 Task: Find connections with filter location Itaitinga with filter topic #AIwith filter profile language Spanish with filter current company Sequoia India with filter school Rajasthan Technical University, Kota with filter industry Natural Gas Distribution with filter service category iOS Development with filter keywords title Communications Director
Action: Mouse moved to (680, 115)
Screenshot: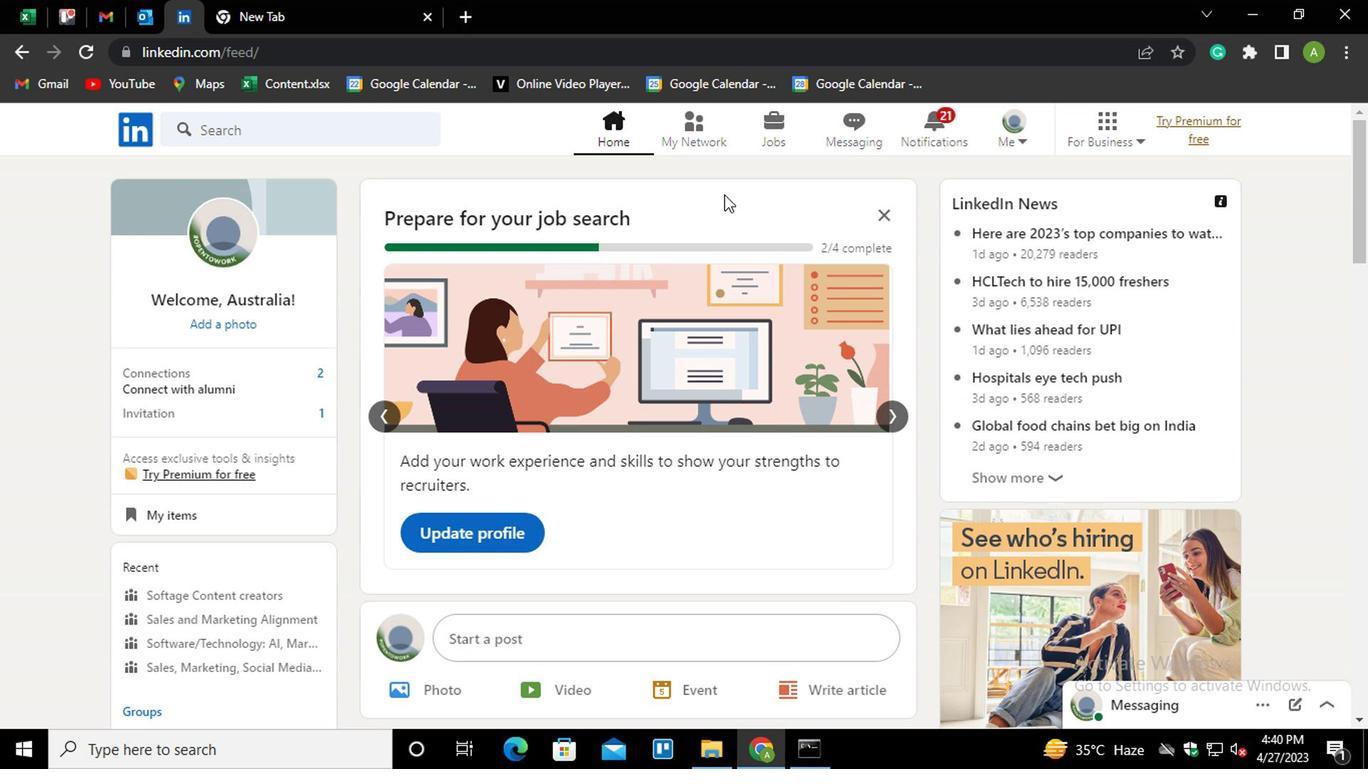 
Action: Mouse pressed left at (680, 115)
Screenshot: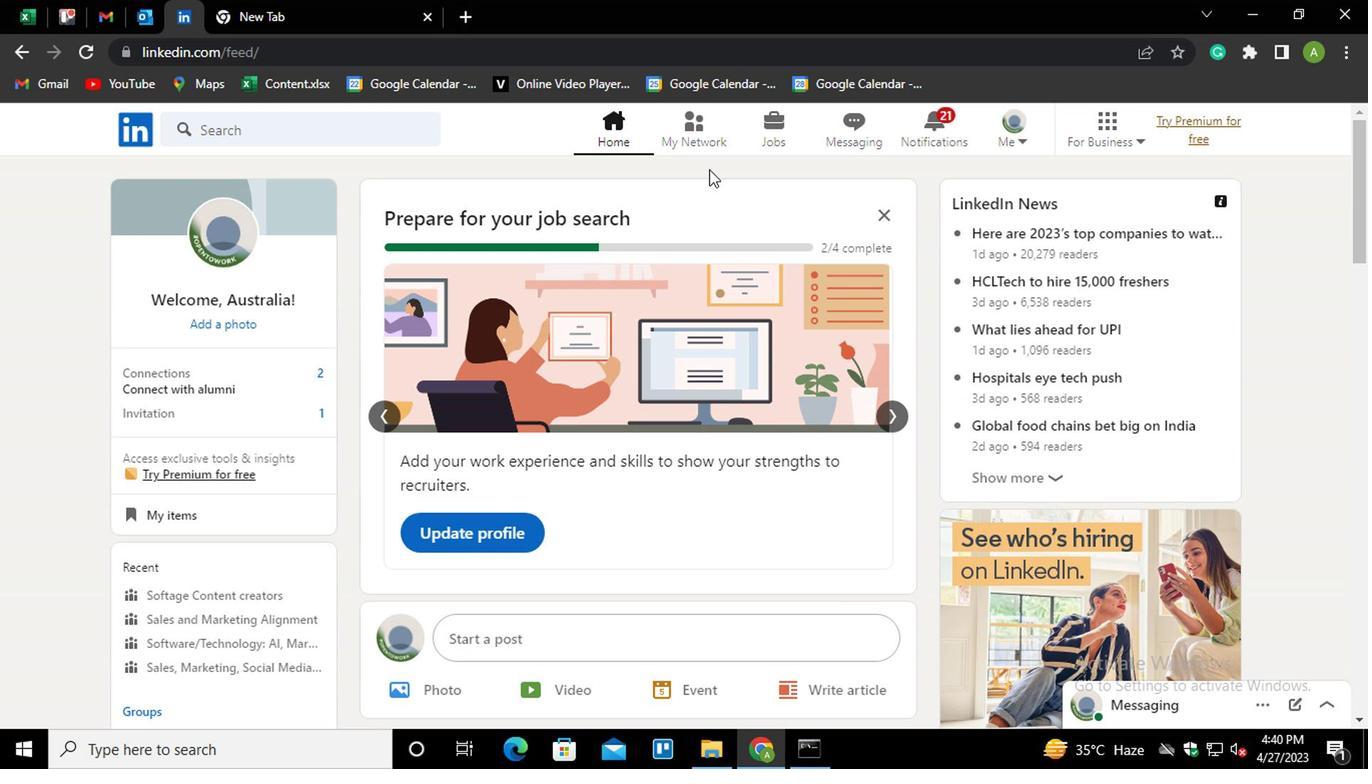 
Action: Mouse moved to (204, 240)
Screenshot: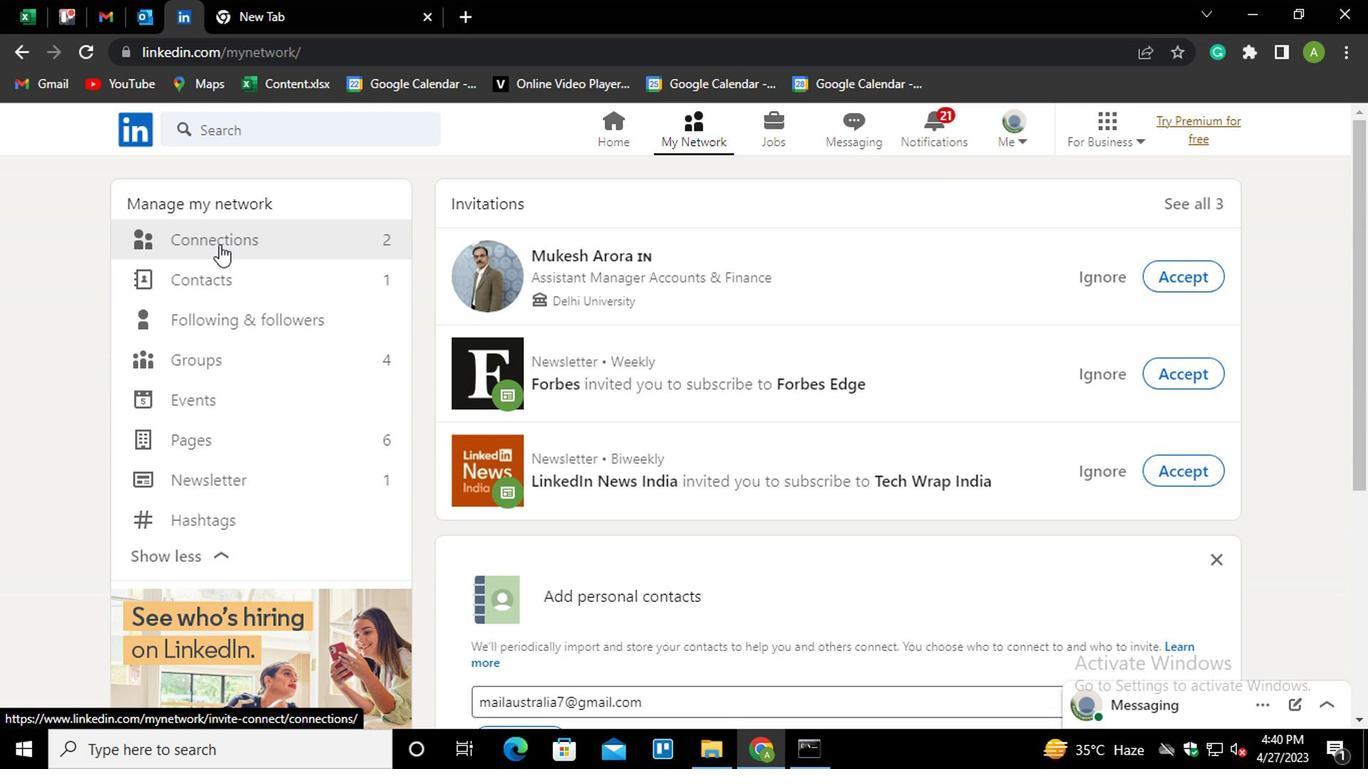 
Action: Mouse pressed left at (204, 240)
Screenshot: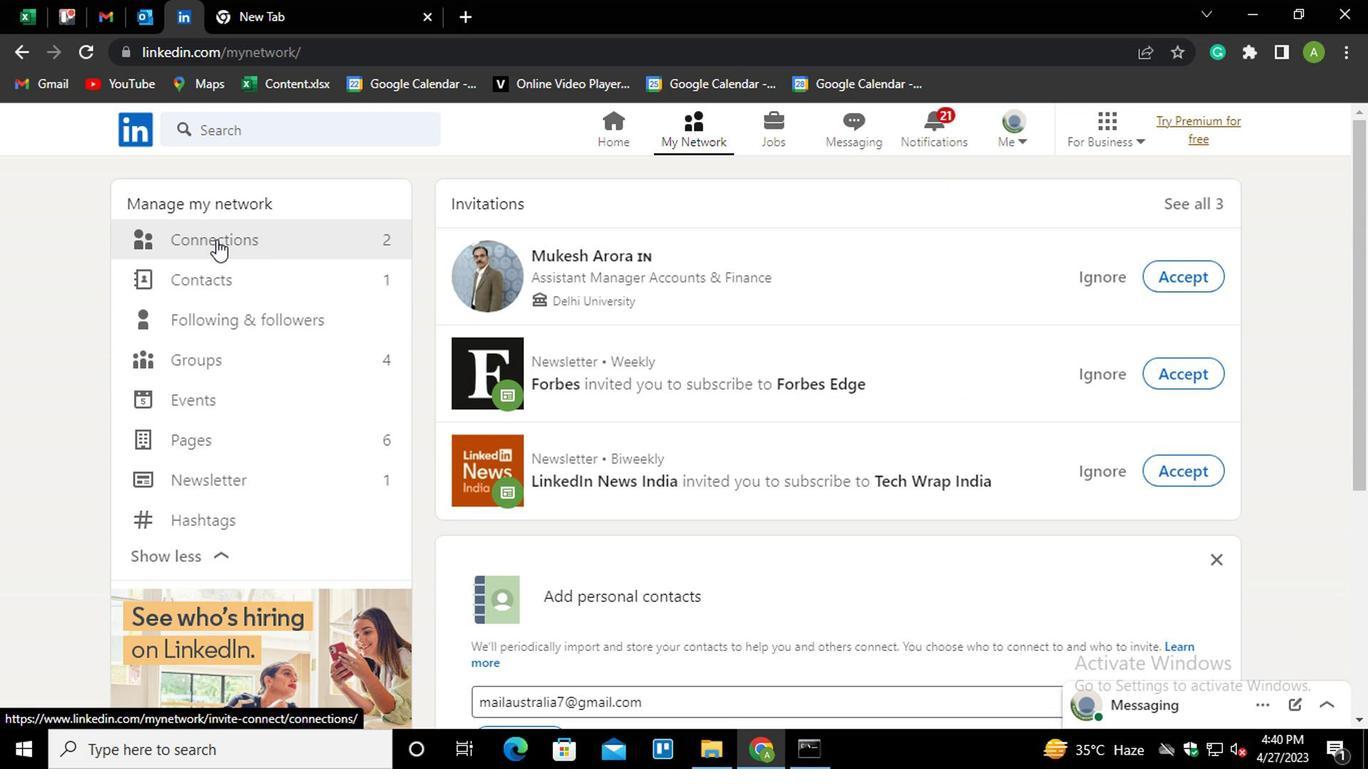 
Action: Mouse moved to (822, 240)
Screenshot: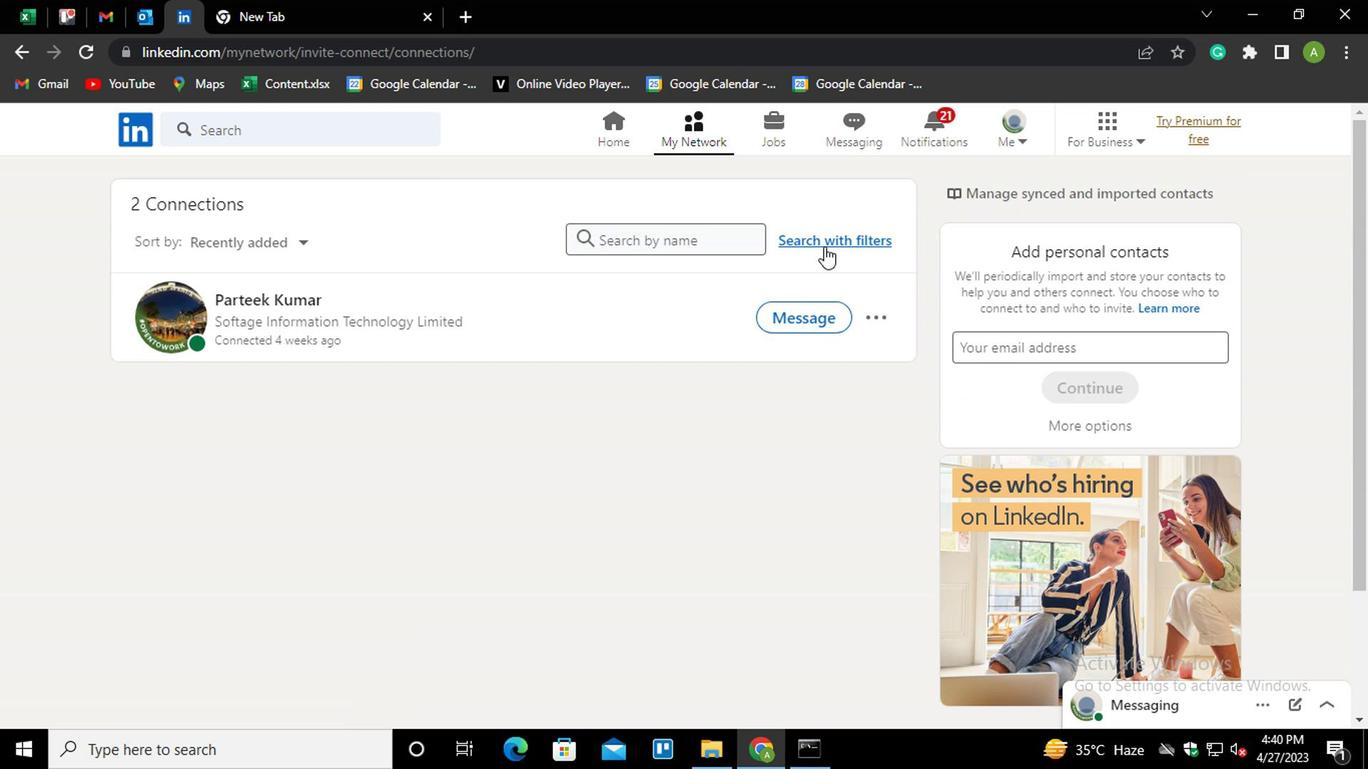 
Action: Mouse pressed left at (822, 240)
Screenshot: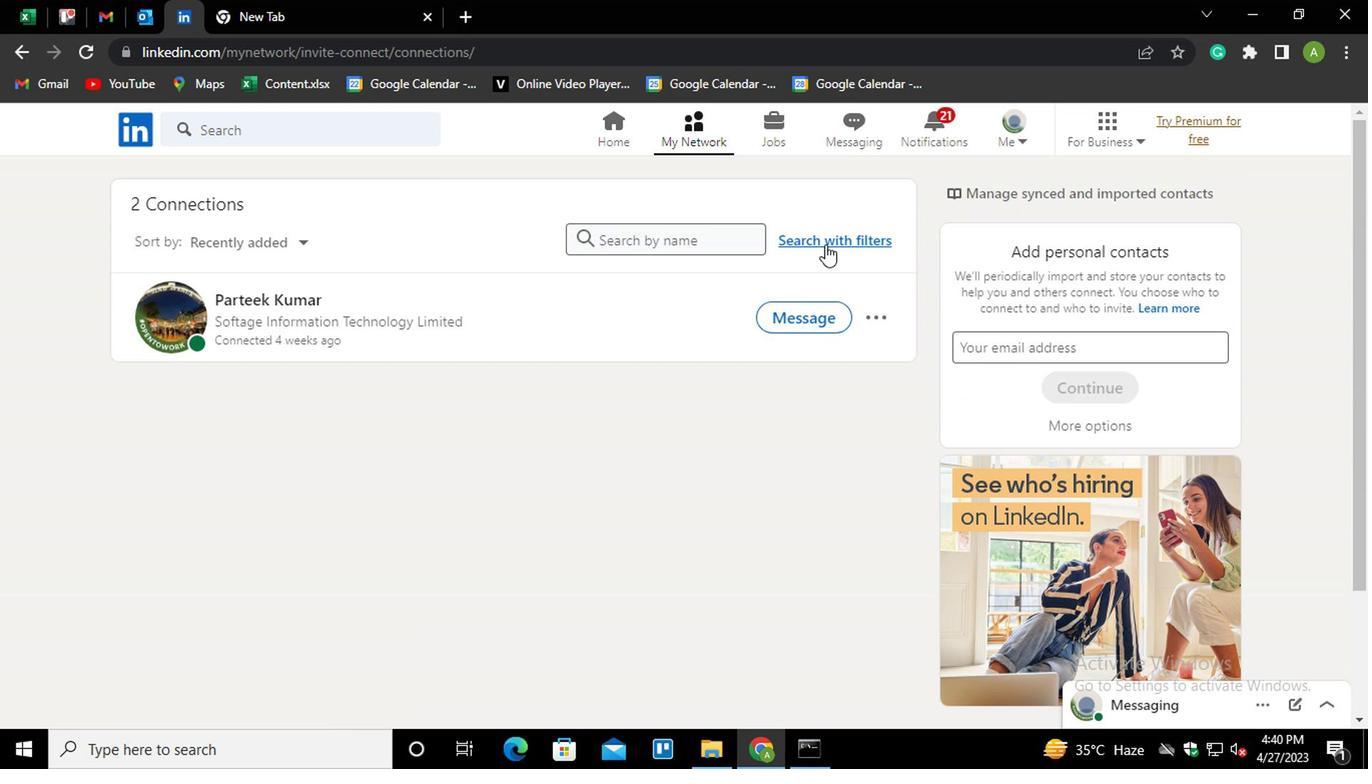 
Action: Mouse moved to (741, 184)
Screenshot: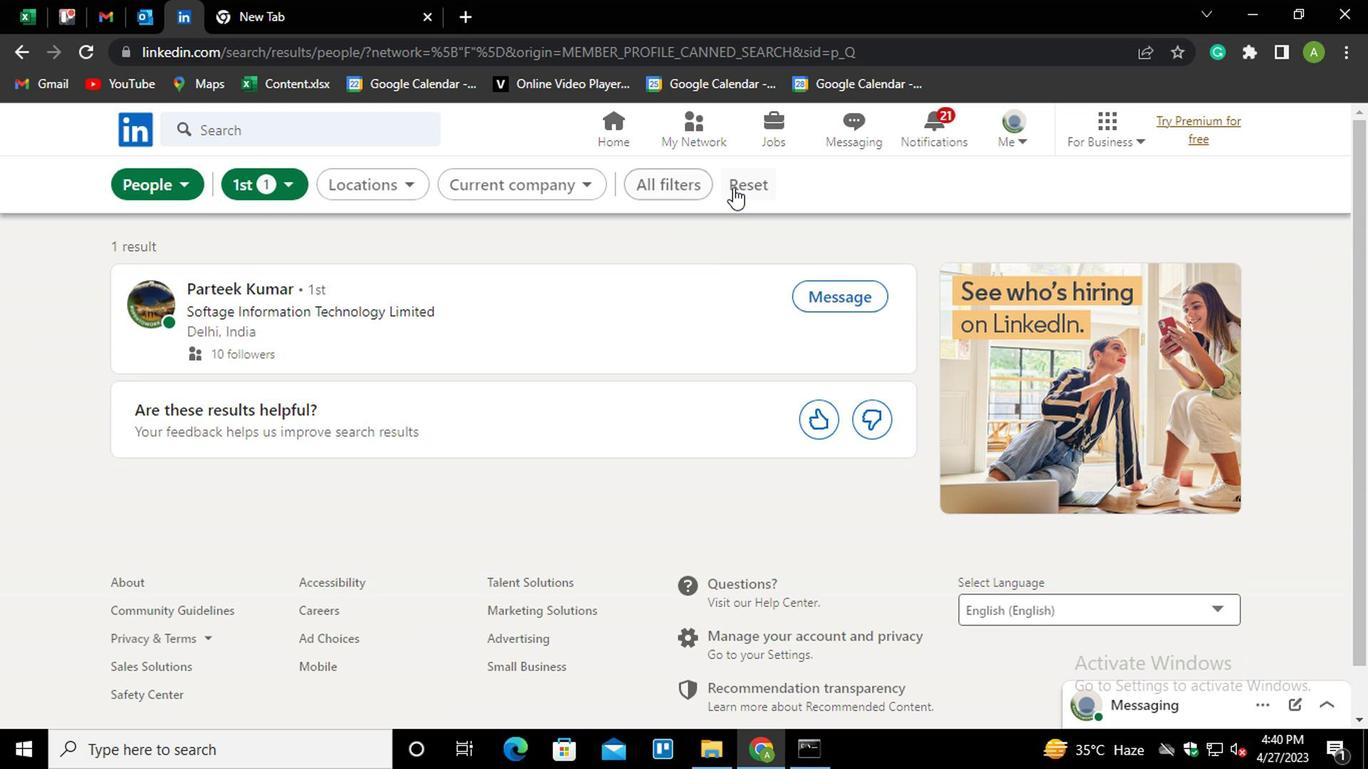 
Action: Mouse pressed left at (741, 184)
Screenshot: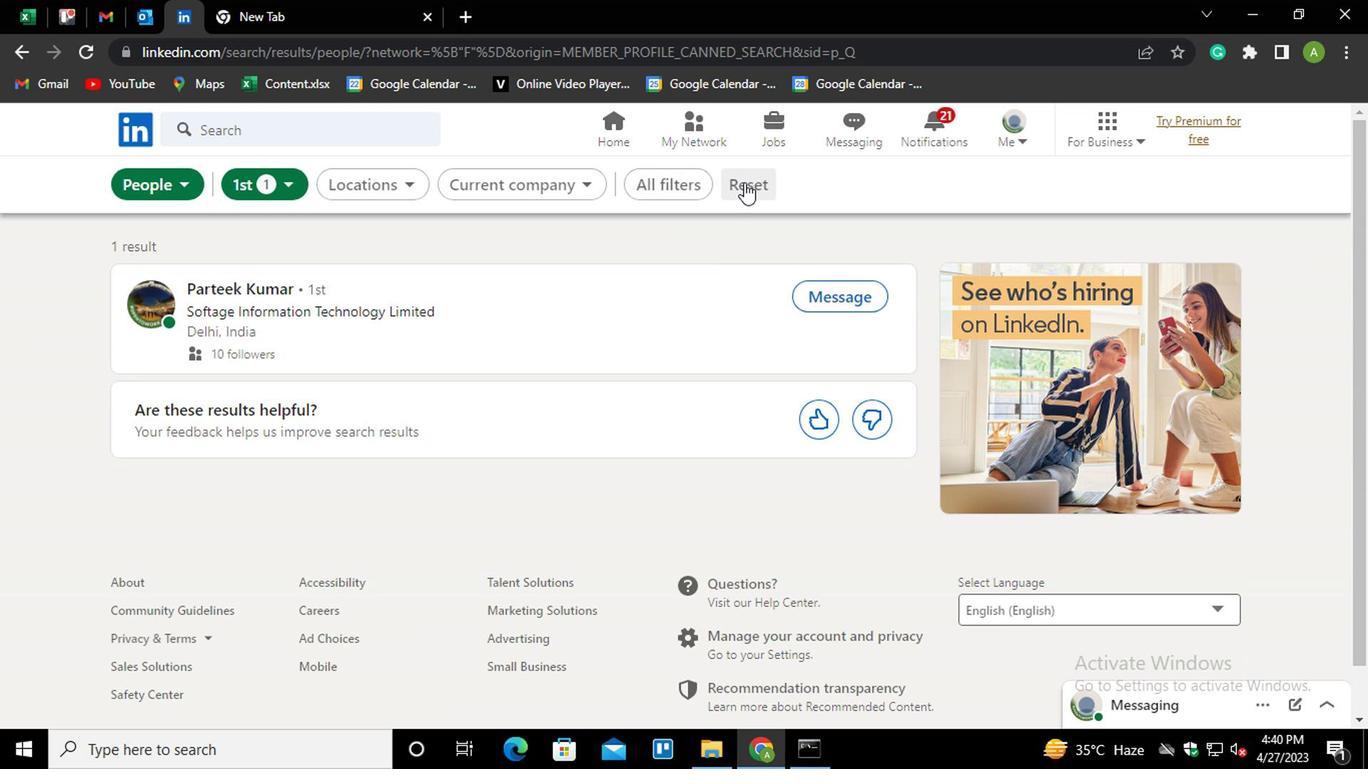 
Action: Mouse moved to (719, 184)
Screenshot: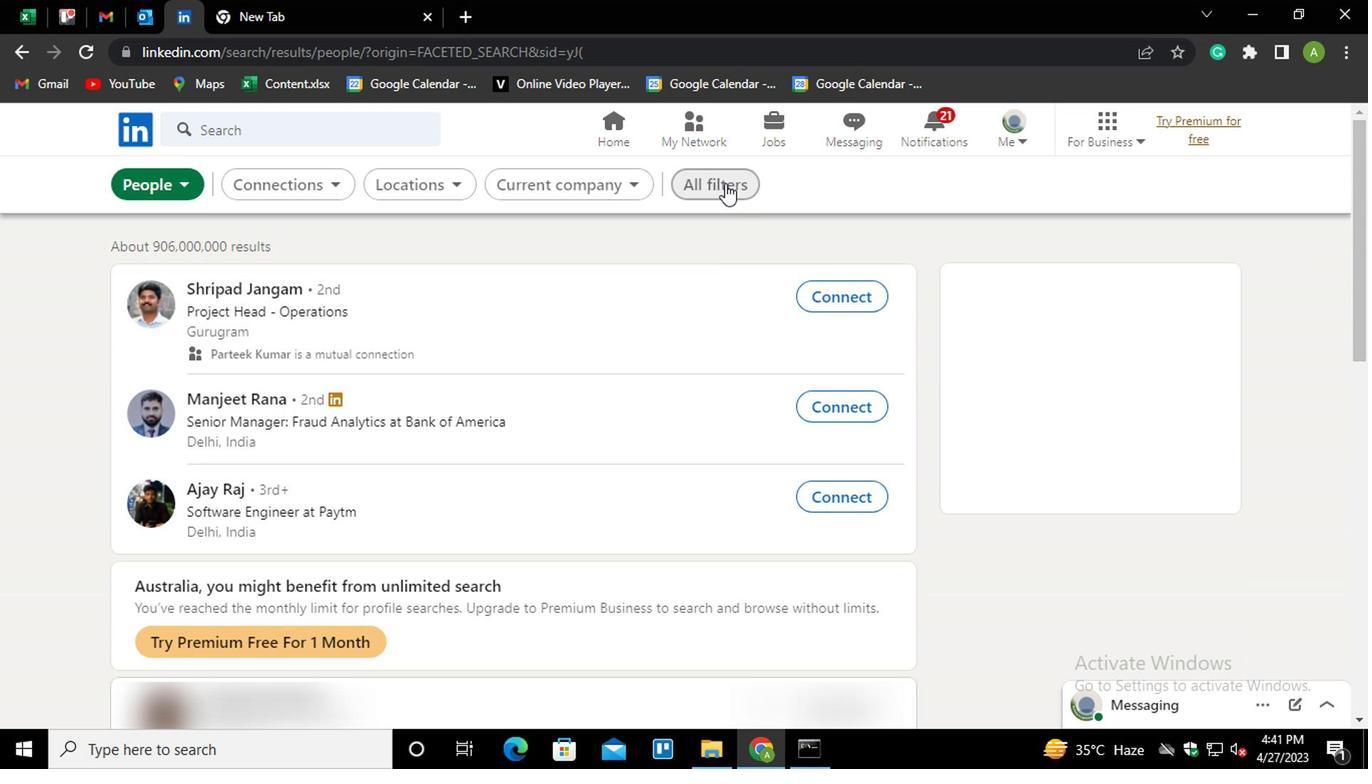 
Action: Mouse pressed left at (719, 184)
Screenshot: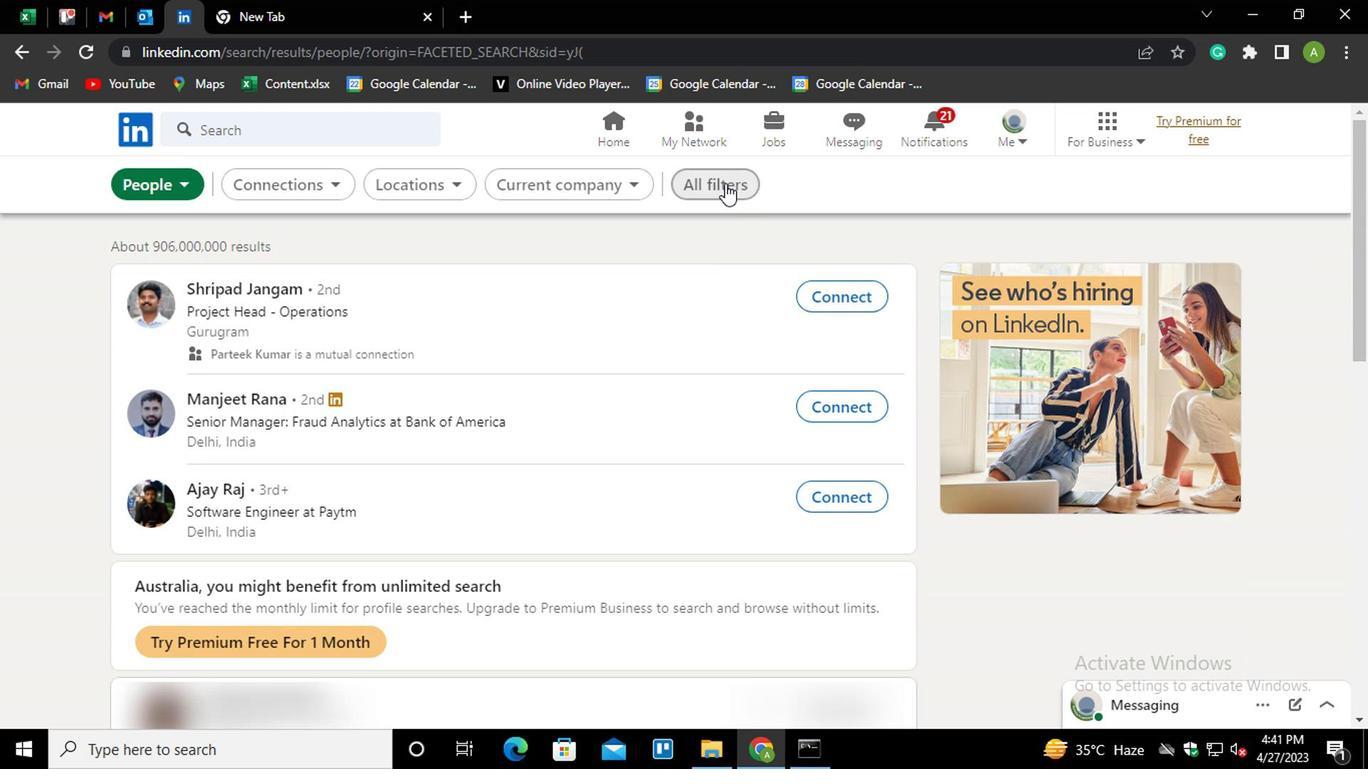 
Action: Mouse moved to (987, 377)
Screenshot: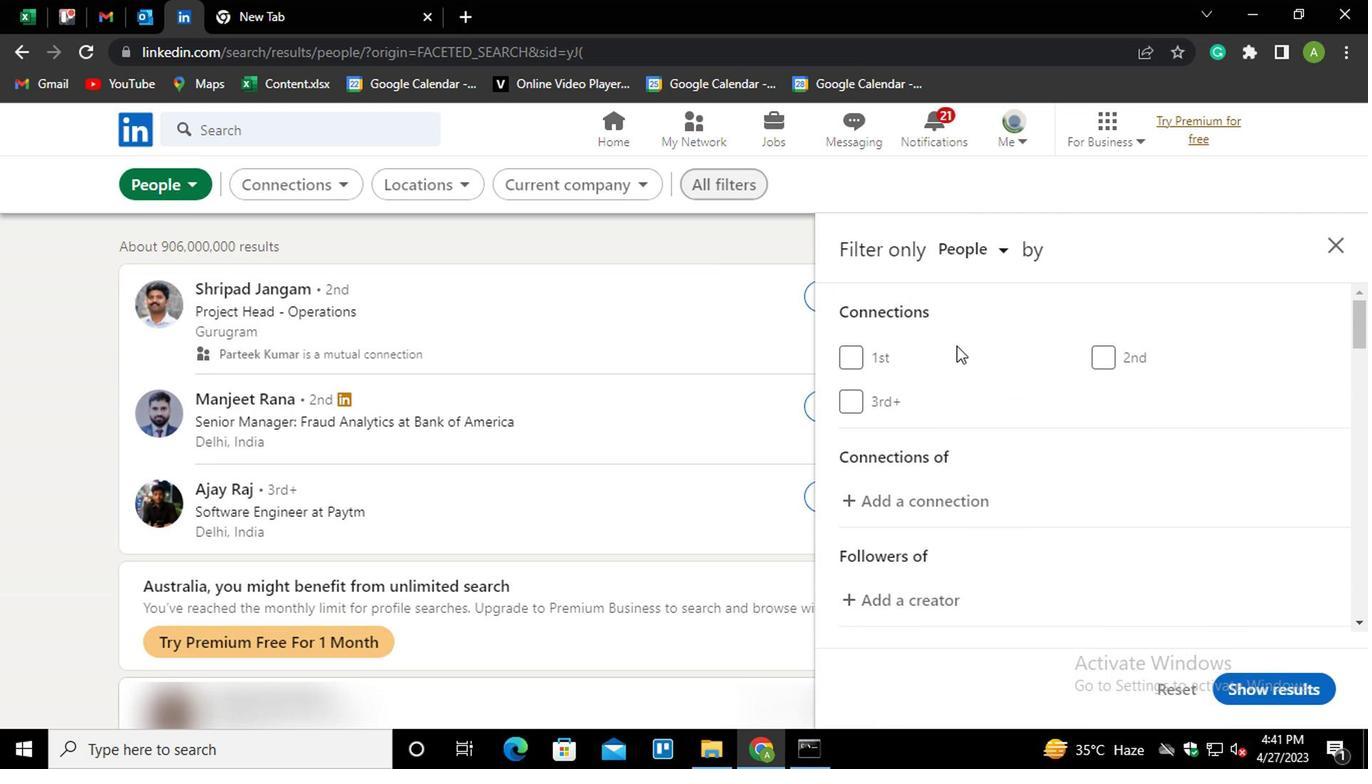
Action: Mouse scrolled (987, 376) with delta (0, 0)
Screenshot: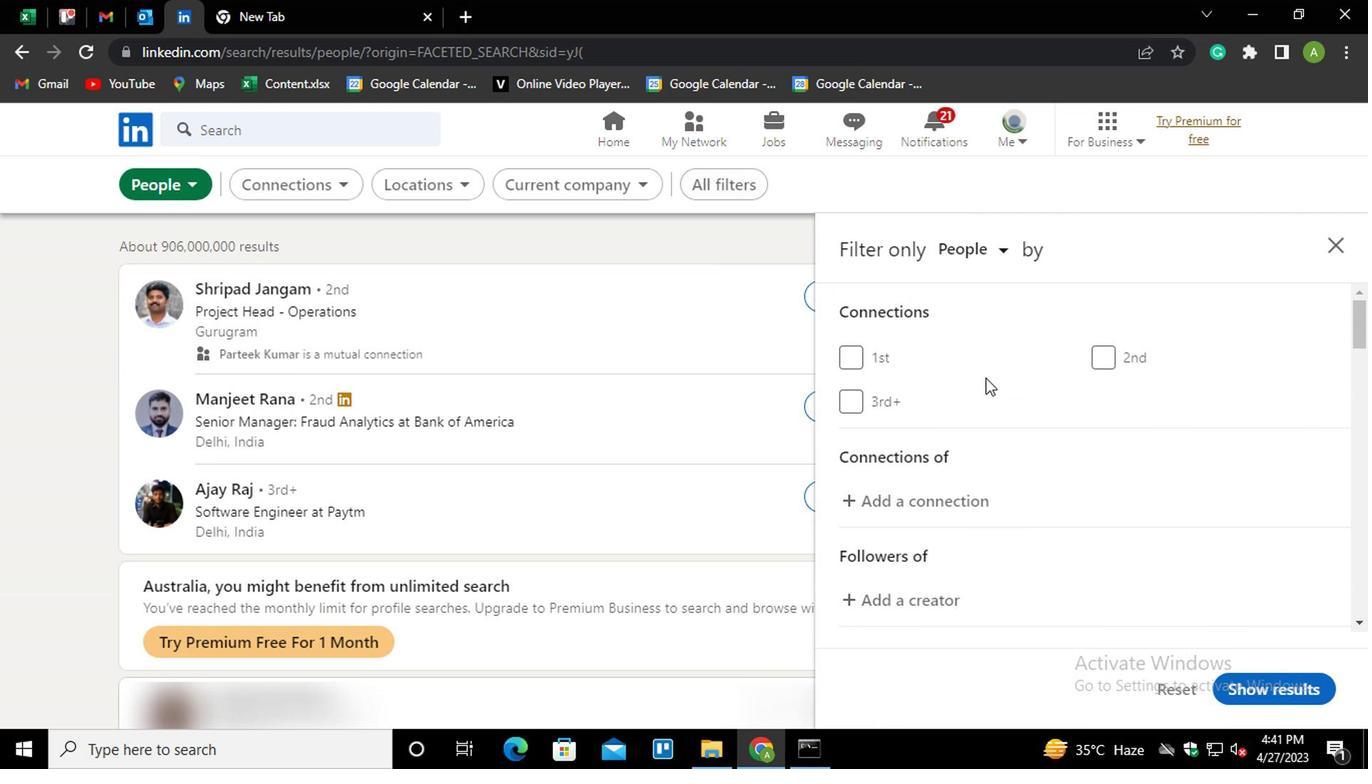 
Action: Mouse scrolled (987, 376) with delta (0, 0)
Screenshot: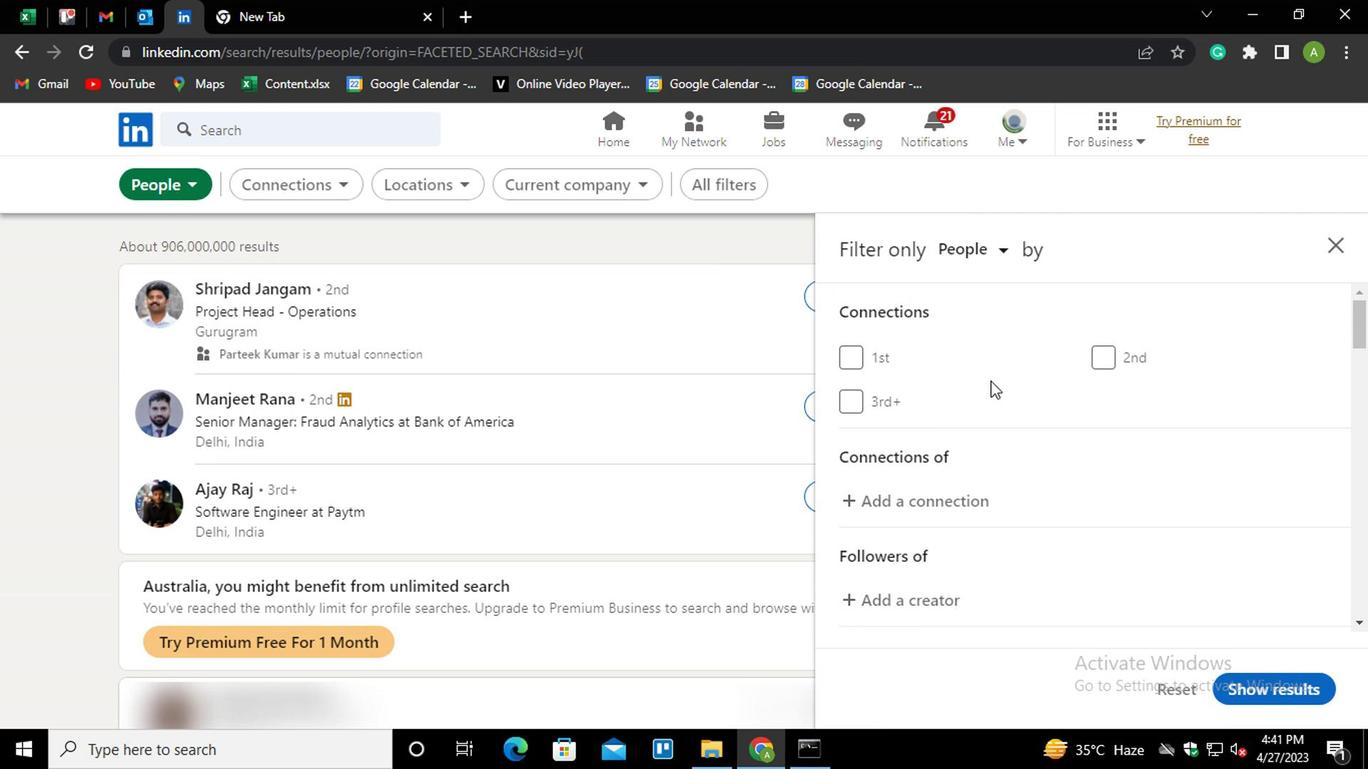 
Action: Mouse scrolled (987, 376) with delta (0, 0)
Screenshot: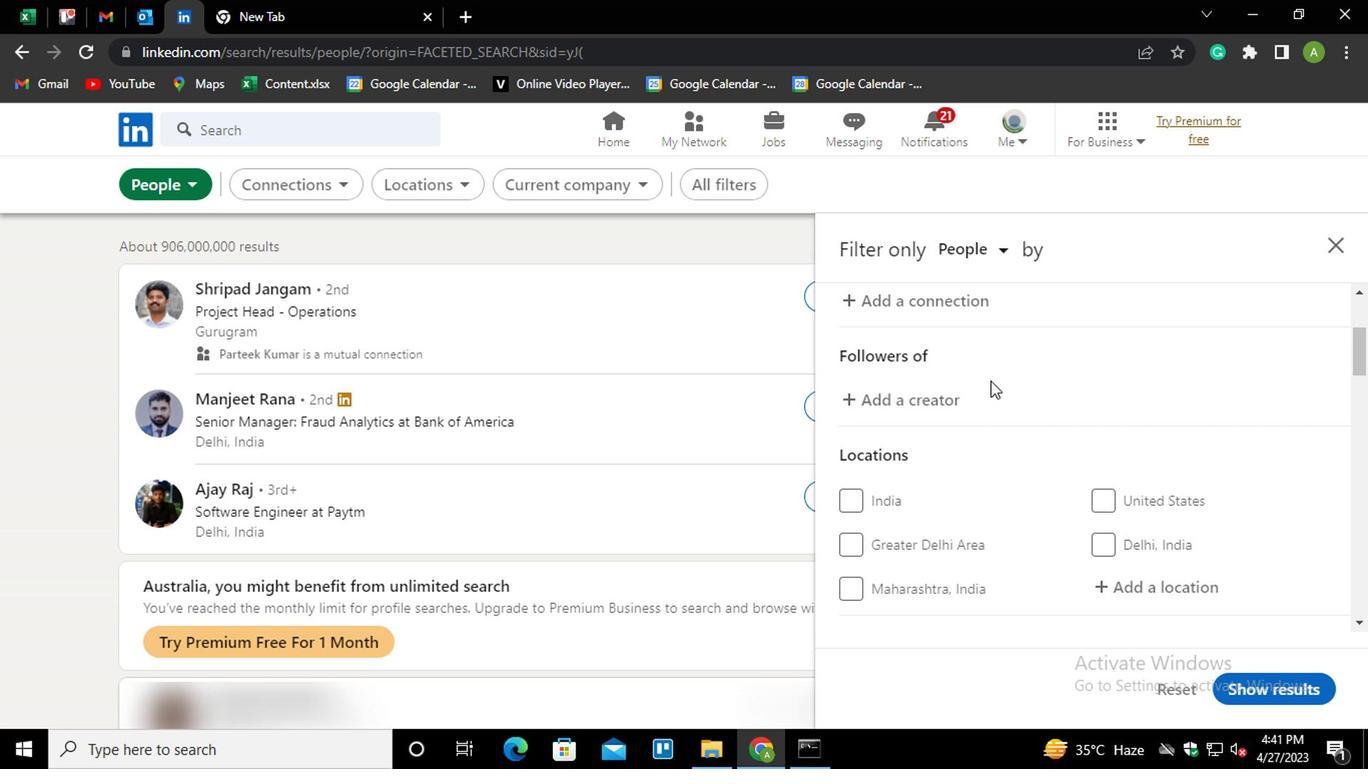 
Action: Mouse moved to (1102, 486)
Screenshot: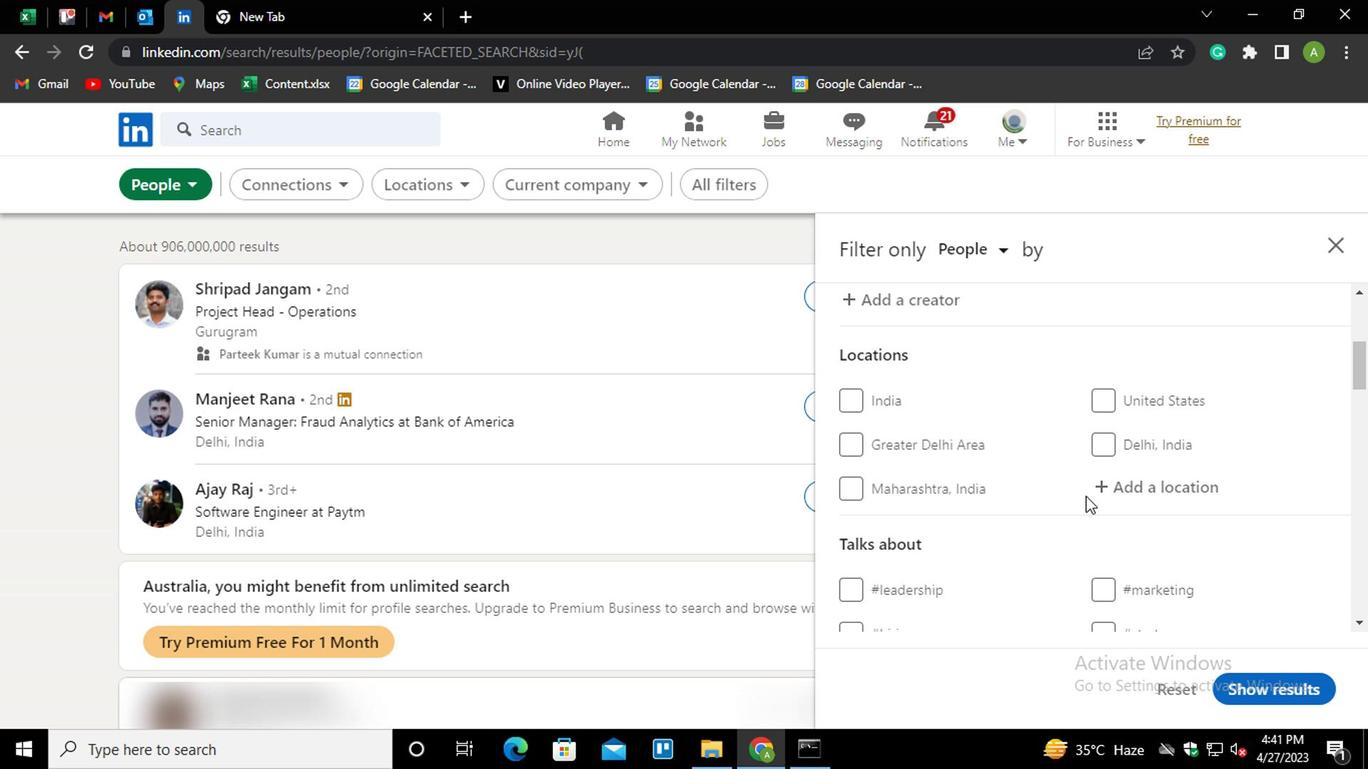
Action: Mouse pressed left at (1102, 486)
Screenshot: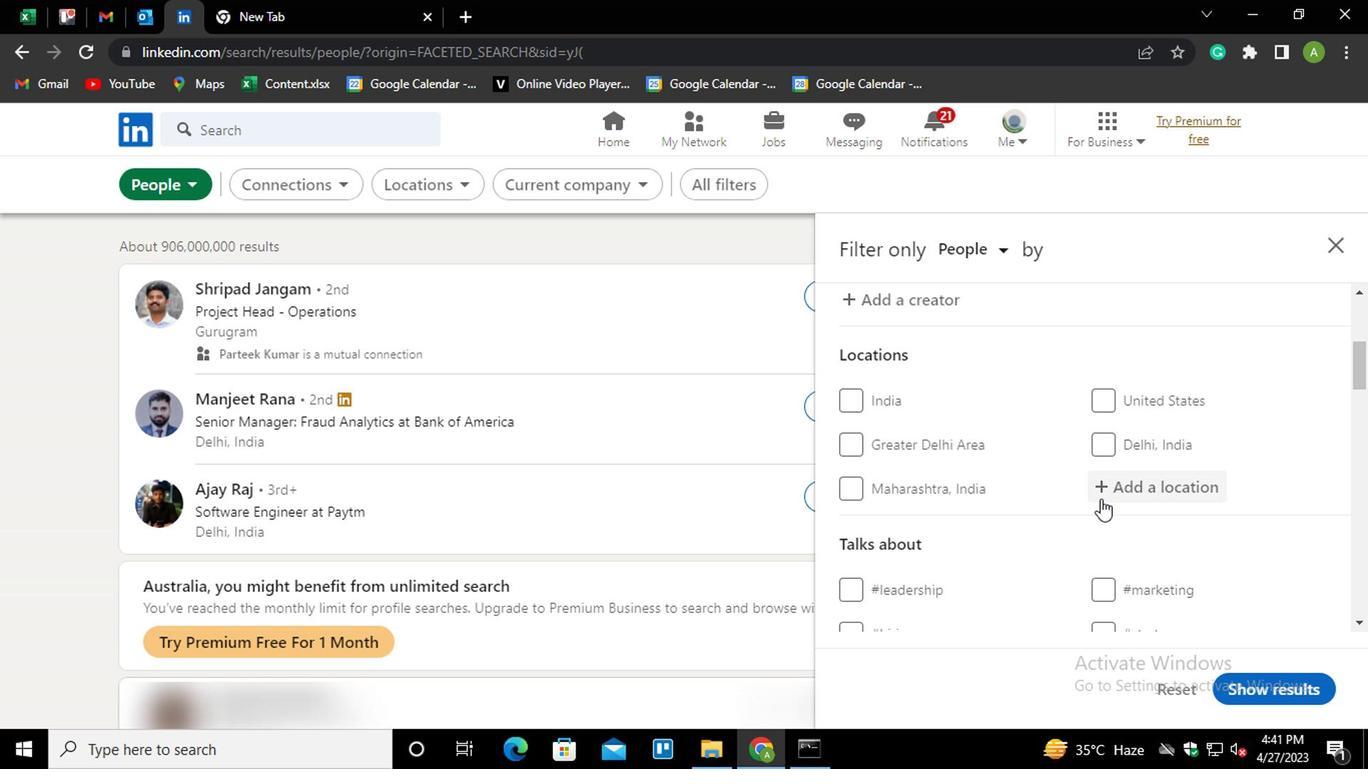 
Action: Mouse moved to (1118, 478)
Screenshot: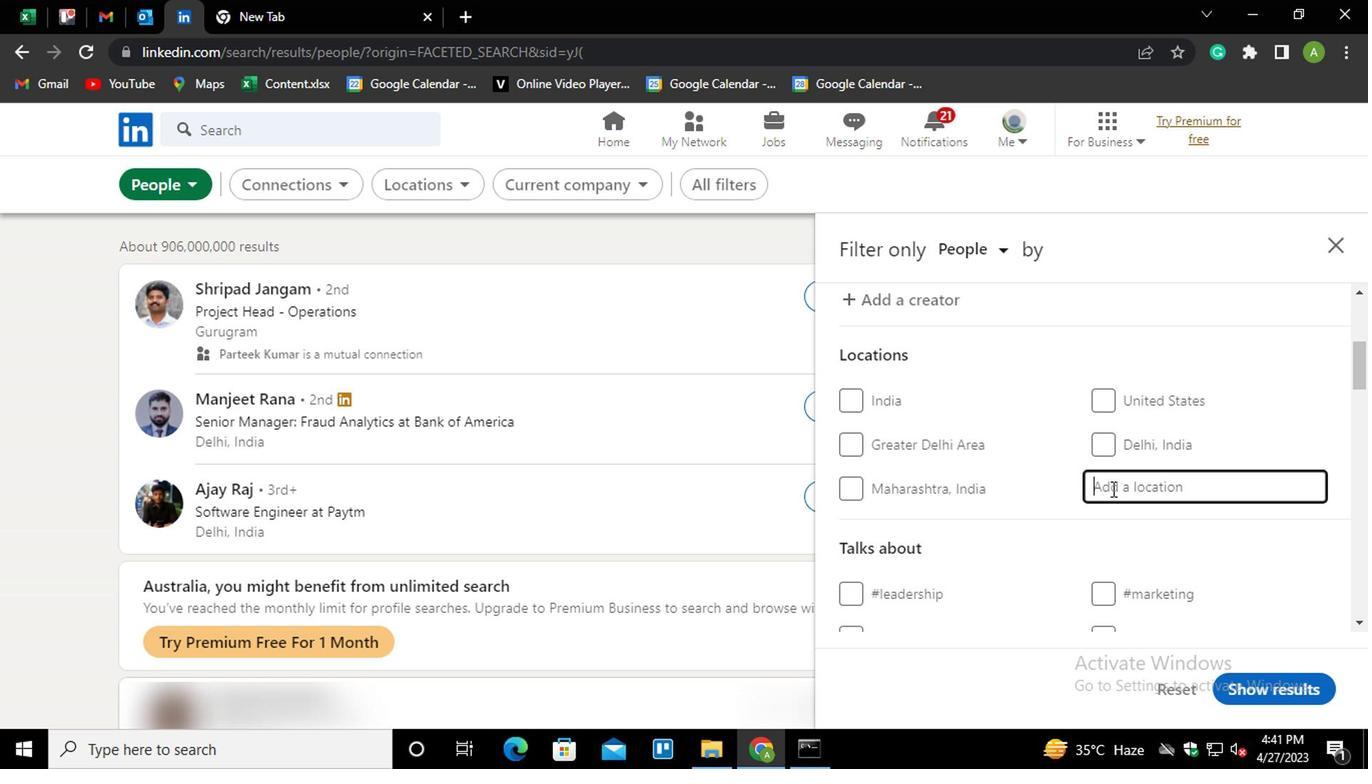 
Action: Mouse pressed left at (1118, 478)
Screenshot: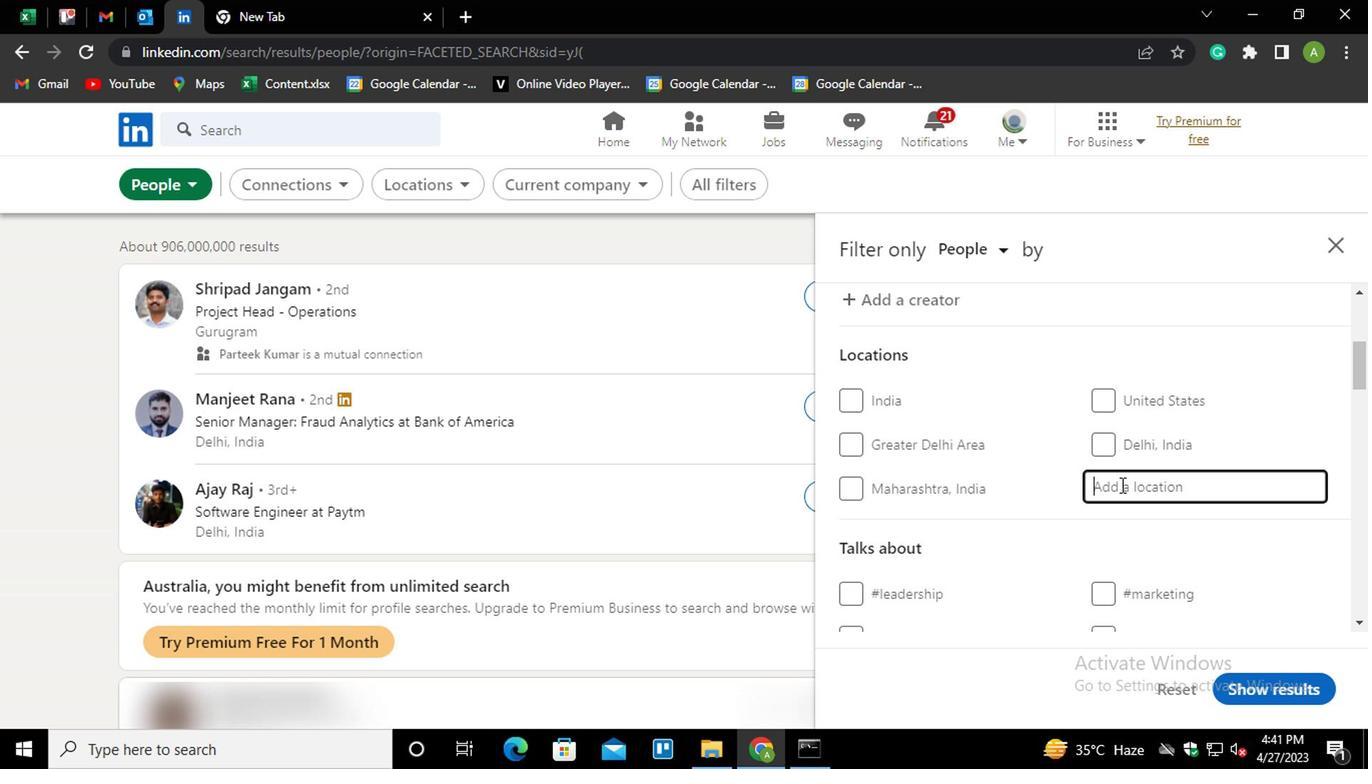 
Action: Key pressed <Key.shift>ITAN<Key.backspace>ITINGA<Key.down><Key.enter>
Screenshot: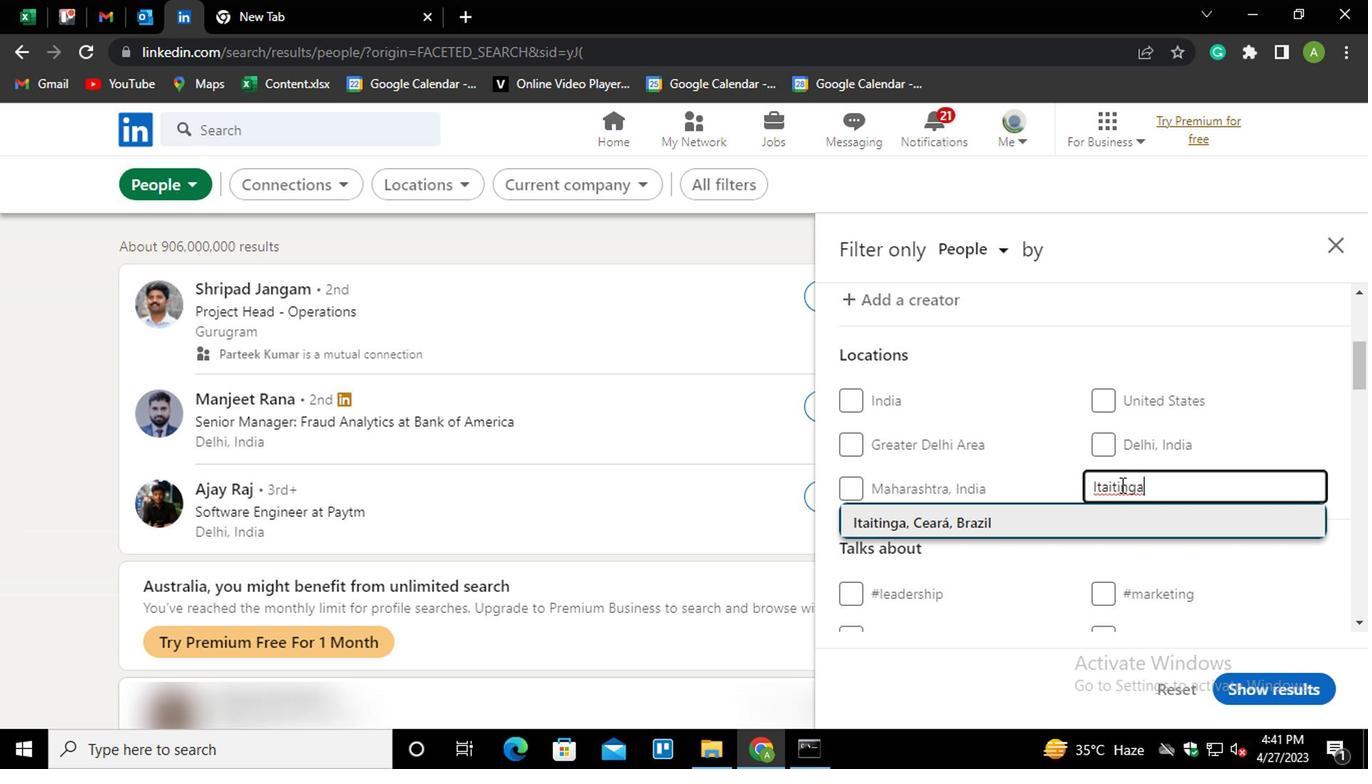 
Action: Mouse scrolled (1118, 477) with delta (0, 0)
Screenshot: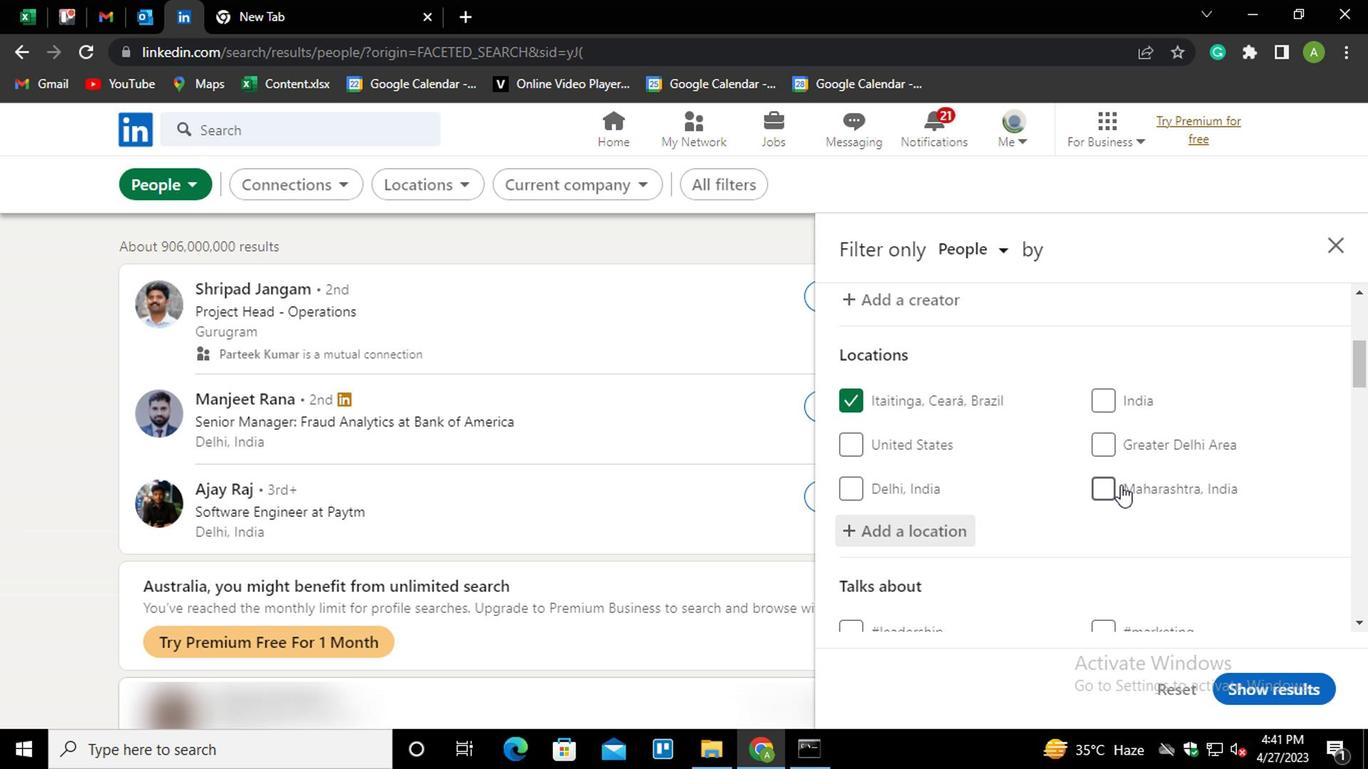 
Action: Mouse scrolled (1118, 477) with delta (0, 0)
Screenshot: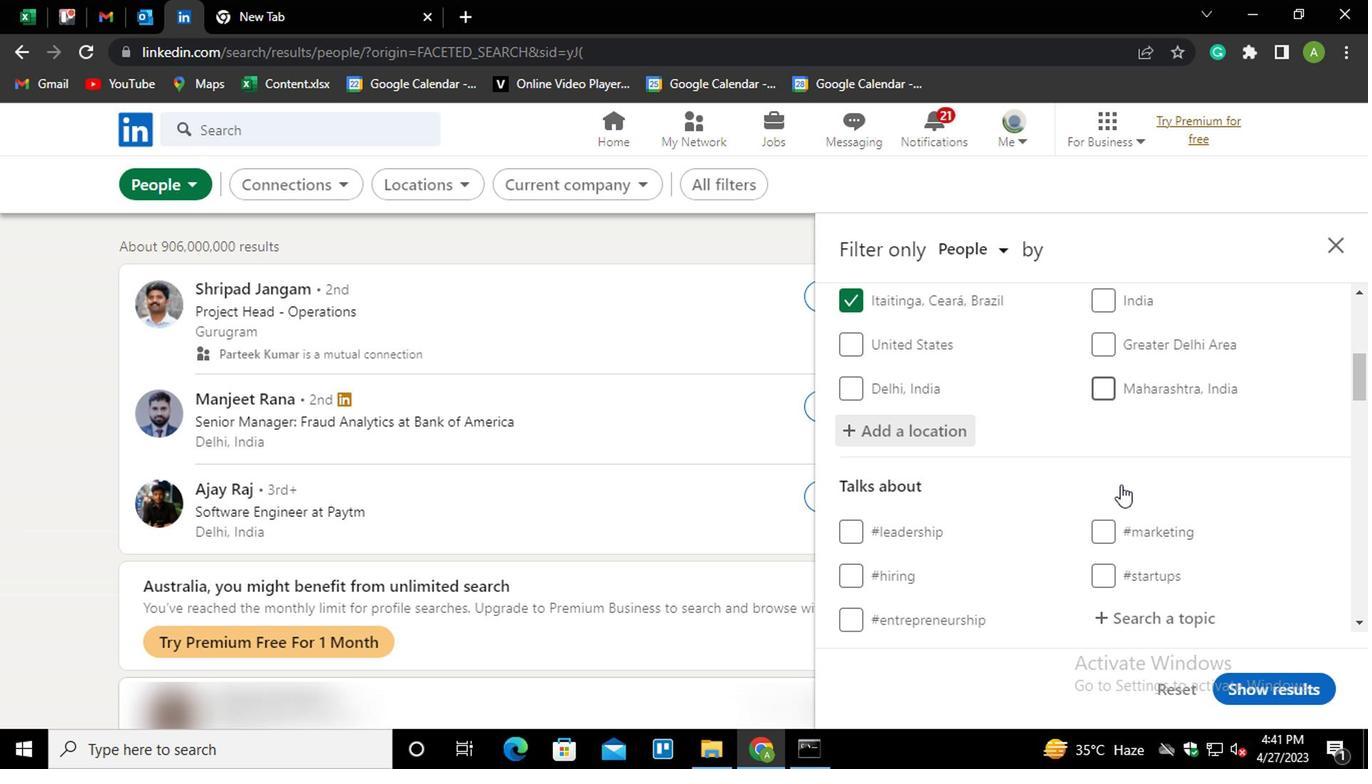 
Action: Mouse moved to (1136, 507)
Screenshot: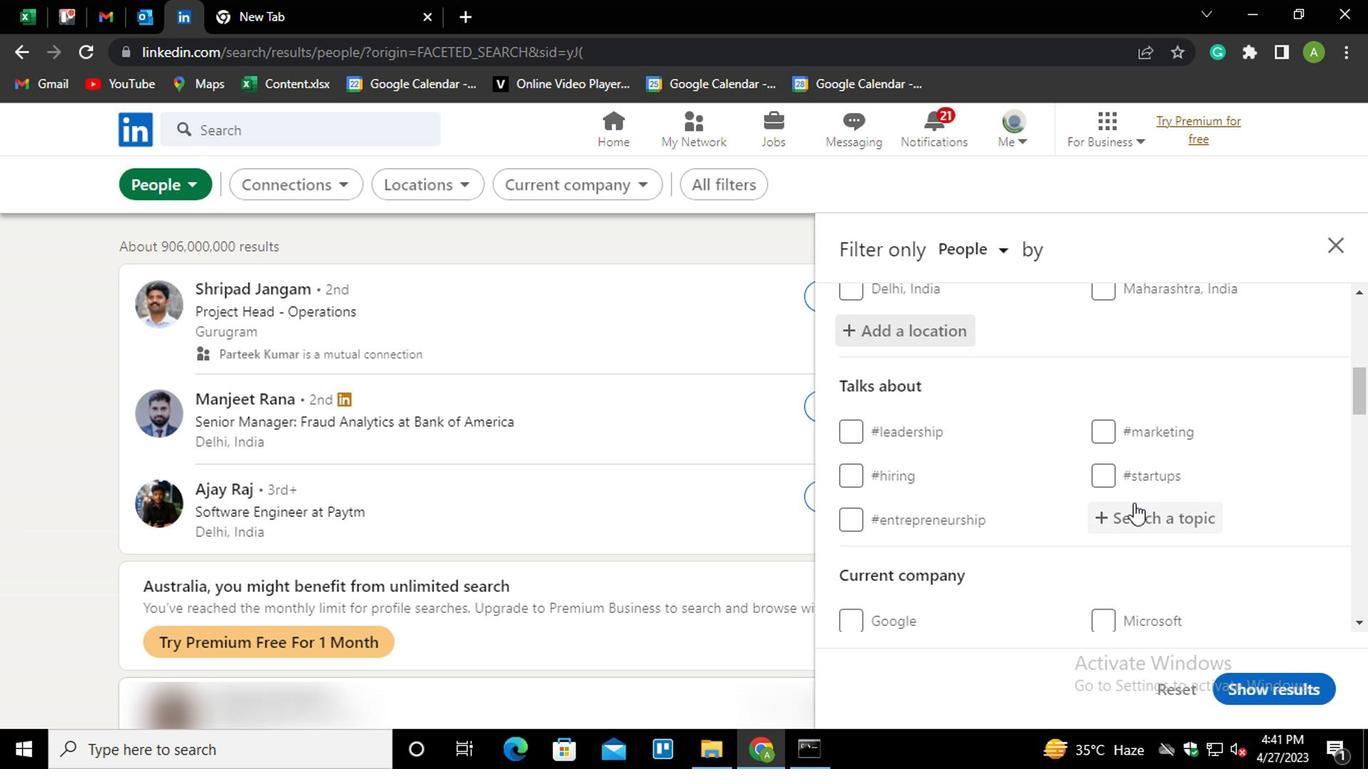 
Action: Mouse pressed left at (1136, 507)
Screenshot: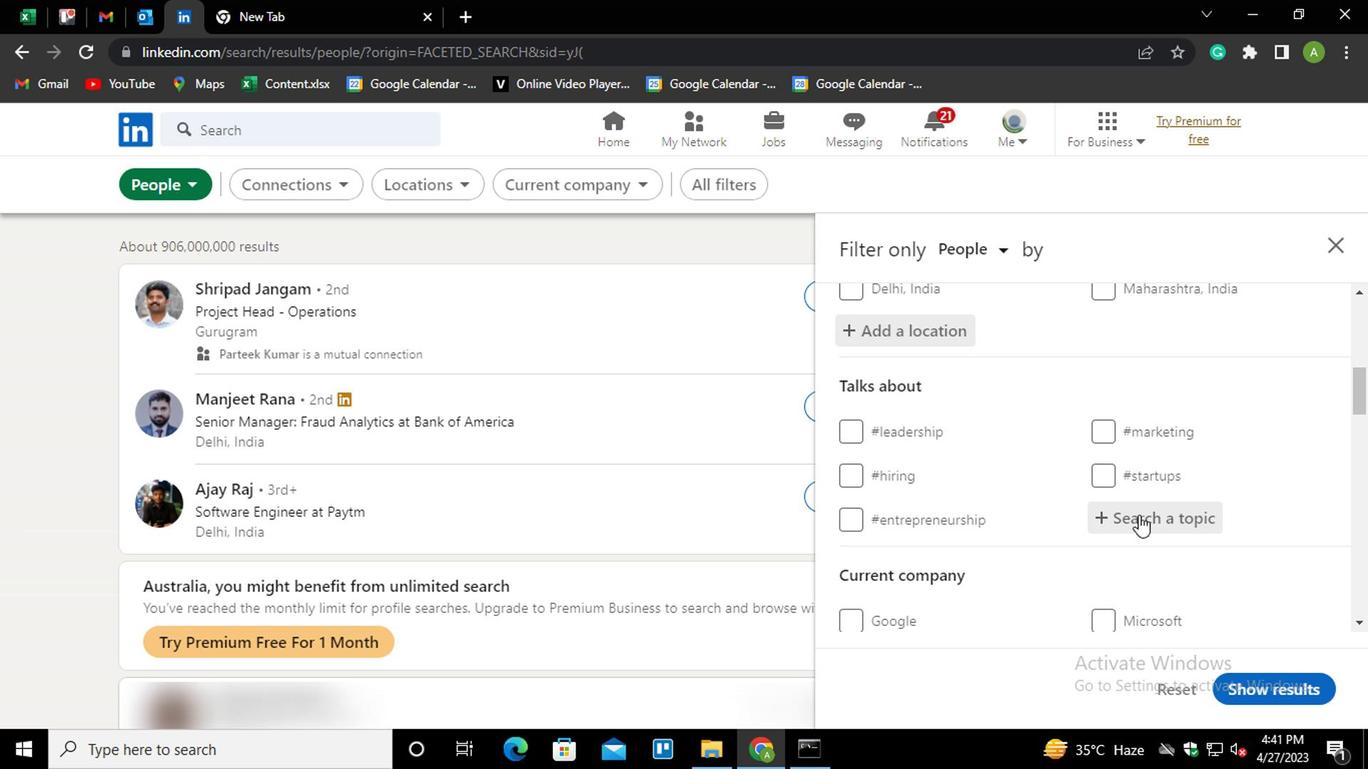 
Action: Mouse moved to (1136, 508)
Screenshot: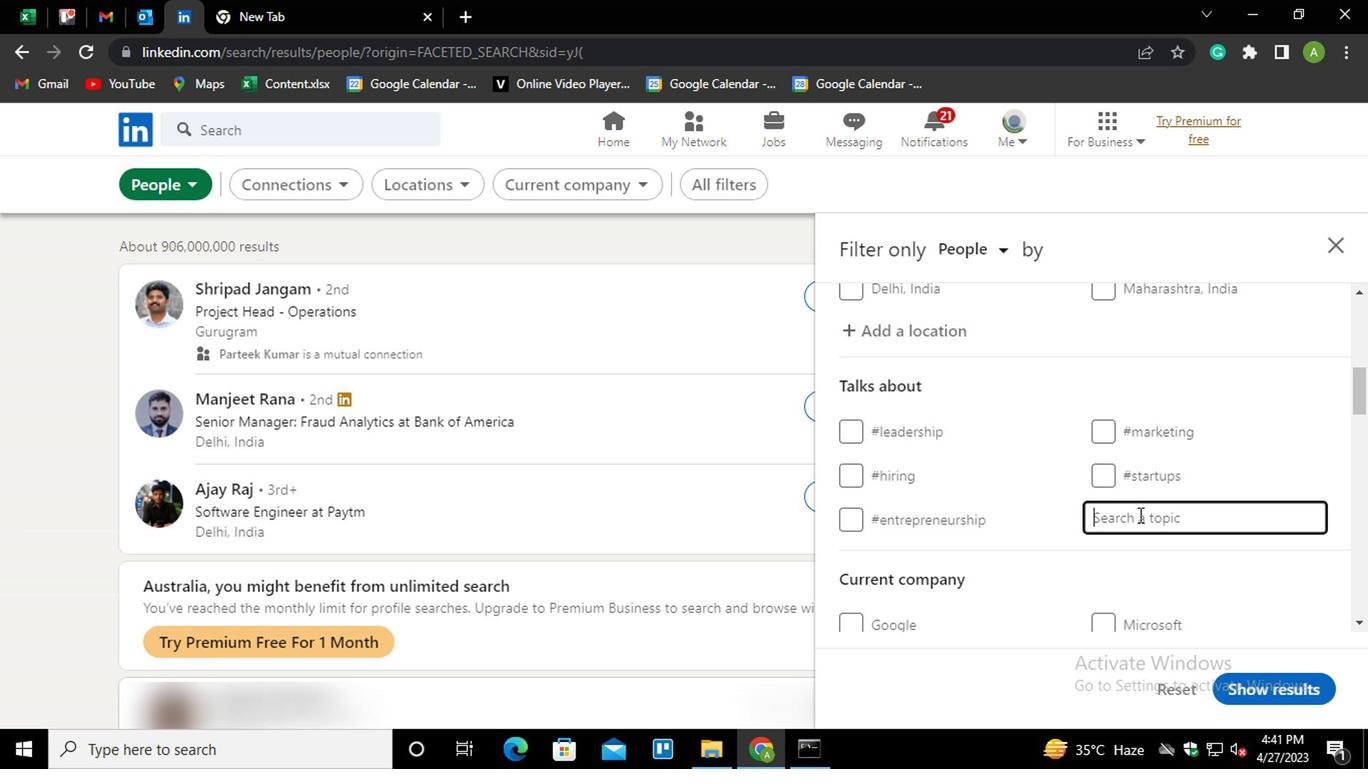 
Action: Key pressed <Key.shift>
Screenshot: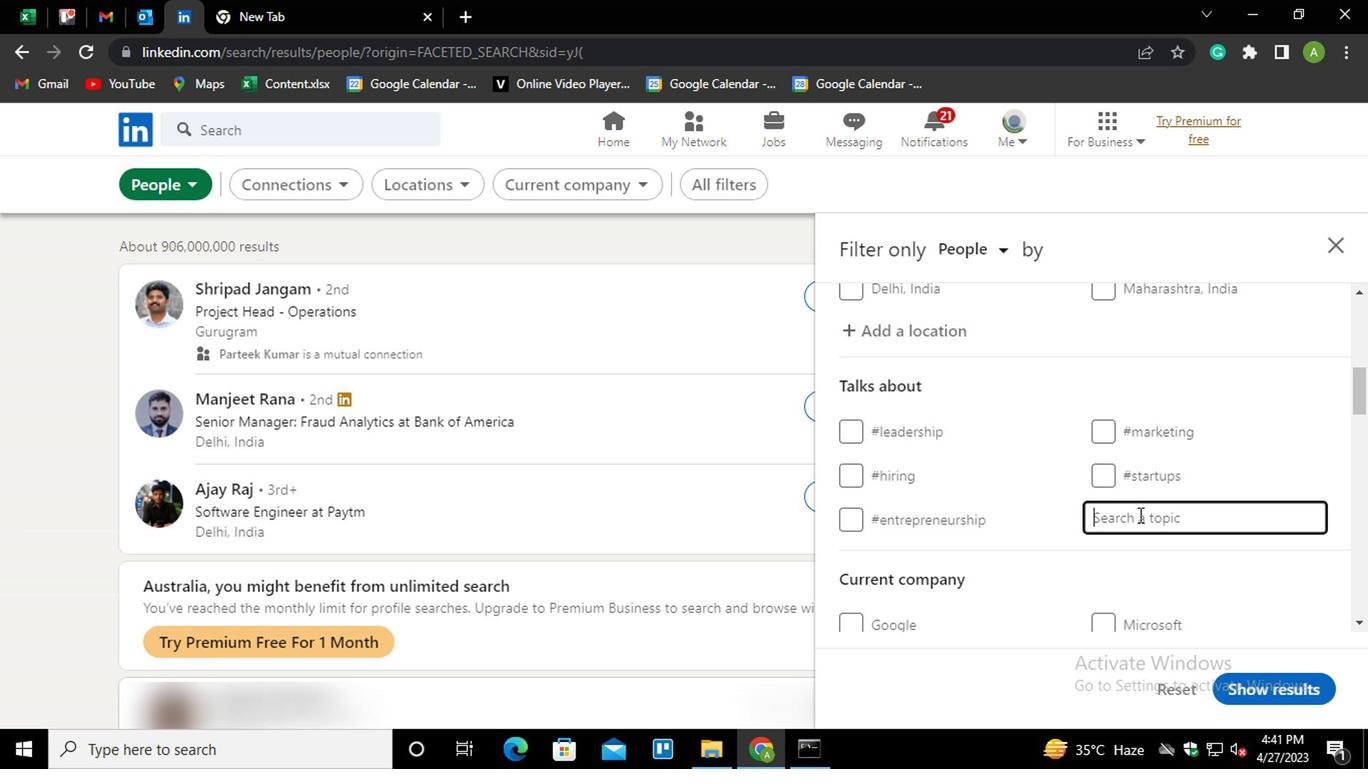
Action: Mouse moved to (1132, 511)
Screenshot: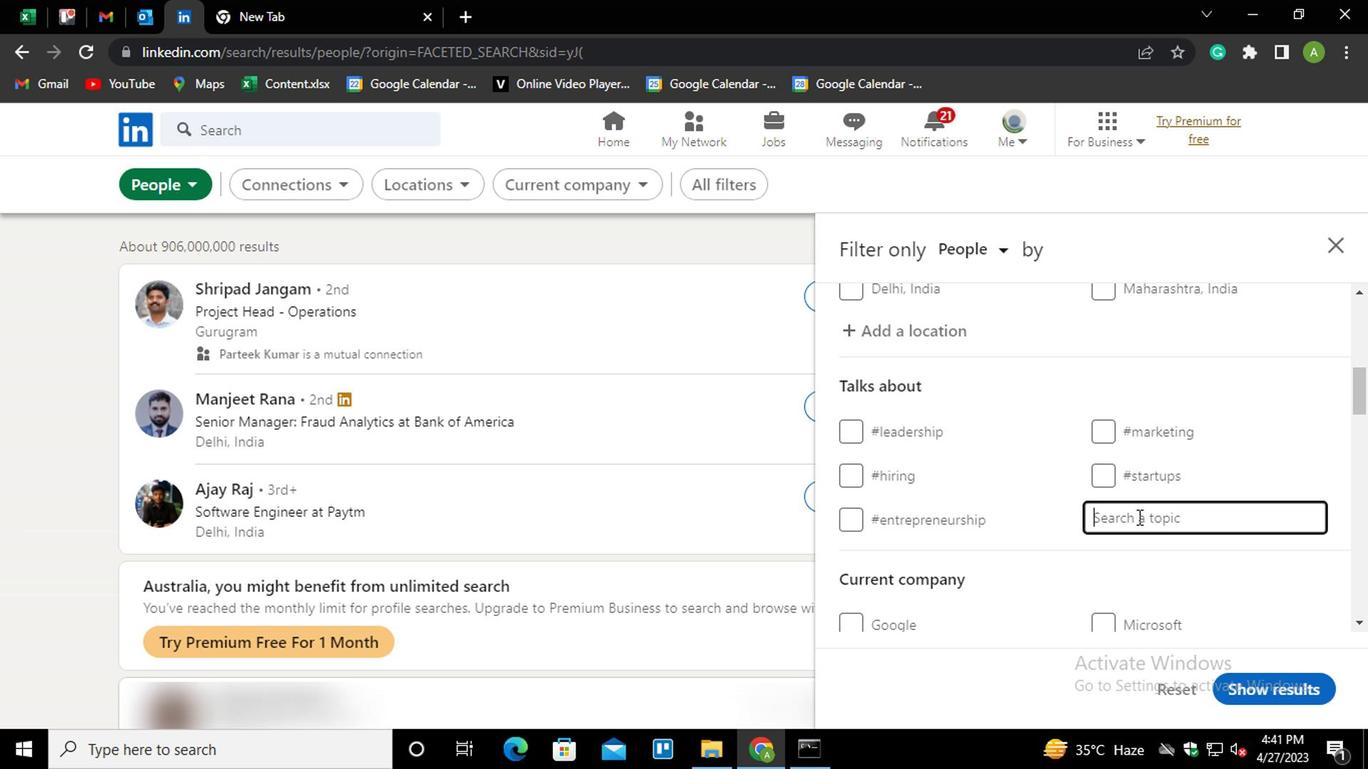 
Action: Key pressed A
Screenshot: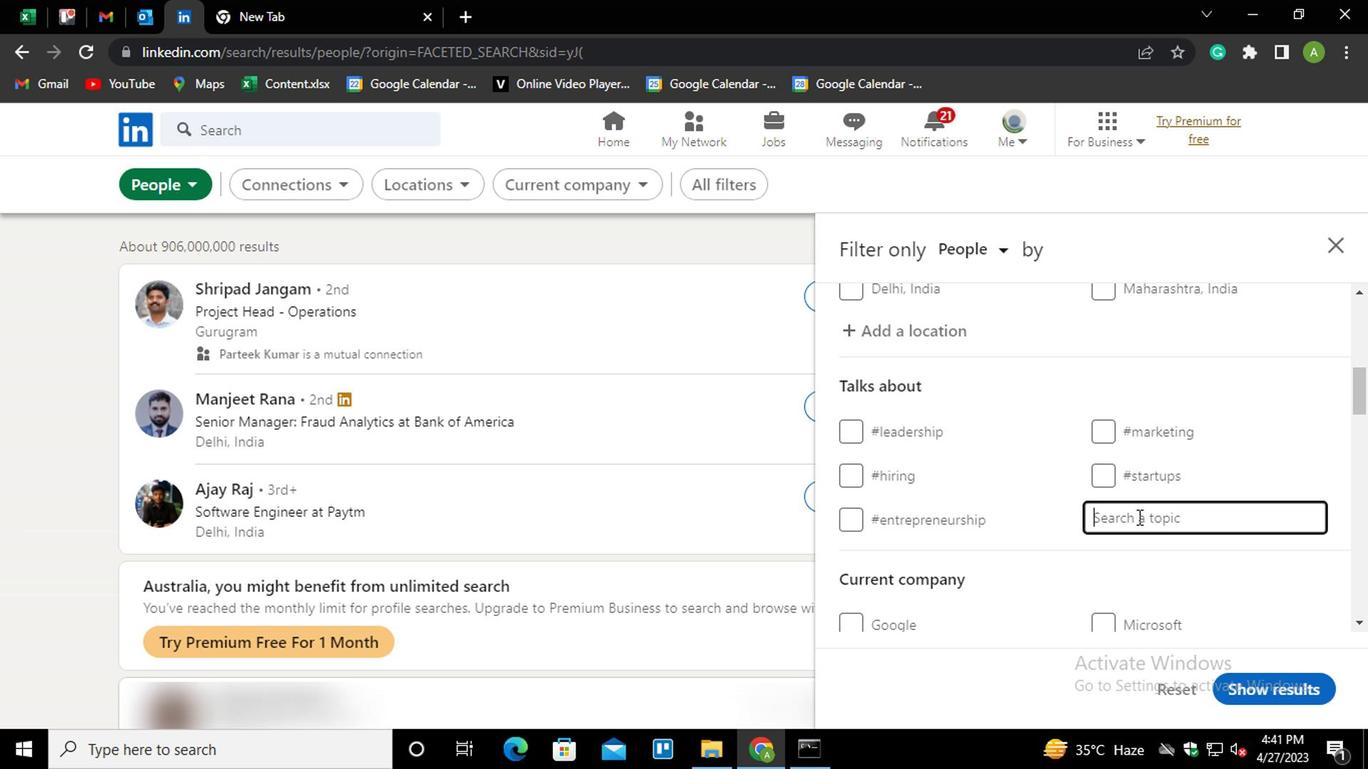 
Action: Mouse moved to (1130, 512)
Screenshot: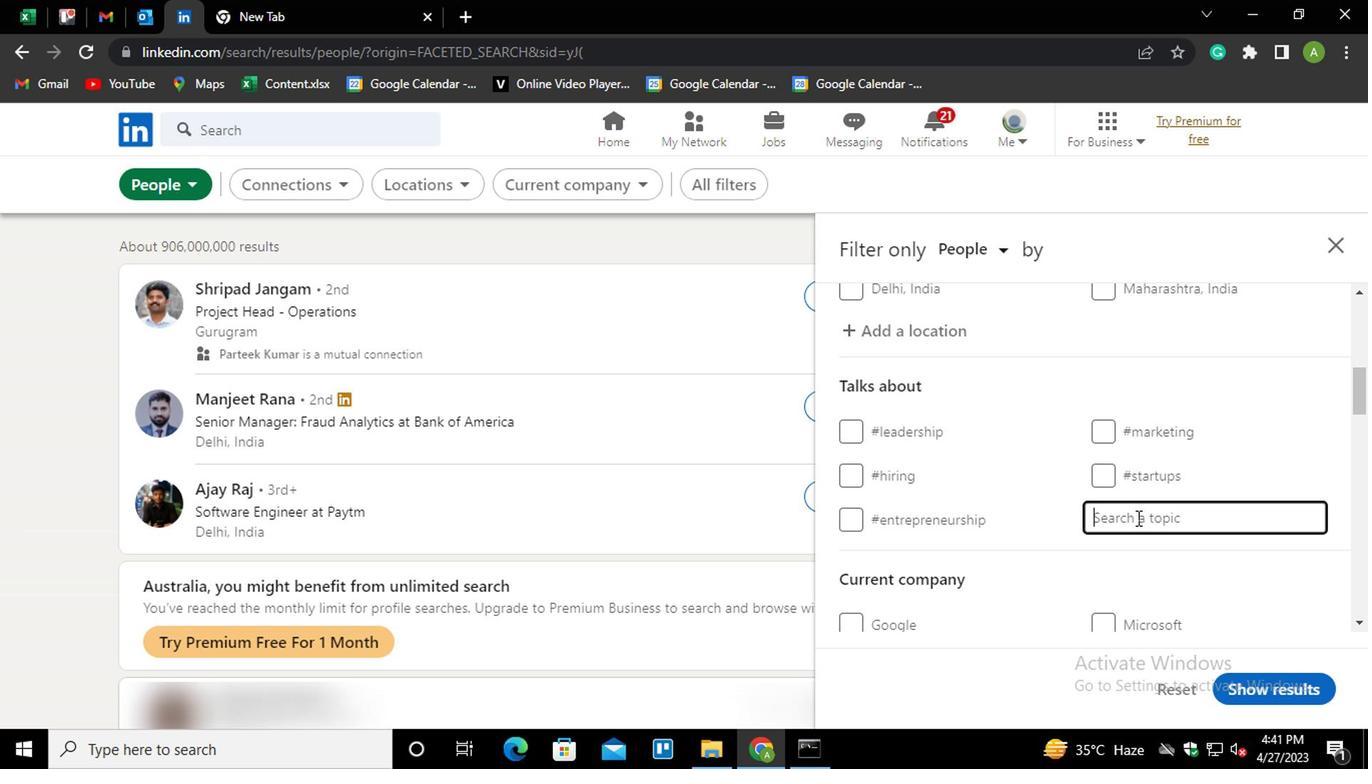 
Action: Key pressed <Key.shift>I<Key.down><Key.enter>
Screenshot: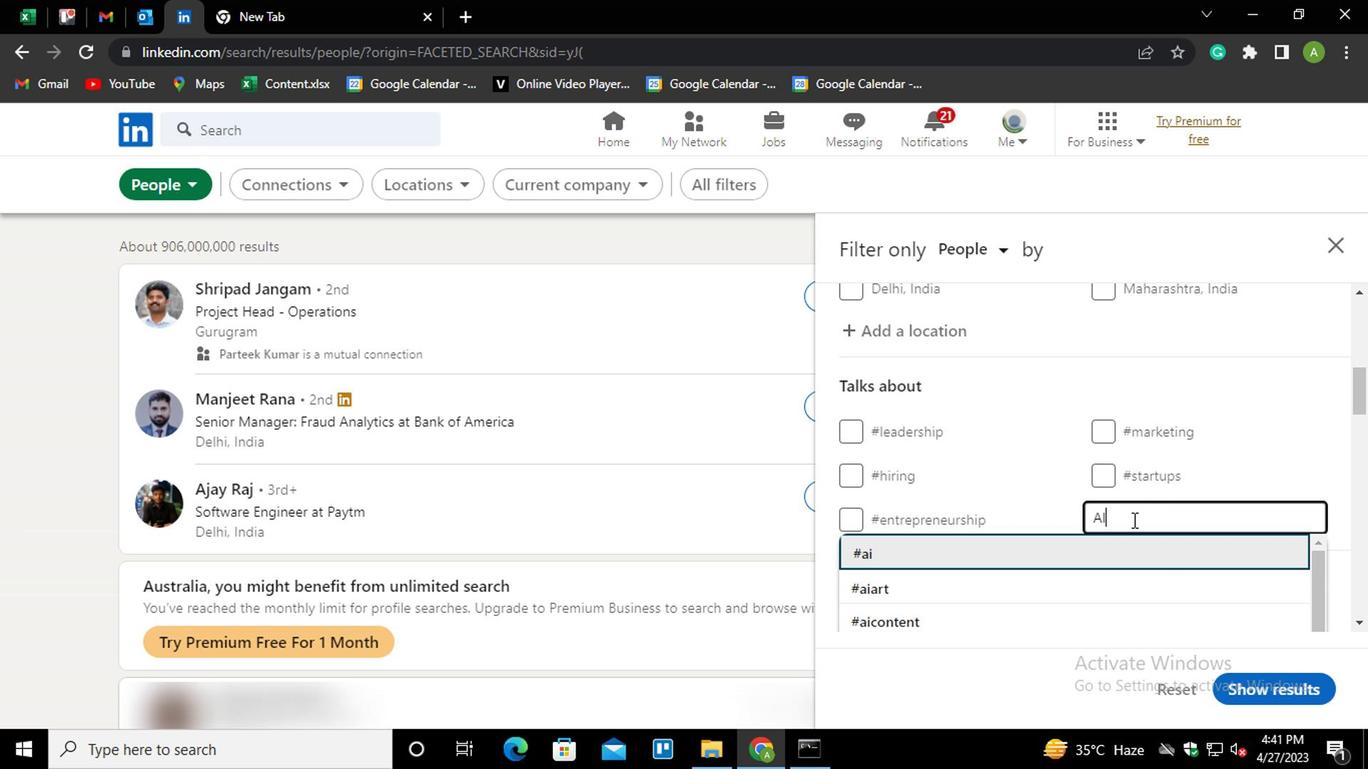 
Action: Mouse scrolled (1130, 511) with delta (0, 0)
Screenshot: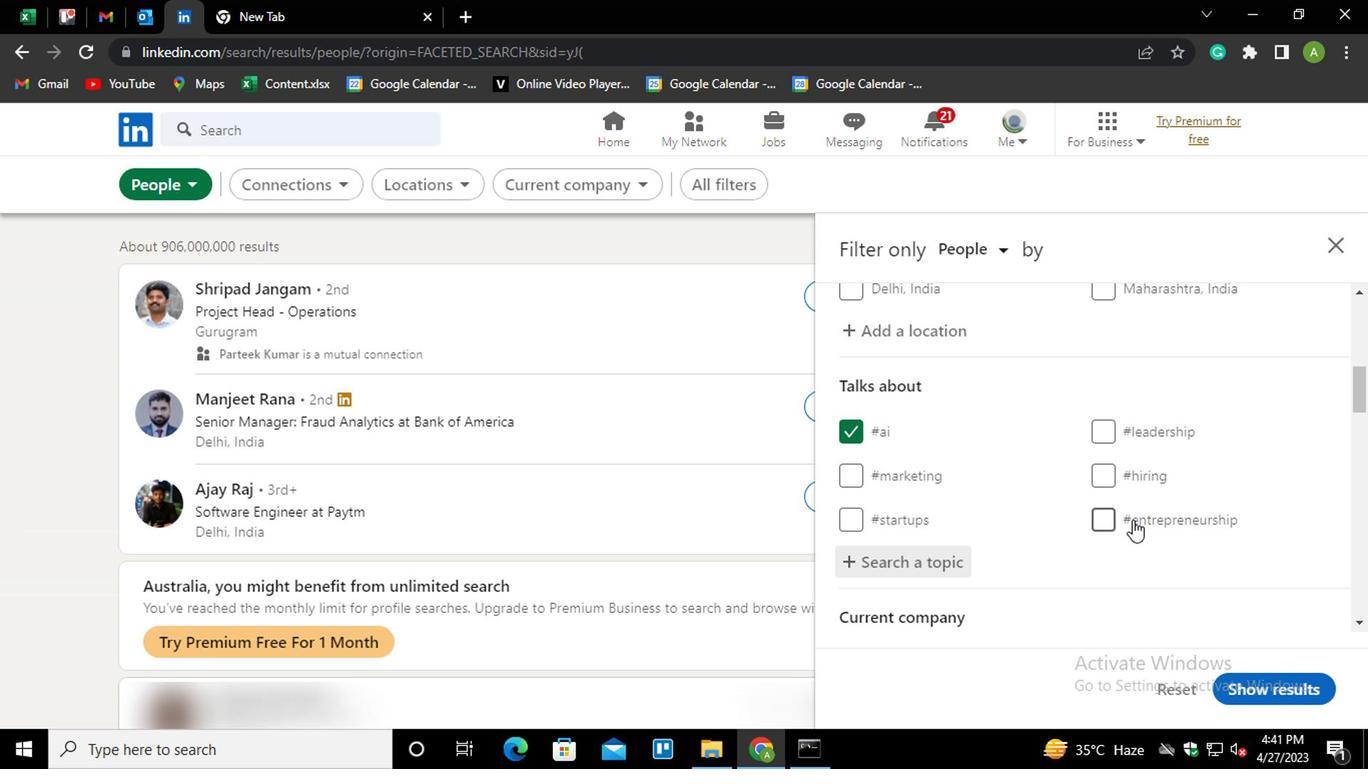 
Action: Mouse scrolled (1130, 511) with delta (0, 0)
Screenshot: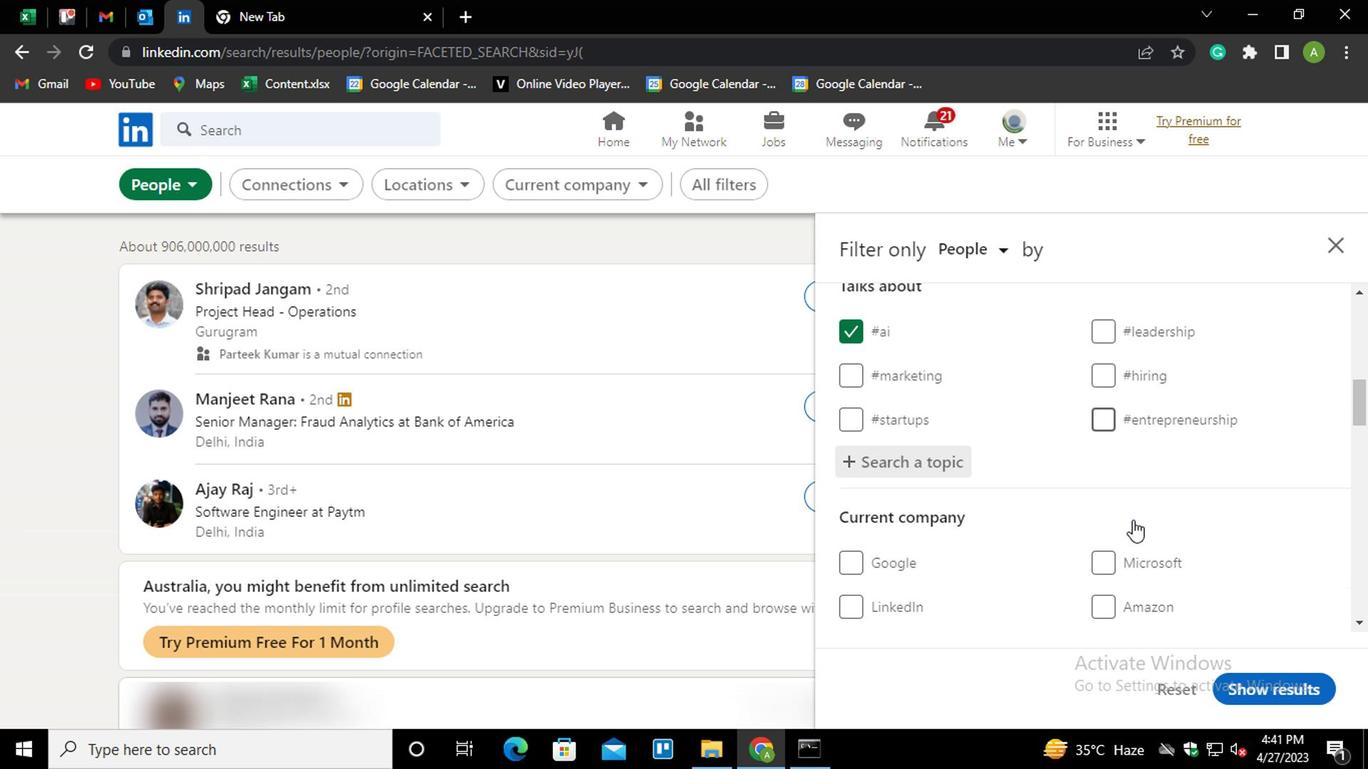 
Action: Mouse scrolled (1130, 511) with delta (0, 0)
Screenshot: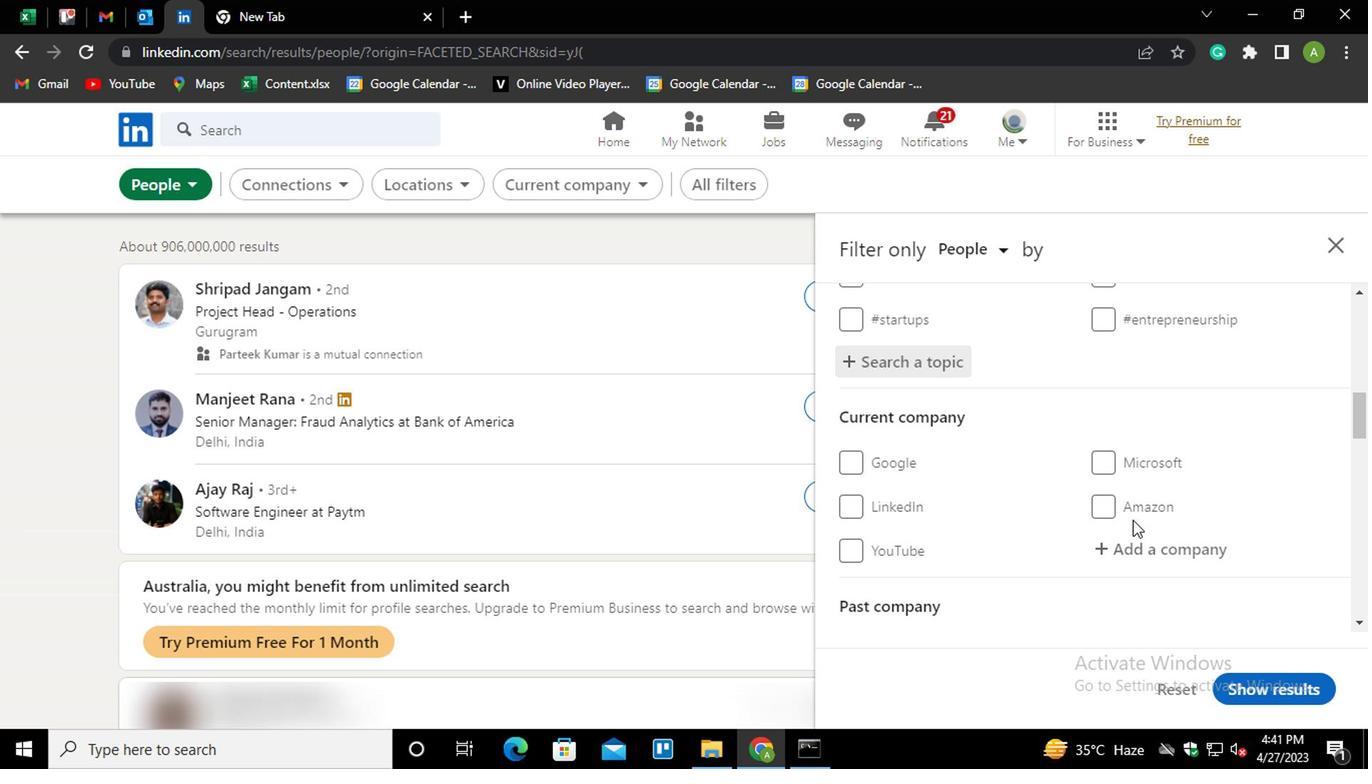 
Action: Mouse moved to (1126, 438)
Screenshot: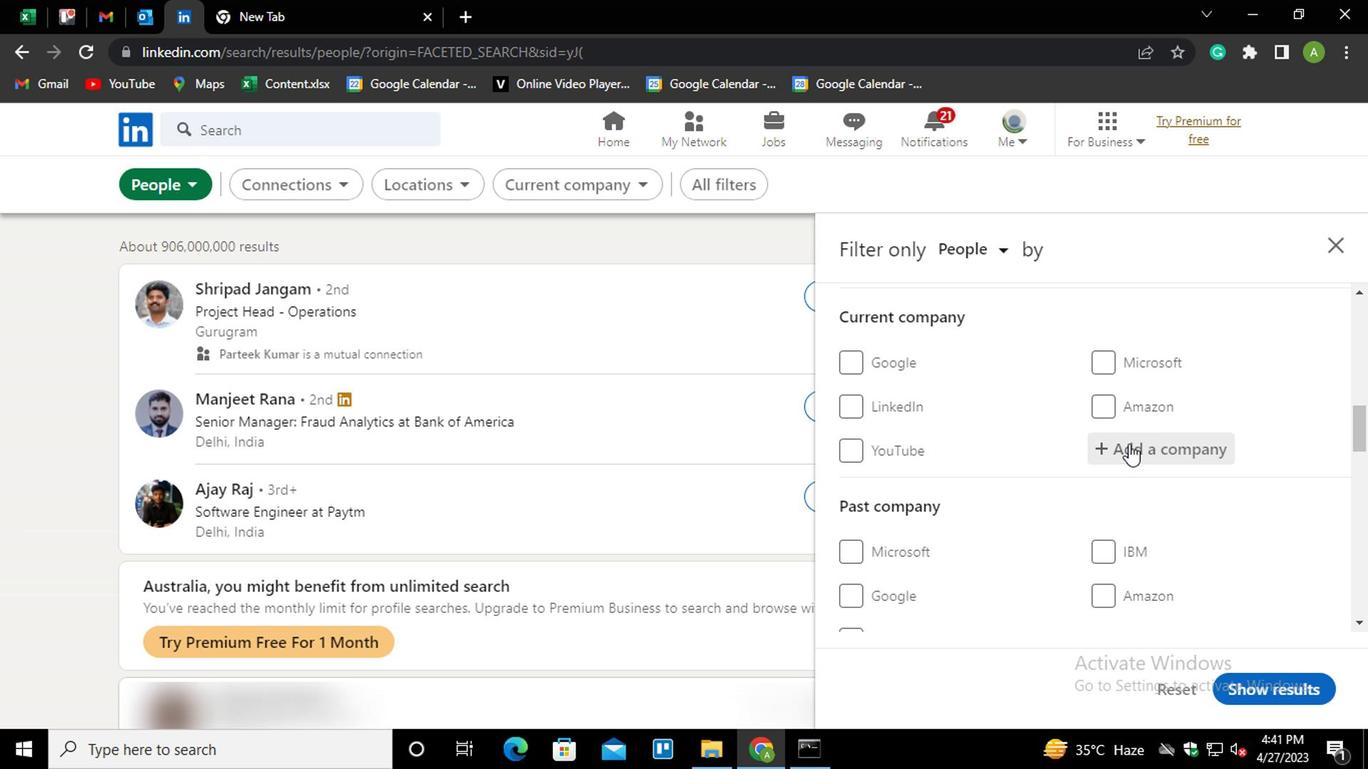 
Action: Mouse scrolled (1126, 437) with delta (0, 0)
Screenshot: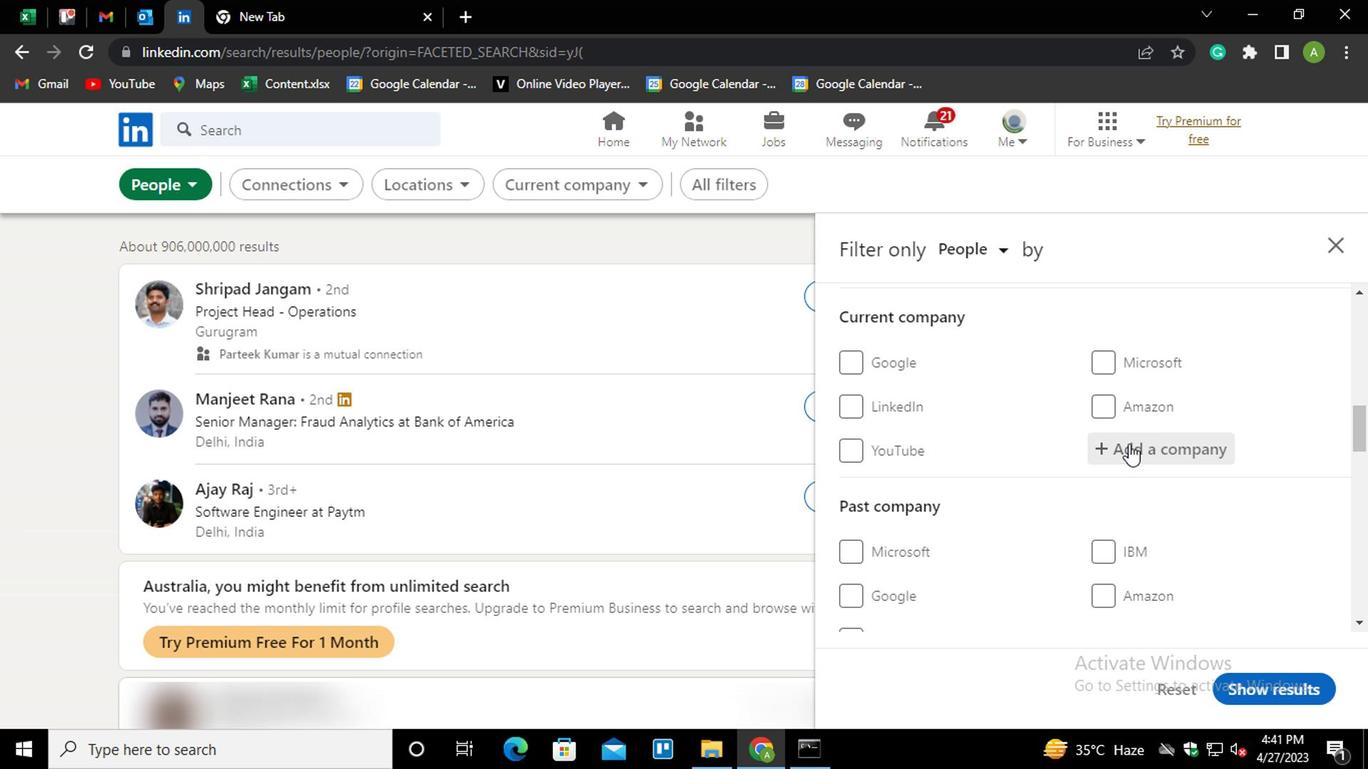 
Action: Mouse scrolled (1126, 437) with delta (0, 0)
Screenshot: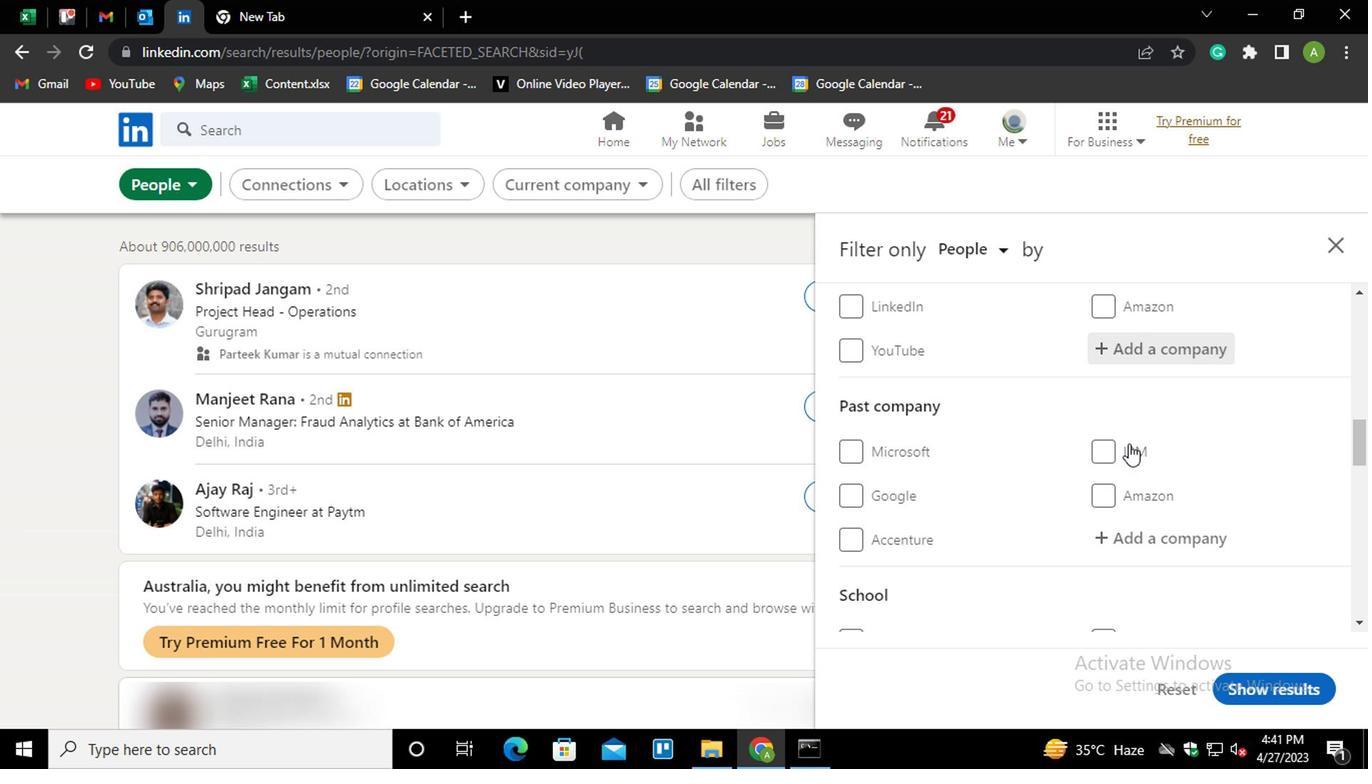 
Action: Mouse scrolled (1126, 437) with delta (0, 0)
Screenshot: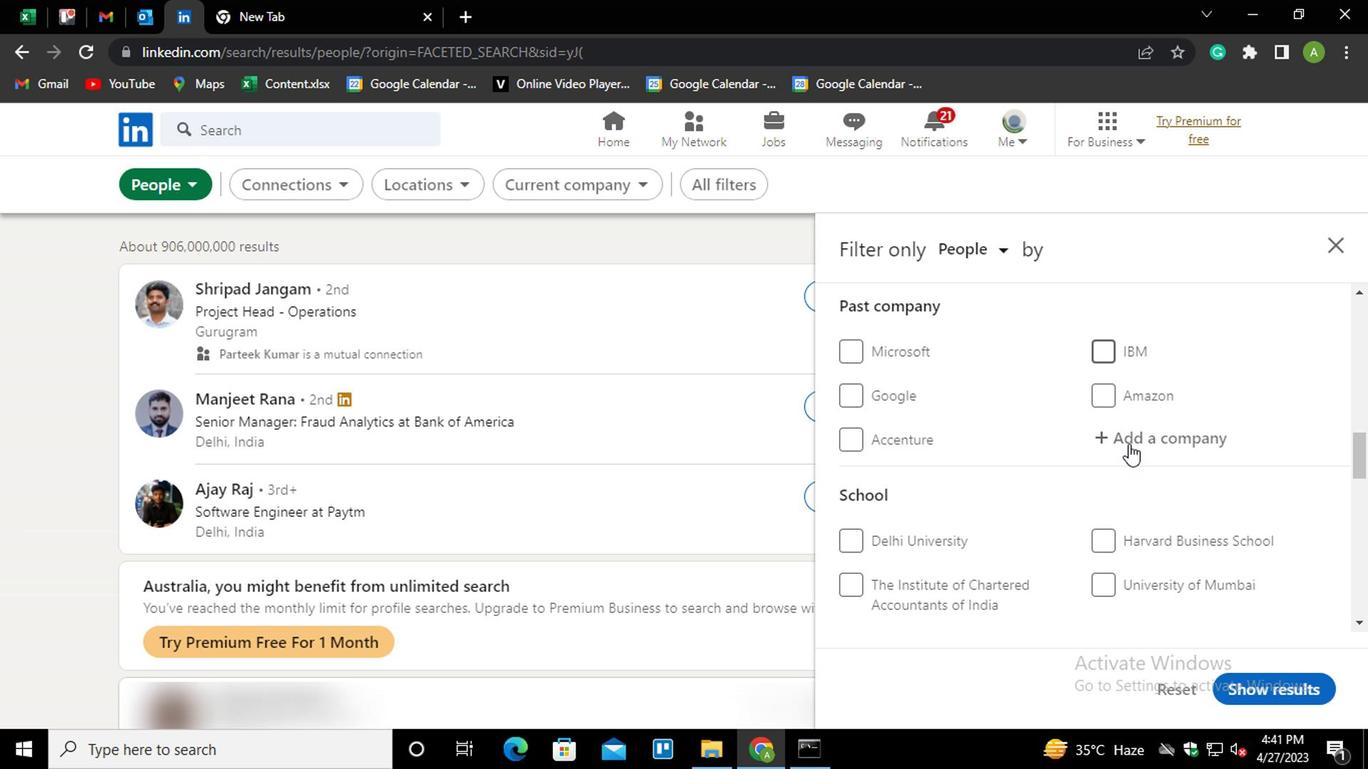 
Action: Mouse scrolled (1126, 437) with delta (0, 0)
Screenshot: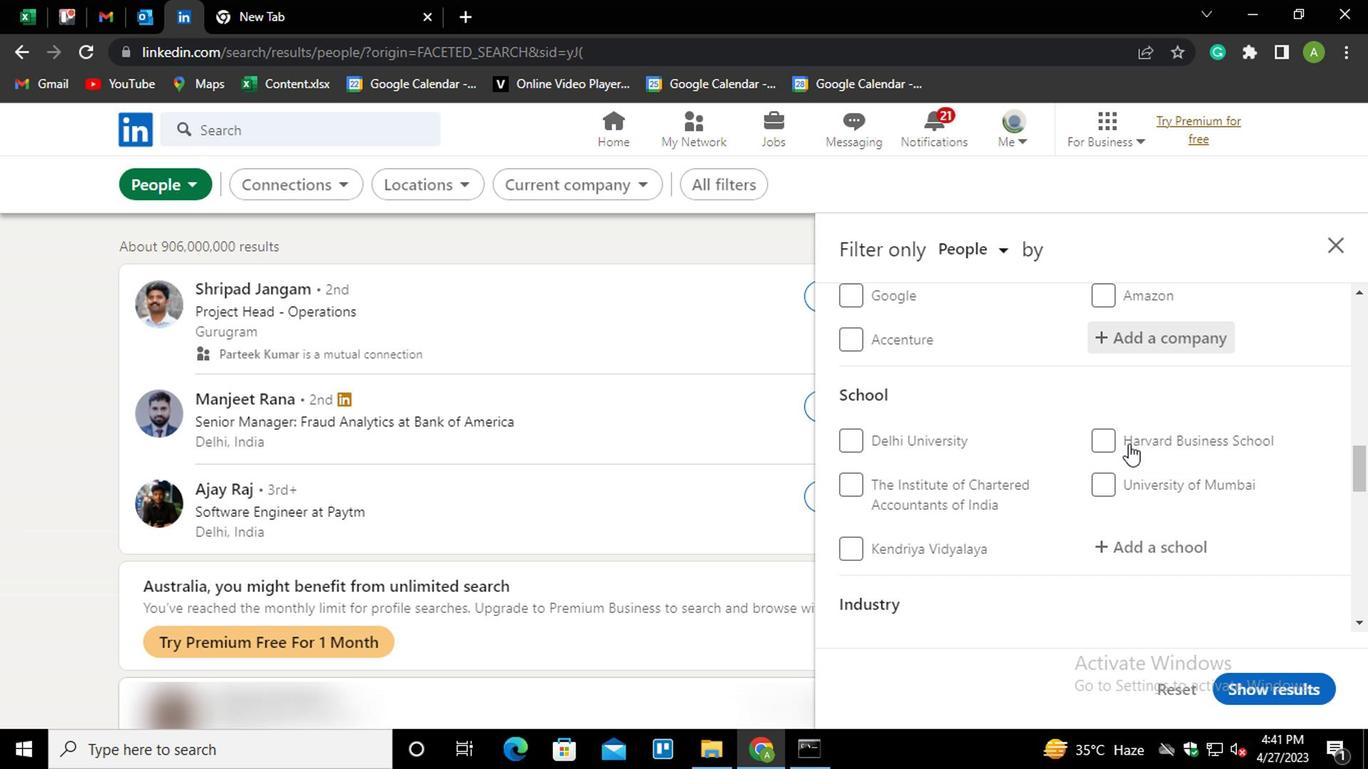 
Action: Mouse scrolled (1126, 437) with delta (0, 0)
Screenshot: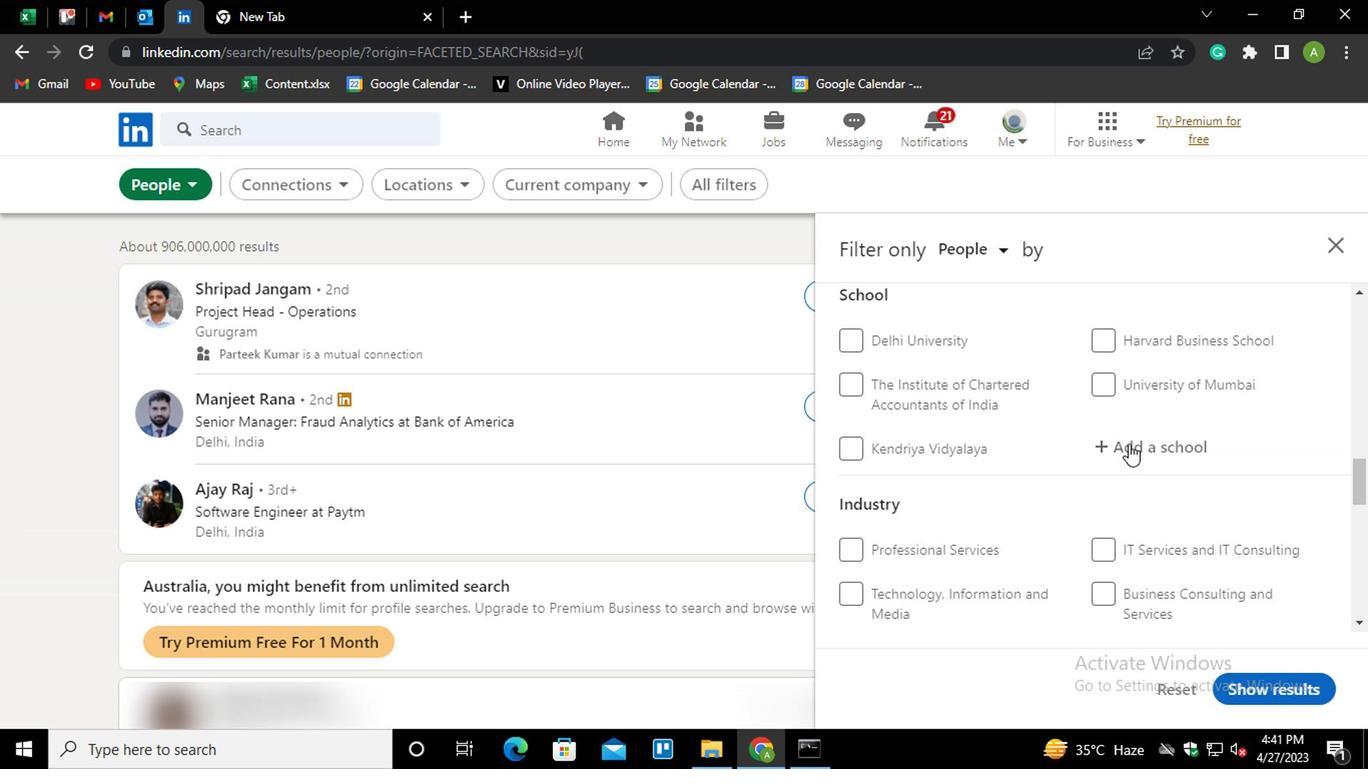 
Action: Mouse scrolled (1126, 437) with delta (0, 0)
Screenshot: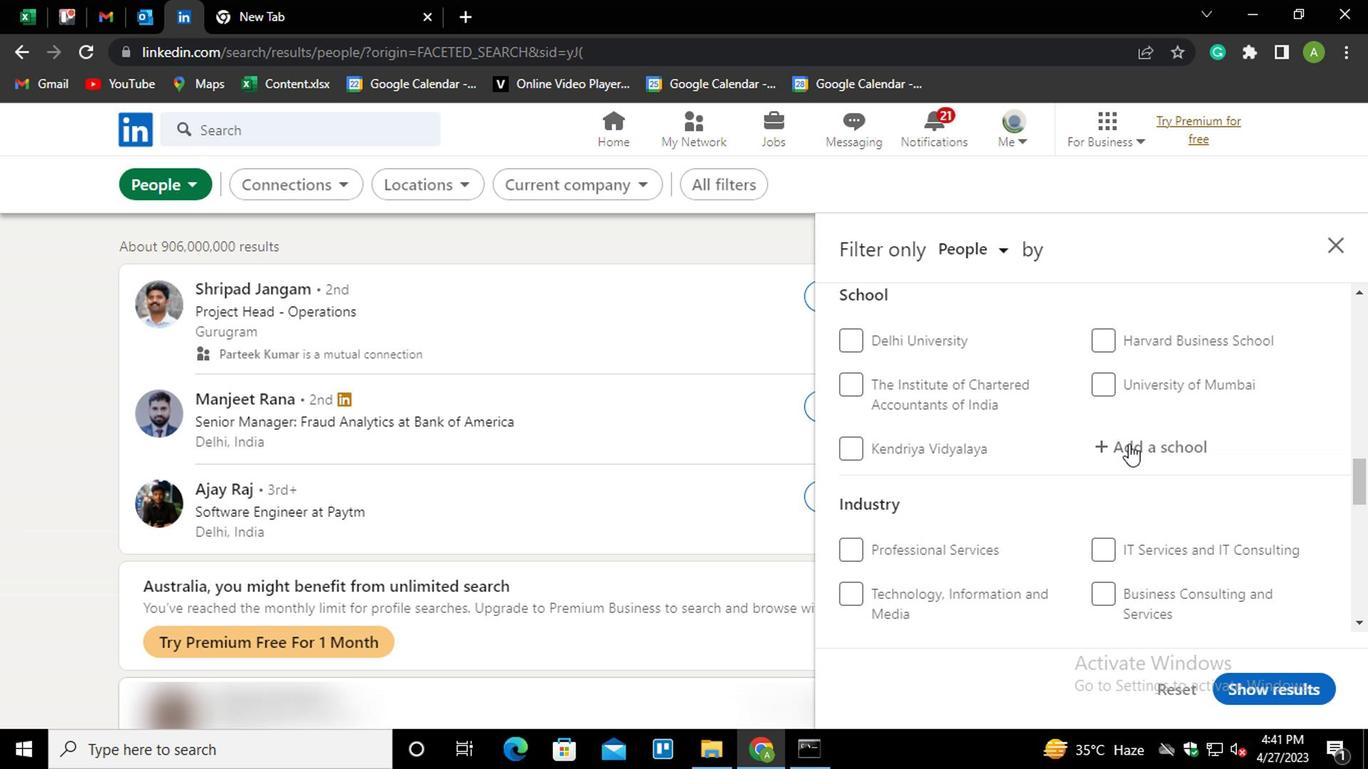 
Action: Mouse scrolled (1126, 437) with delta (0, 0)
Screenshot: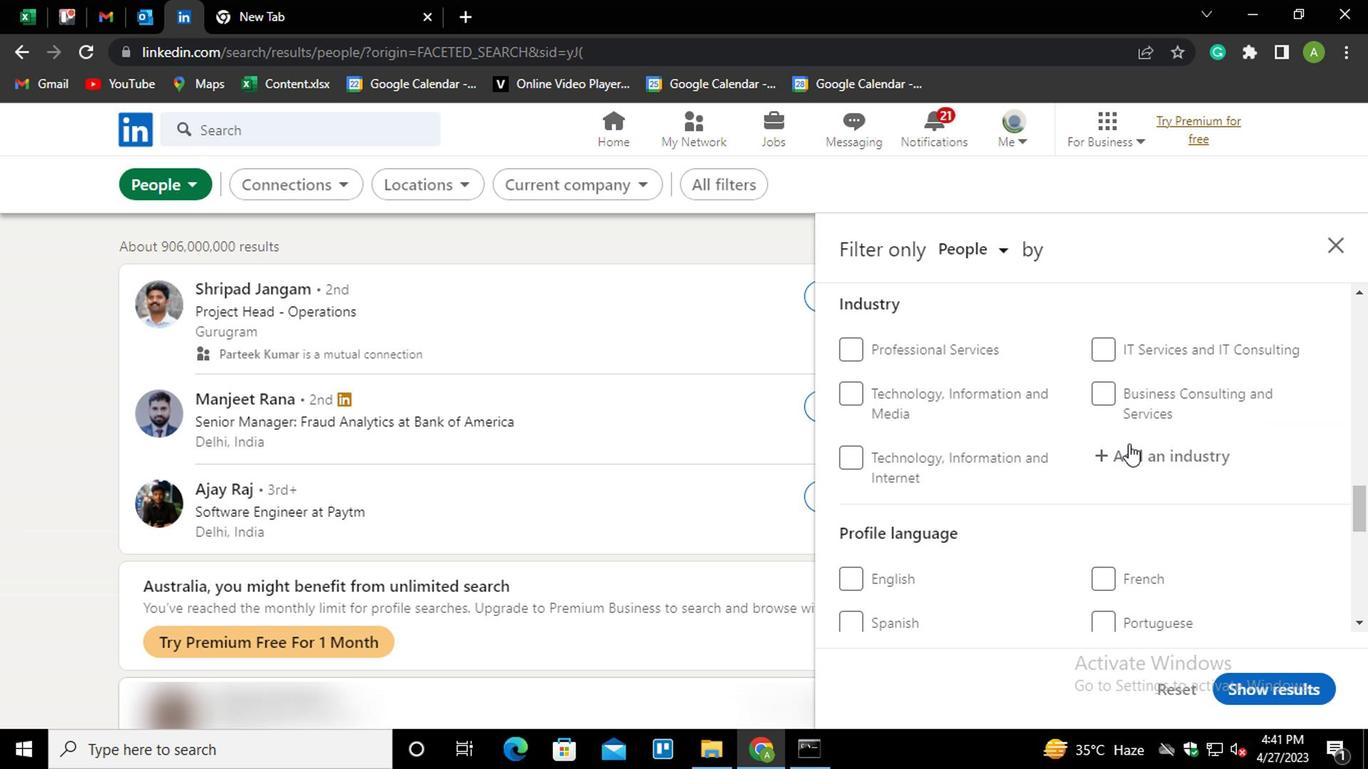 
Action: Mouse scrolled (1126, 437) with delta (0, 0)
Screenshot: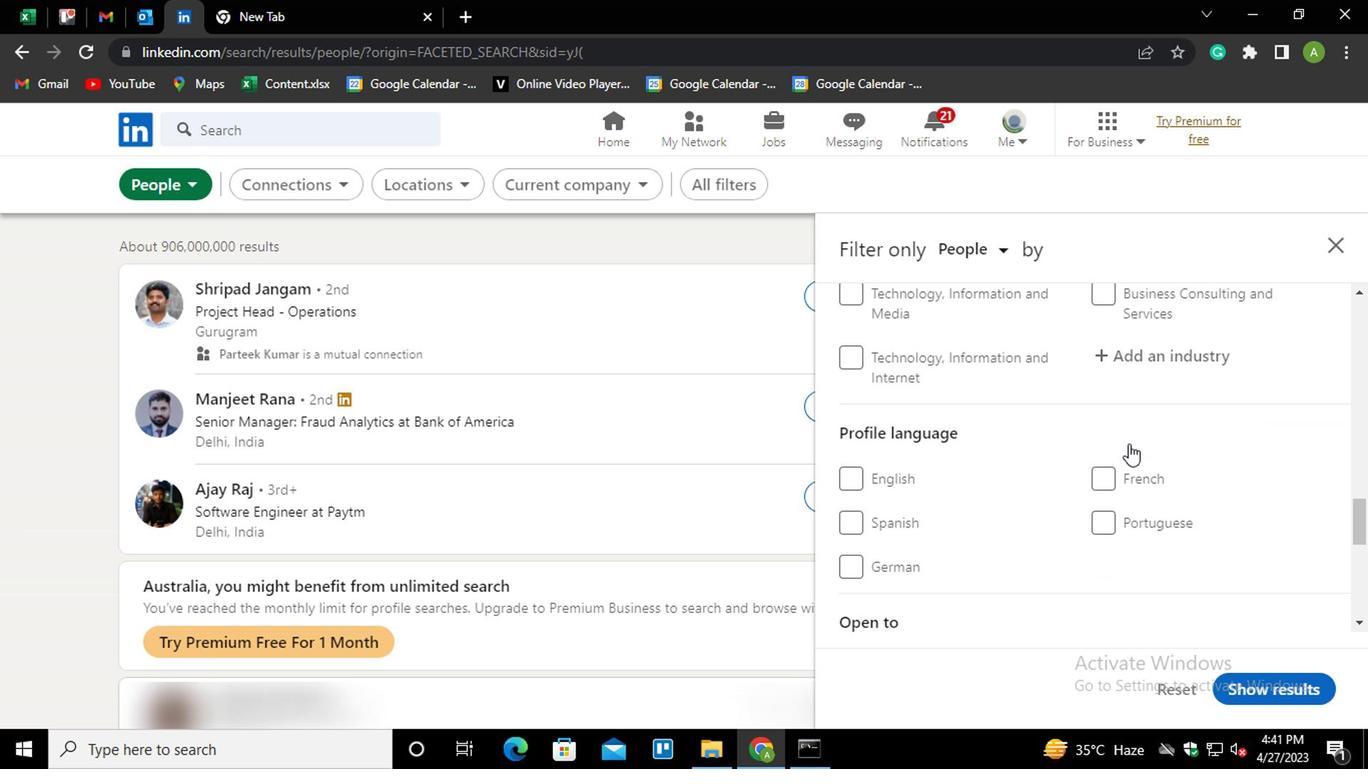
Action: Mouse moved to (896, 410)
Screenshot: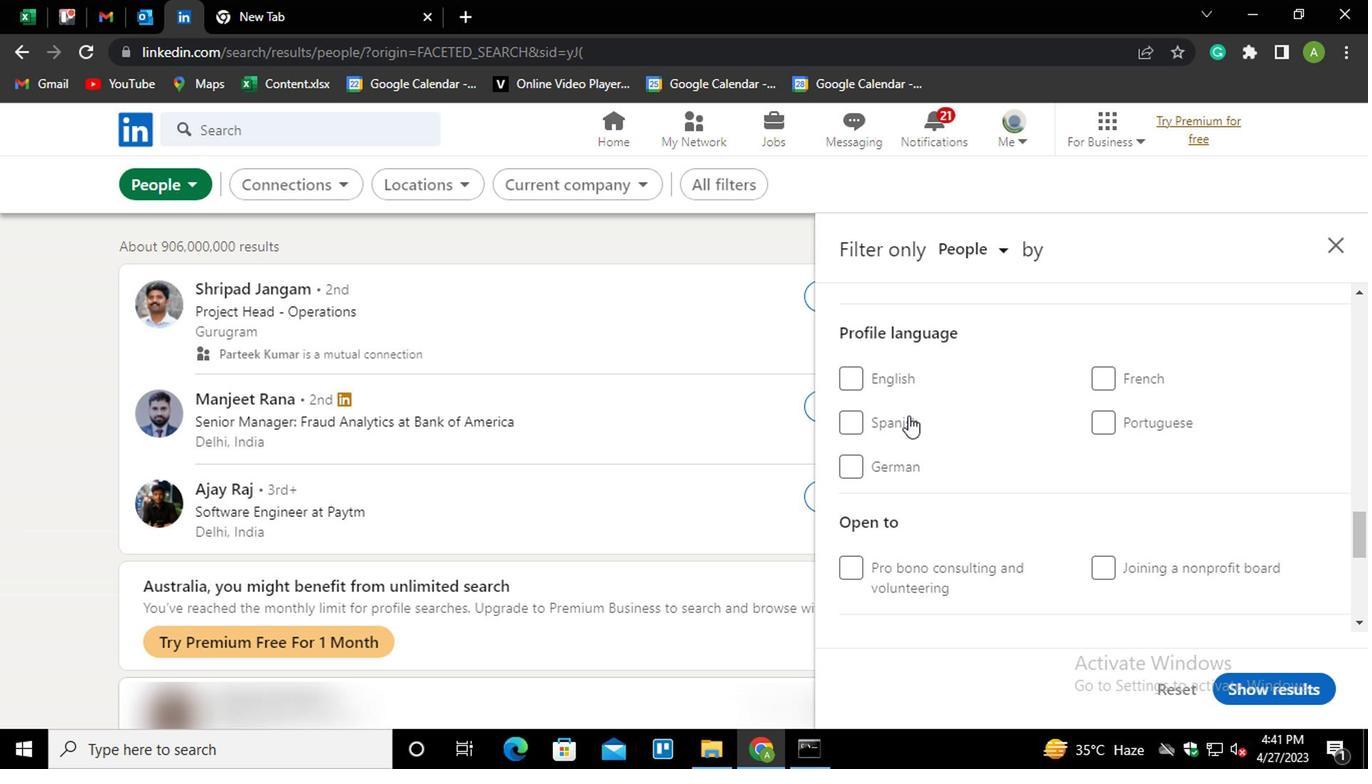 
Action: Mouse pressed left at (896, 410)
Screenshot: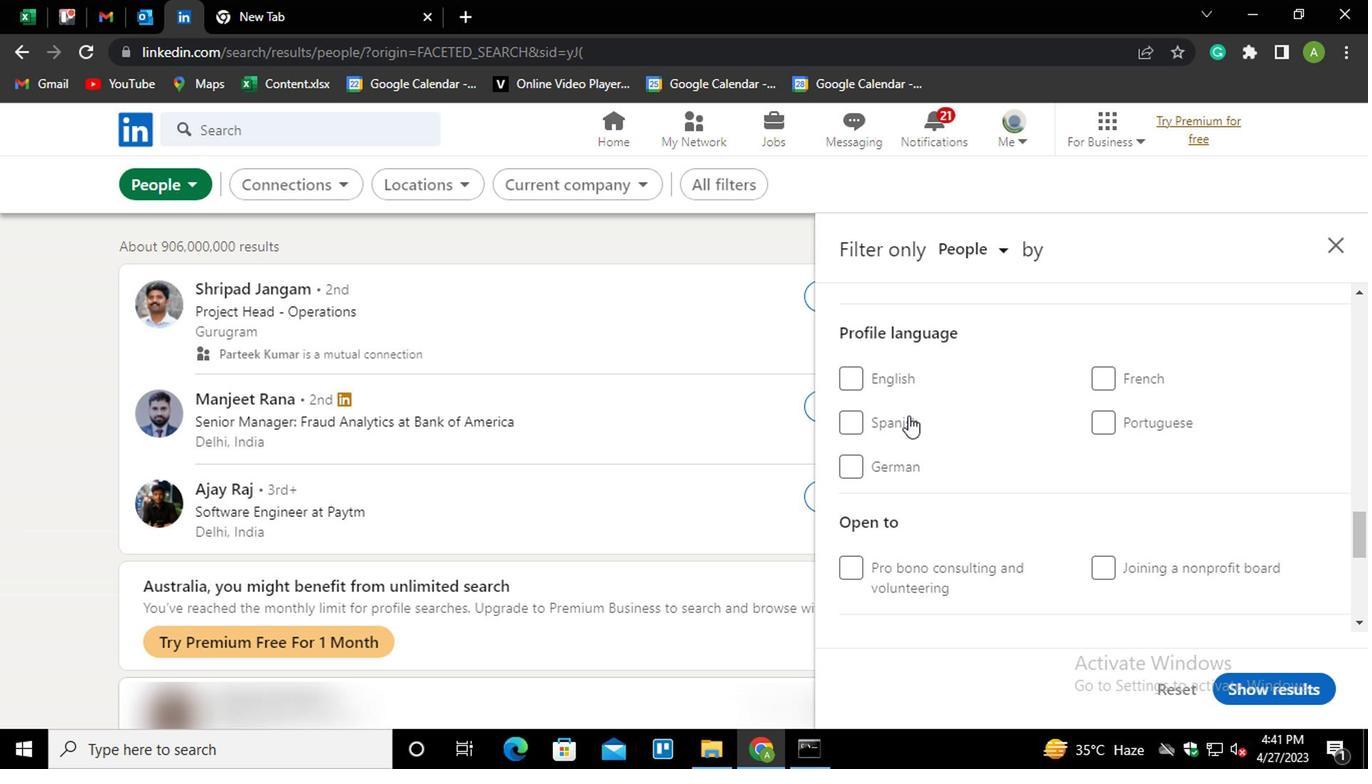 
Action: Mouse moved to (1115, 488)
Screenshot: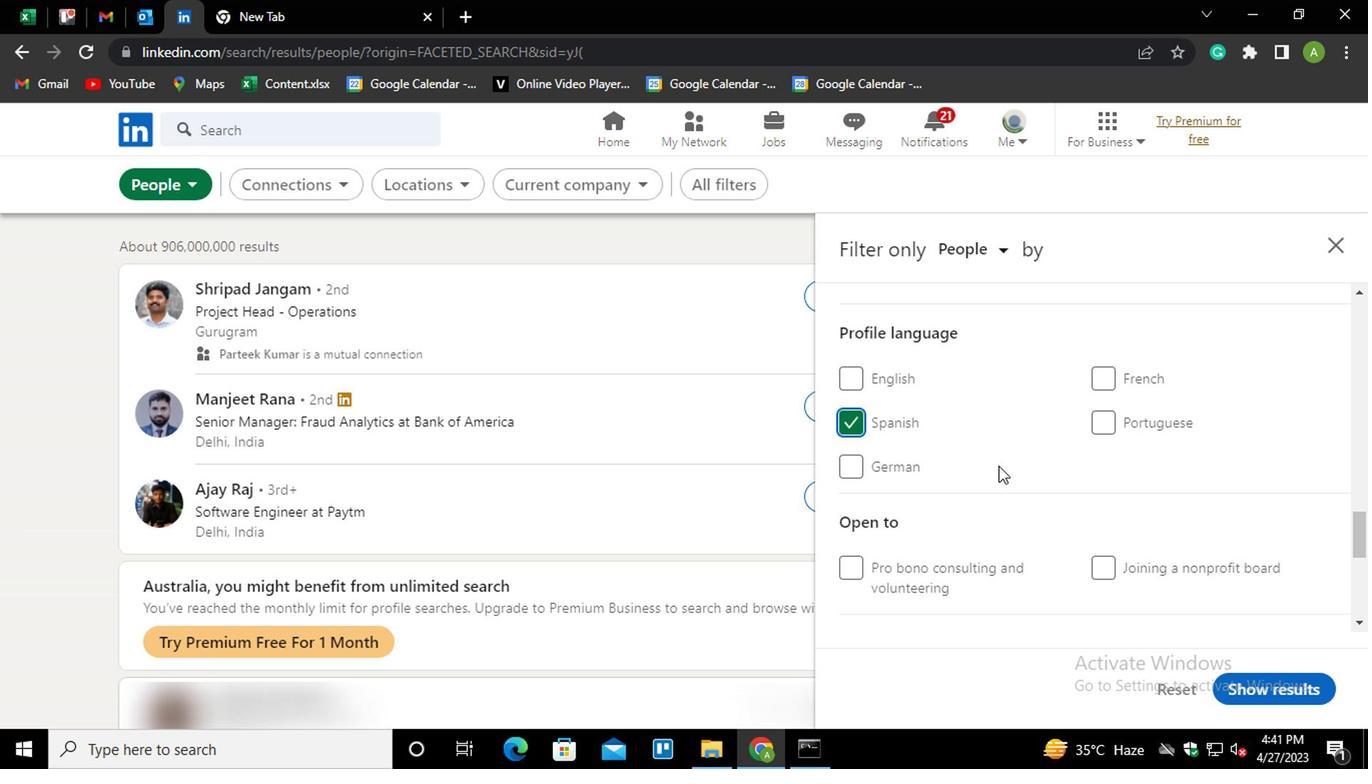 
Action: Mouse scrolled (1115, 490) with delta (0, 1)
Screenshot: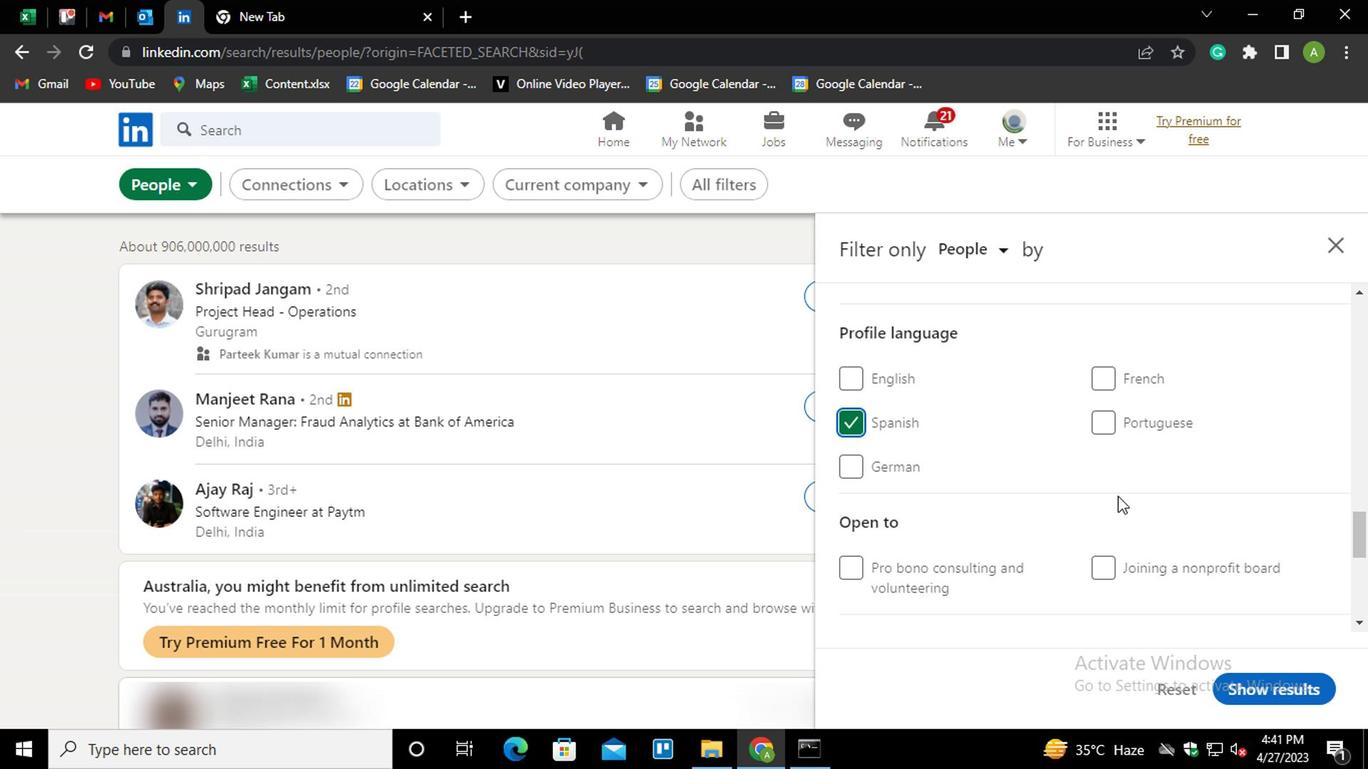 
Action: Mouse scrolled (1115, 490) with delta (0, 1)
Screenshot: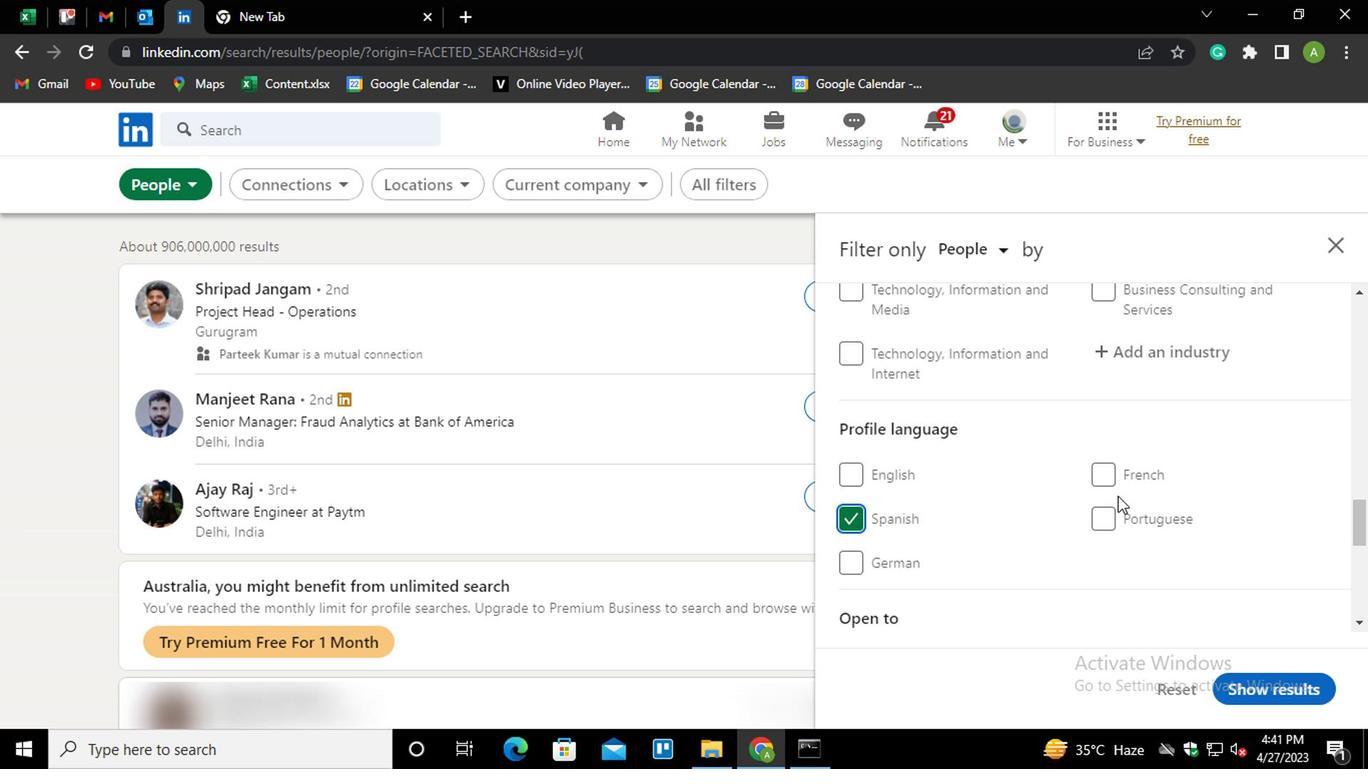
Action: Mouse scrolled (1115, 490) with delta (0, 1)
Screenshot: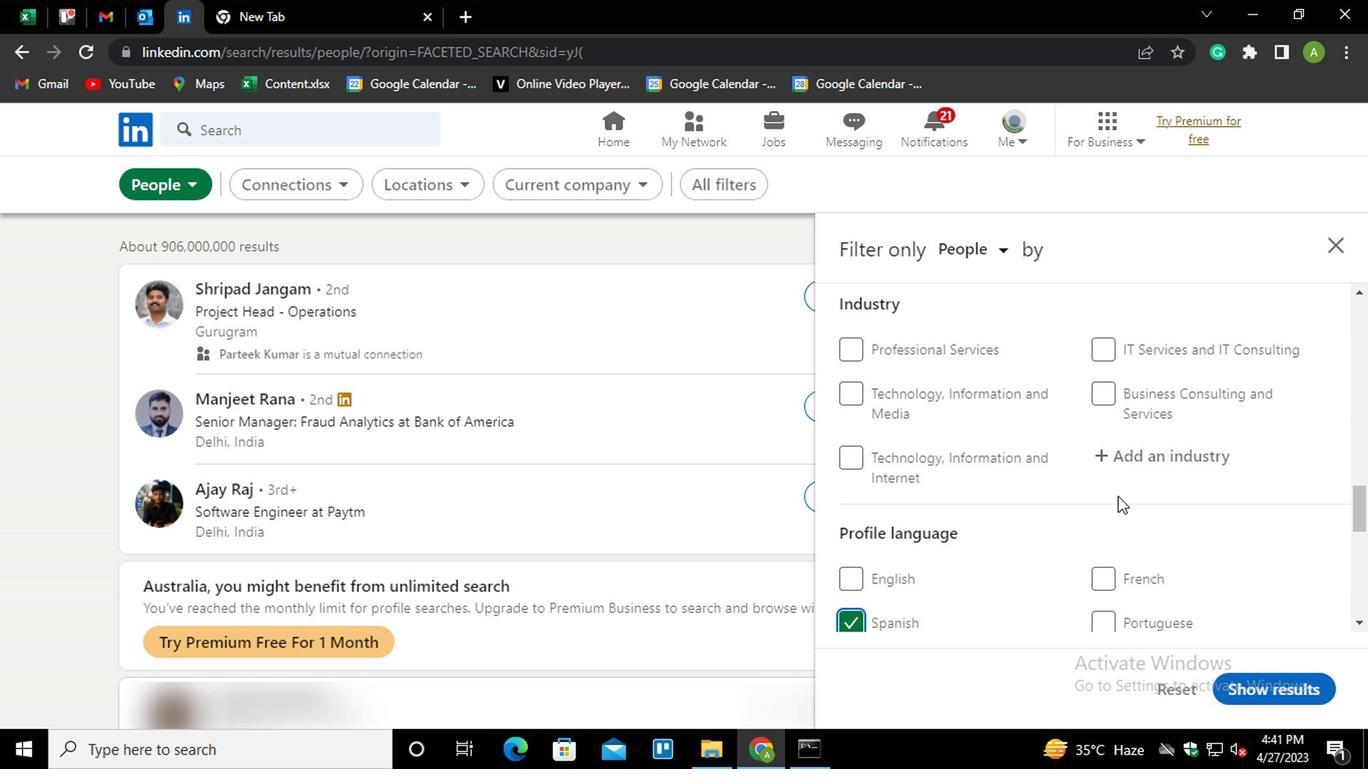 
Action: Mouse scrolled (1115, 490) with delta (0, 1)
Screenshot: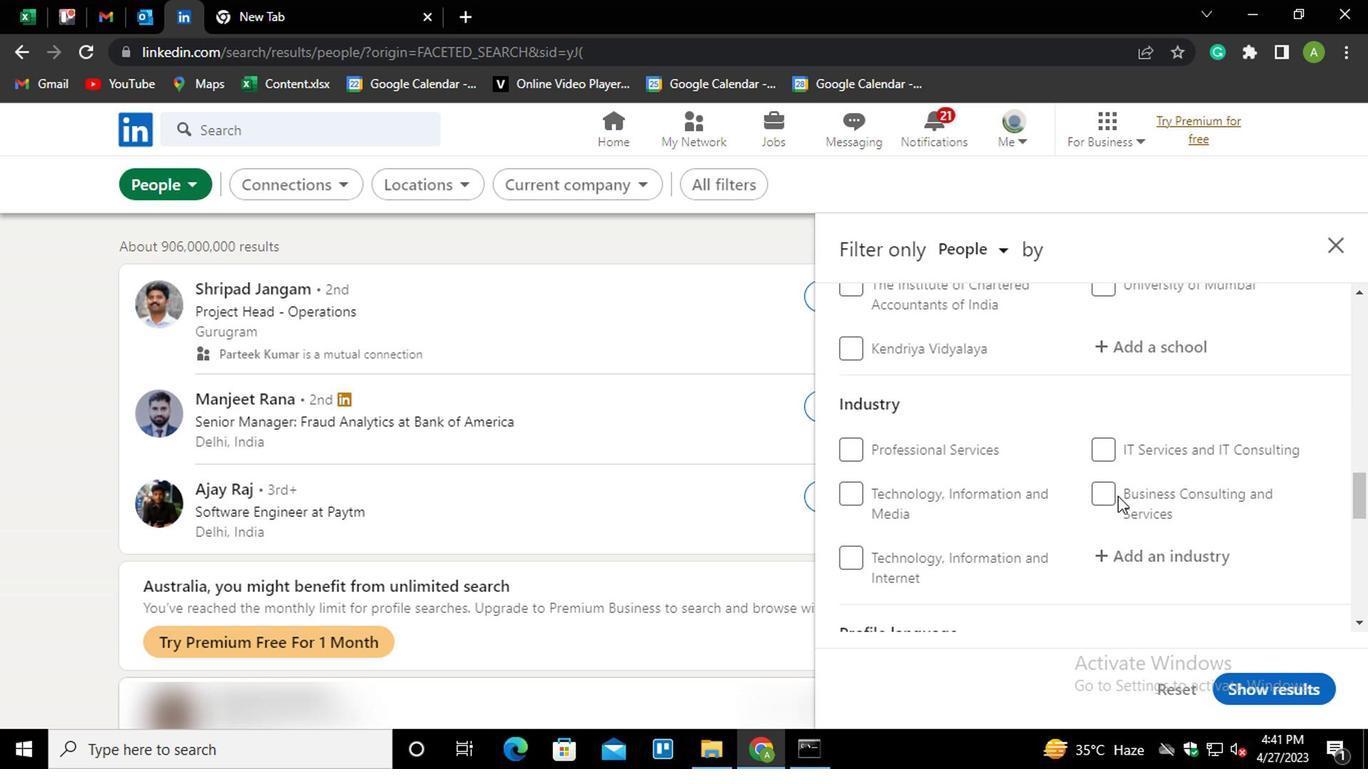 
Action: Mouse scrolled (1115, 490) with delta (0, 1)
Screenshot: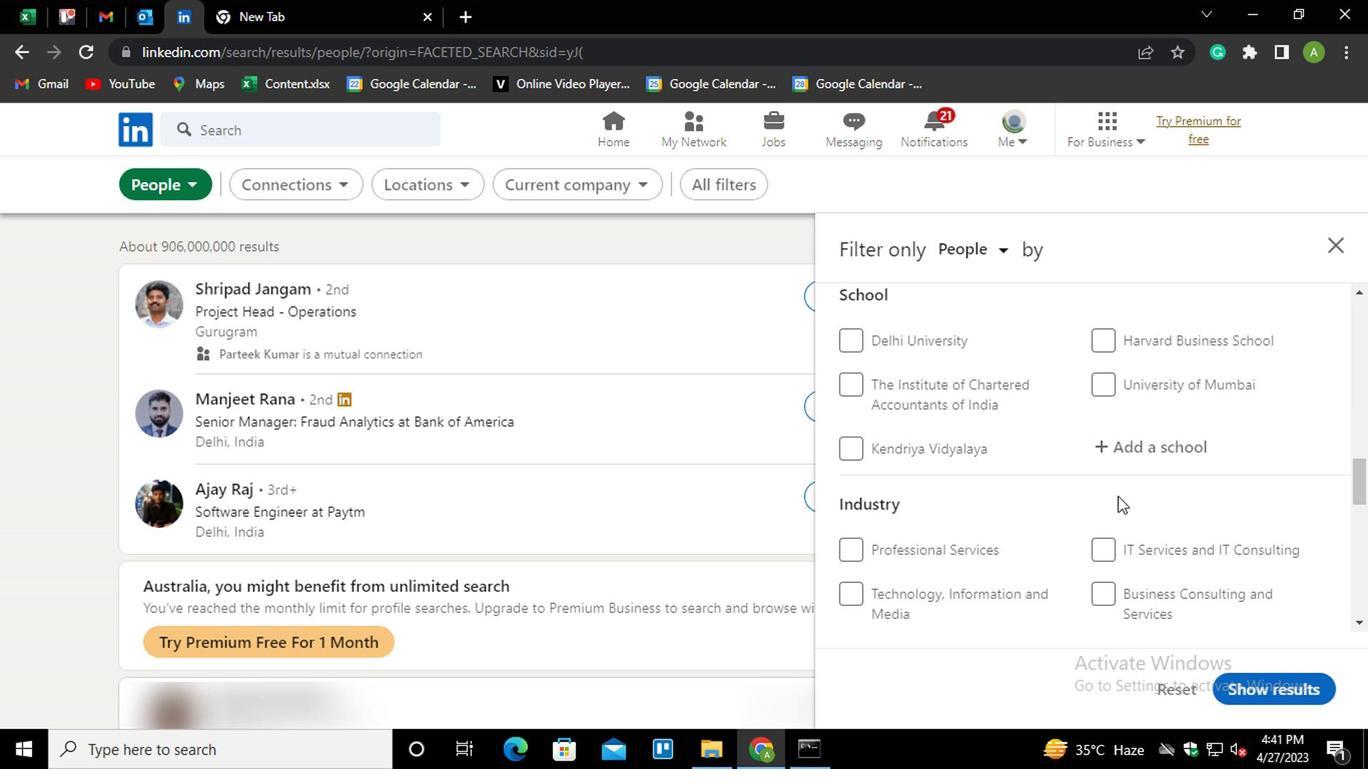 
Action: Mouse scrolled (1115, 490) with delta (0, 1)
Screenshot: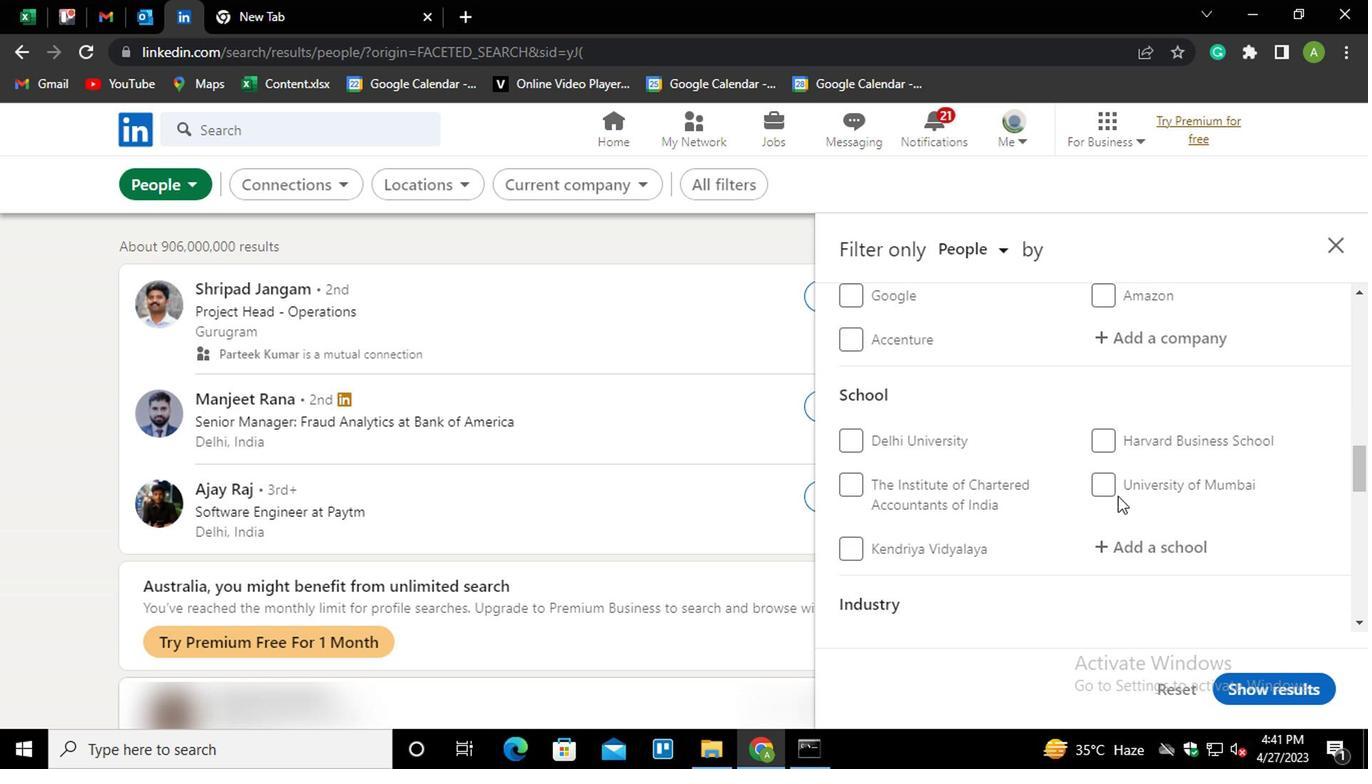 
Action: Mouse scrolled (1115, 490) with delta (0, 1)
Screenshot: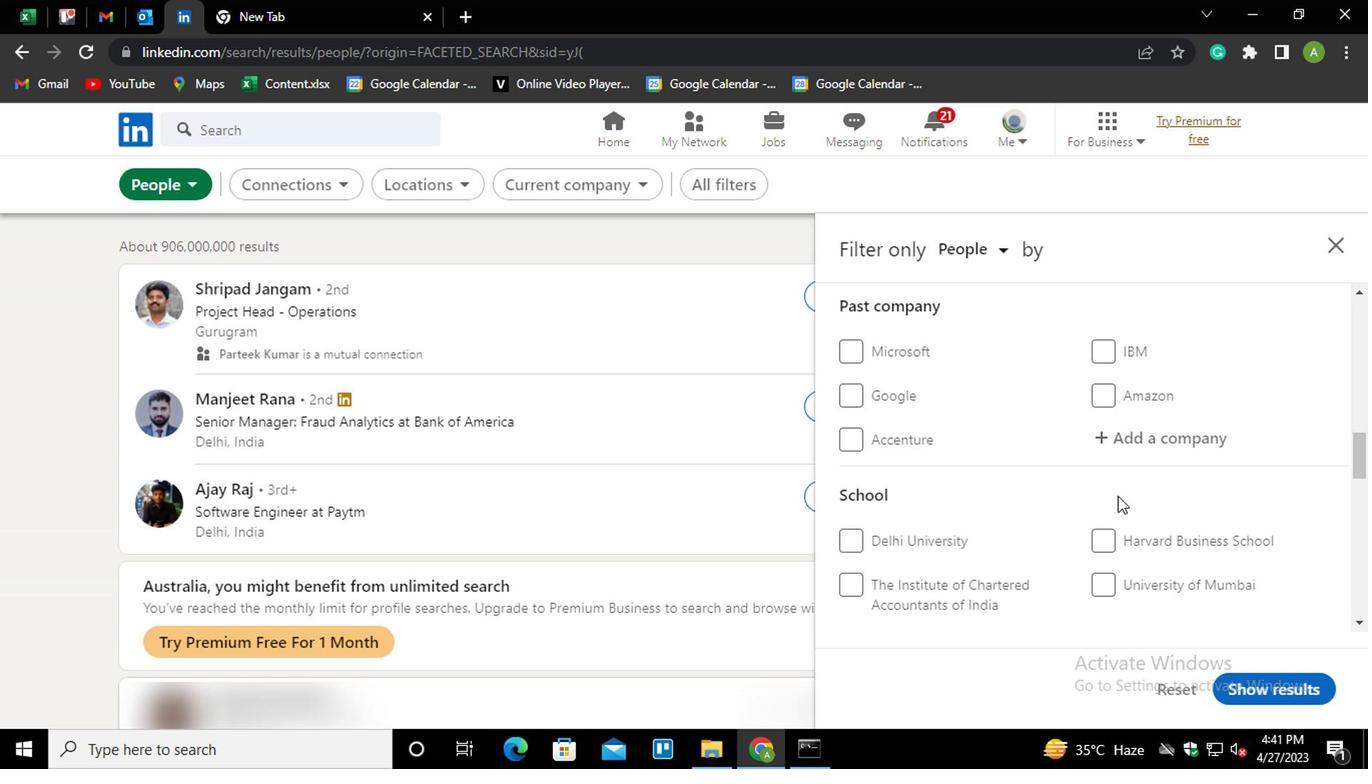 
Action: Mouse scrolled (1115, 490) with delta (0, 1)
Screenshot: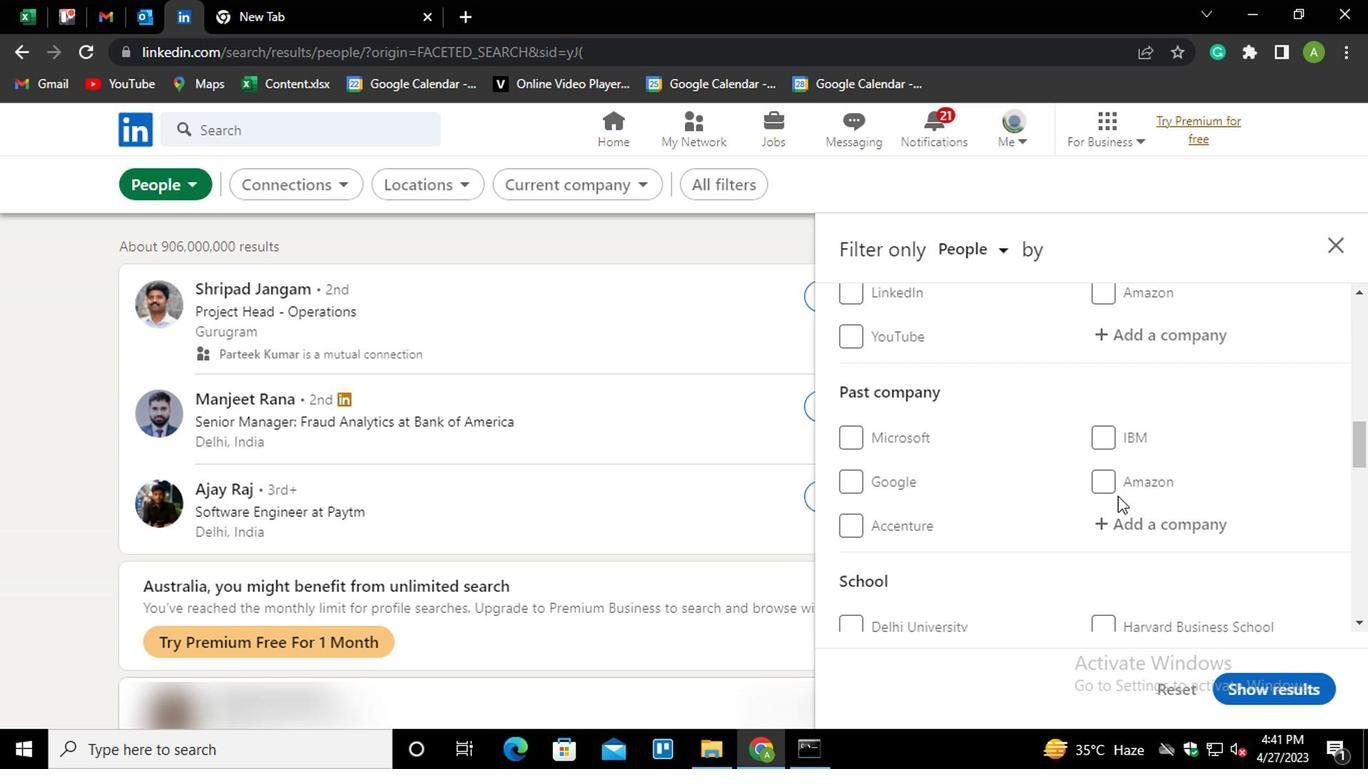 
Action: Mouse moved to (1131, 443)
Screenshot: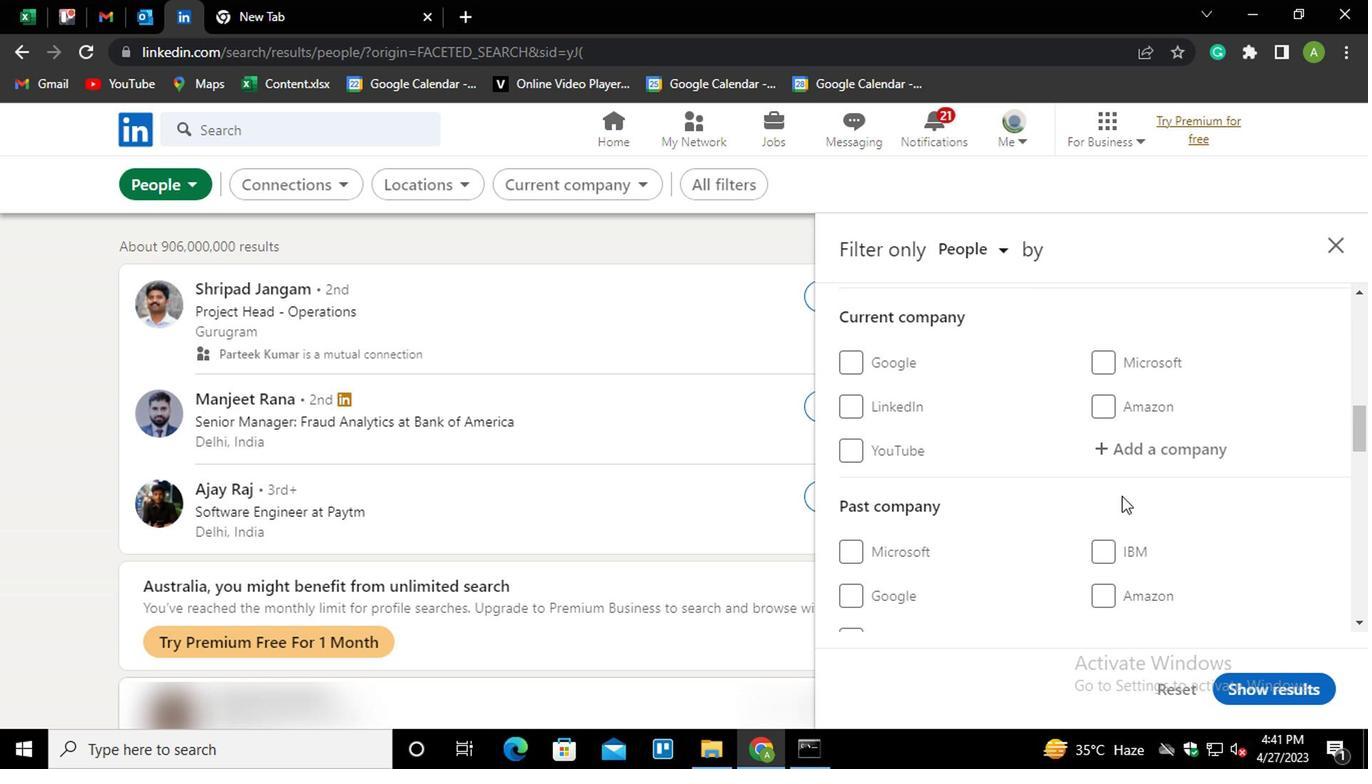 
Action: Mouse pressed left at (1131, 443)
Screenshot: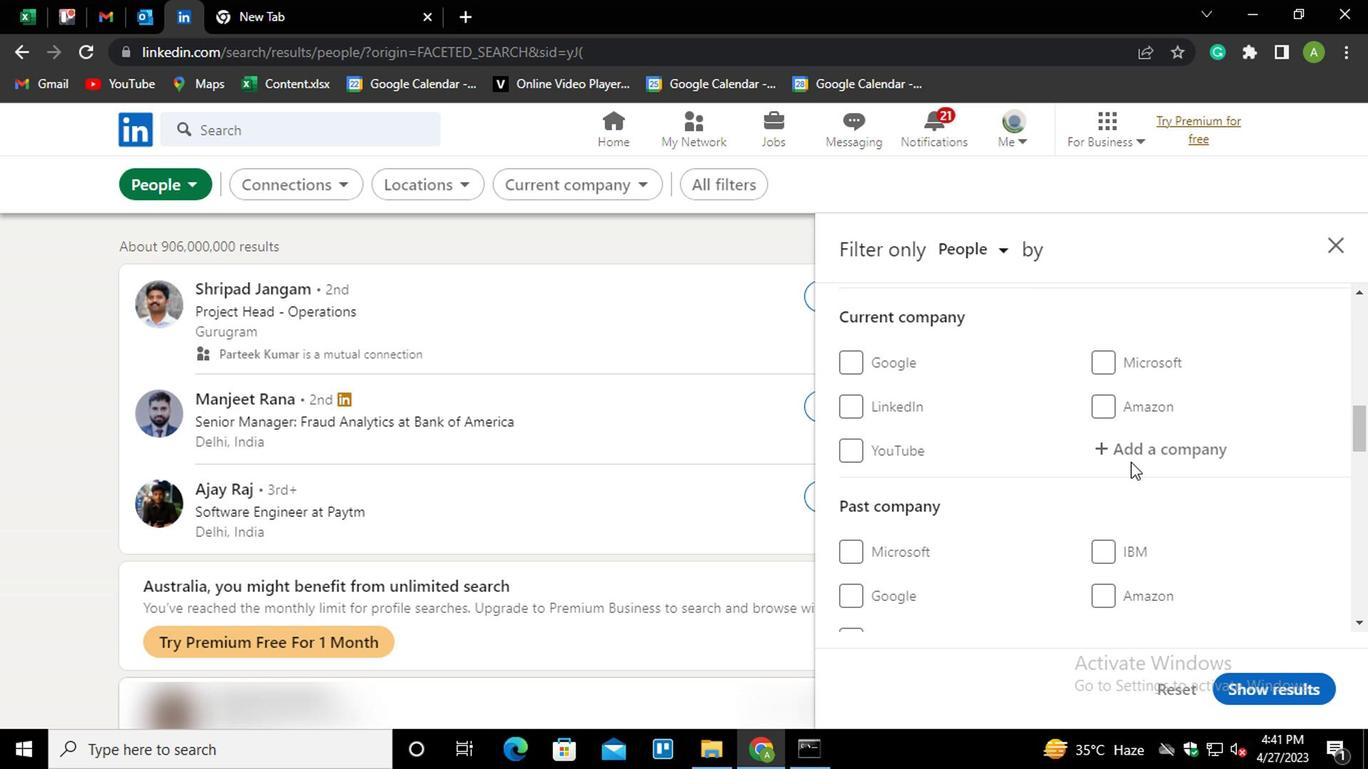 
Action: Key pressed <Key.shift>SQ<Key.backspace>EQUOIA<Key.down><Key.down><Key.down><Key.down><Key.down><Key.down><Key.down><Key.down><Key.down><Key.down><Key.down><Key.space><Key.shift>IN<Key.up><Key.up><Key.up><Key.up><Key.up><Key.up><Key.up><Key.up><Key.up><Key.up><Key.up><Key.up><Key.up><Key.up><Key.up><Key.up><Key.up><Key.up><Key.up><Key.up><Key.up>DIA<Key.up><Key.down><Key.enter>
Screenshot: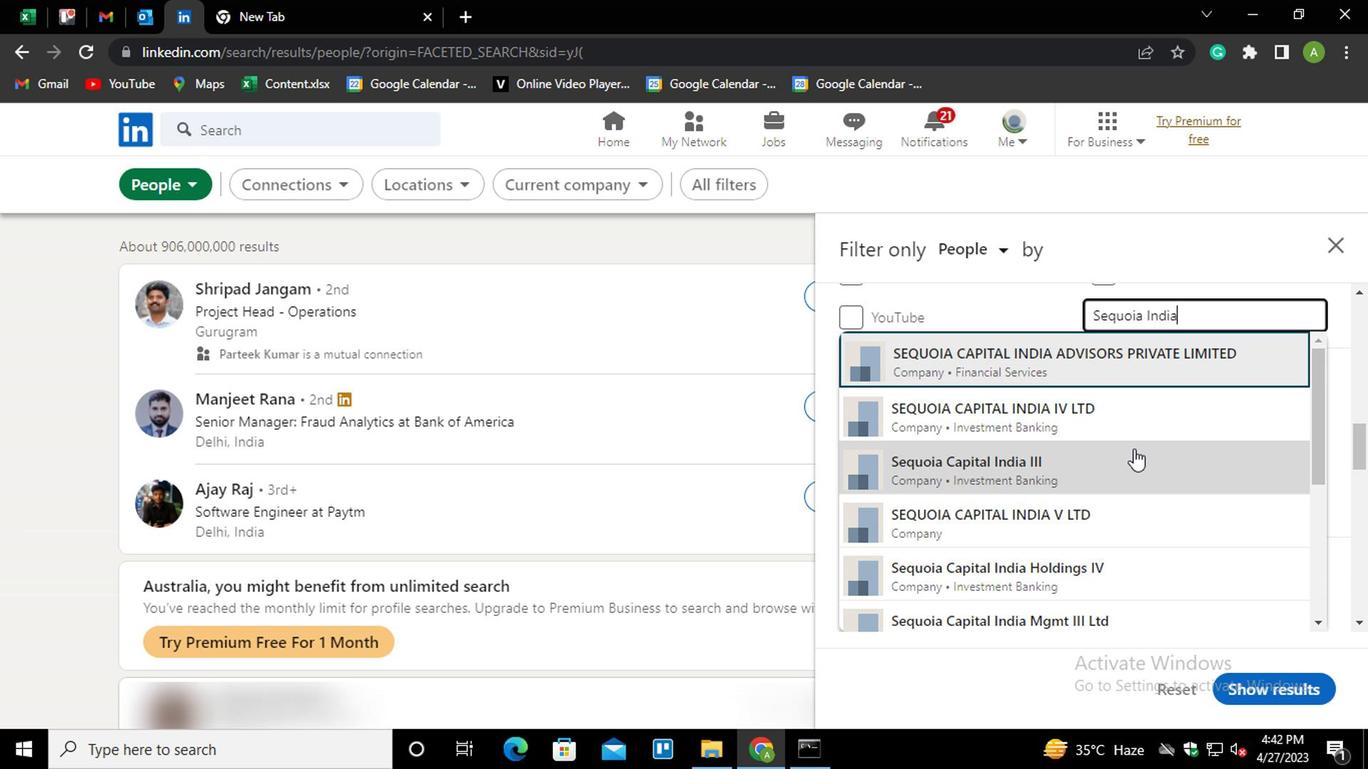 
Action: Mouse moved to (1141, 435)
Screenshot: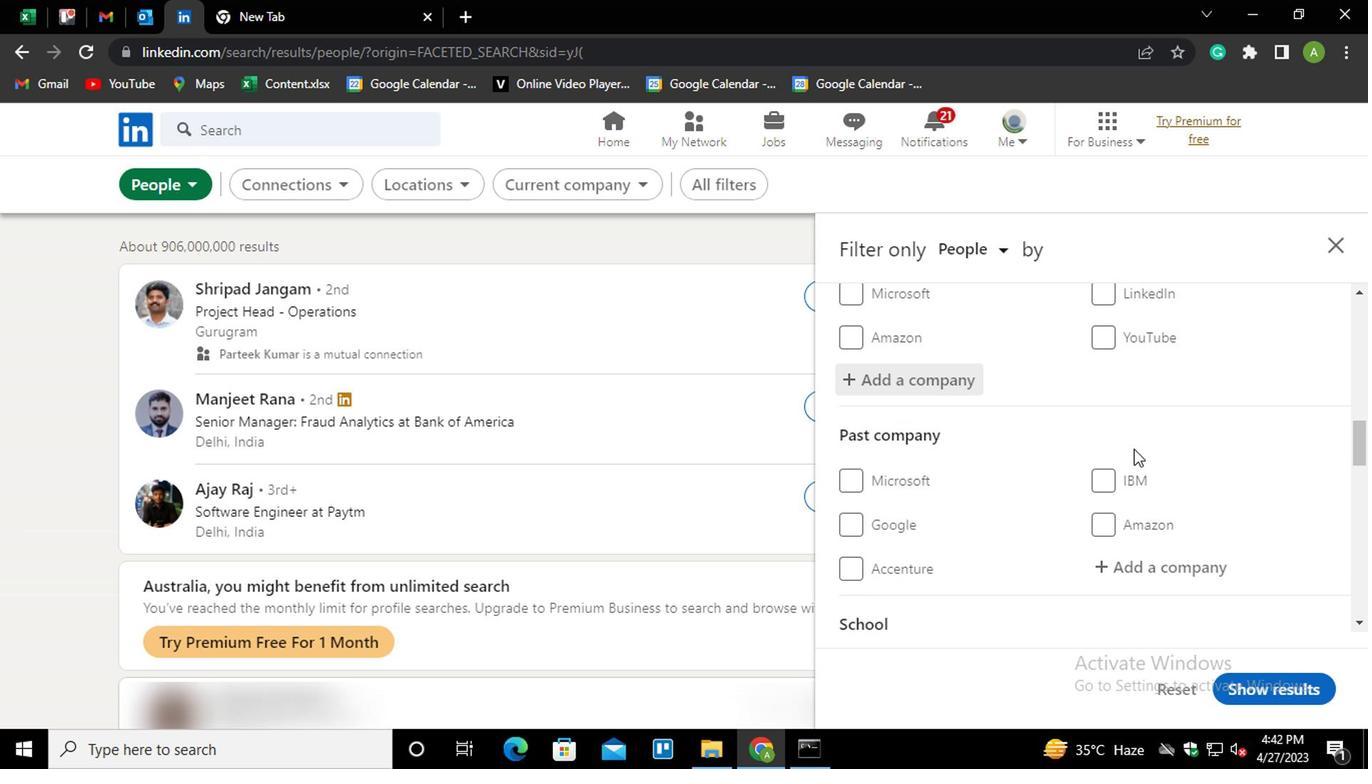 
Action: Mouse scrolled (1141, 434) with delta (0, 0)
Screenshot: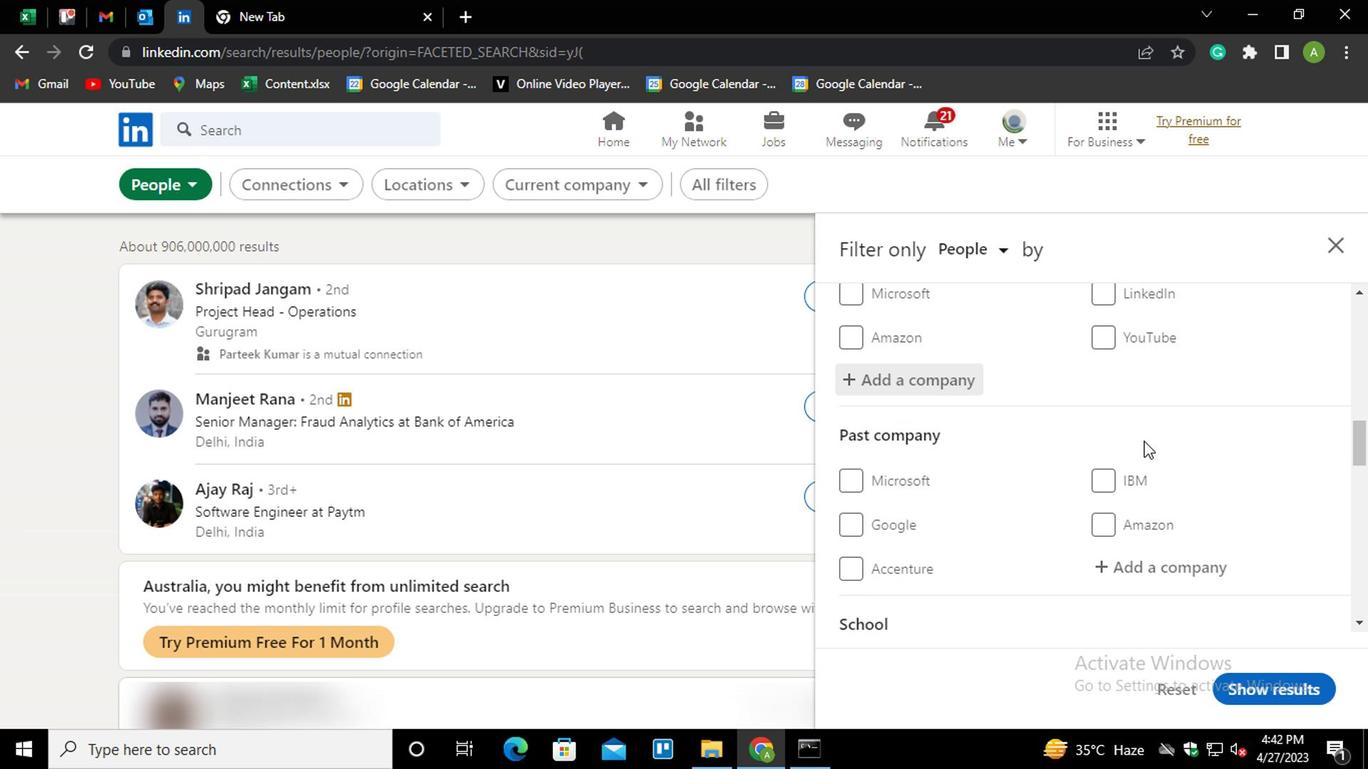 
Action: Mouse scrolled (1141, 434) with delta (0, 0)
Screenshot: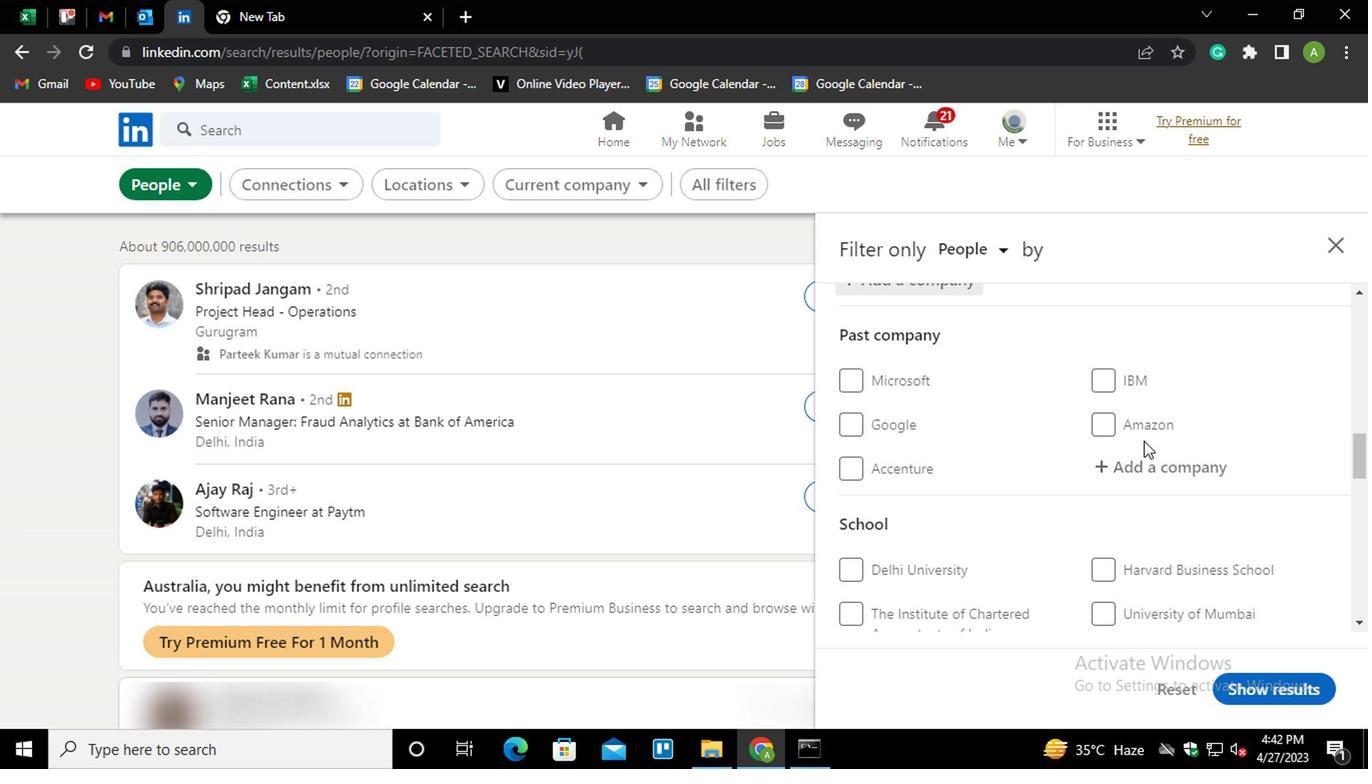 
Action: Mouse scrolled (1141, 434) with delta (0, 0)
Screenshot: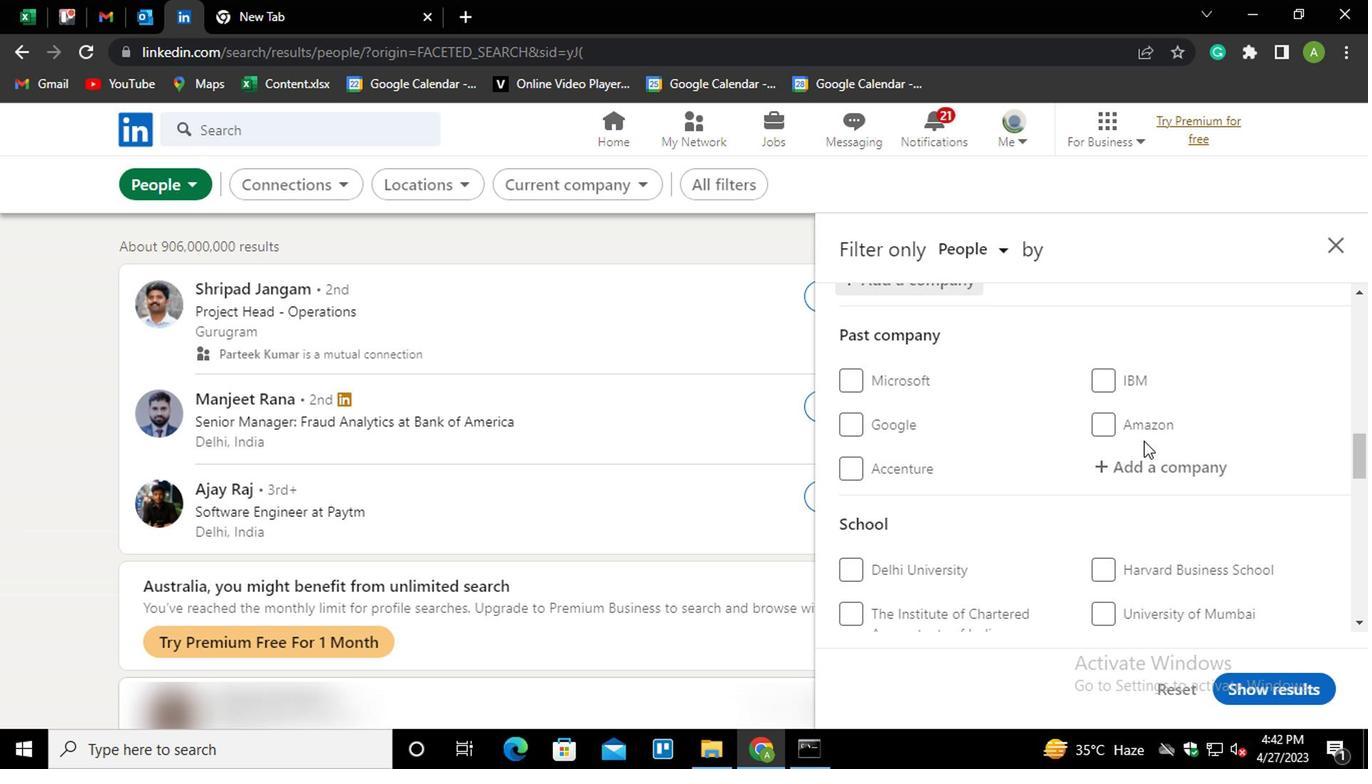 
Action: Mouse moved to (1141, 459)
Screenshot: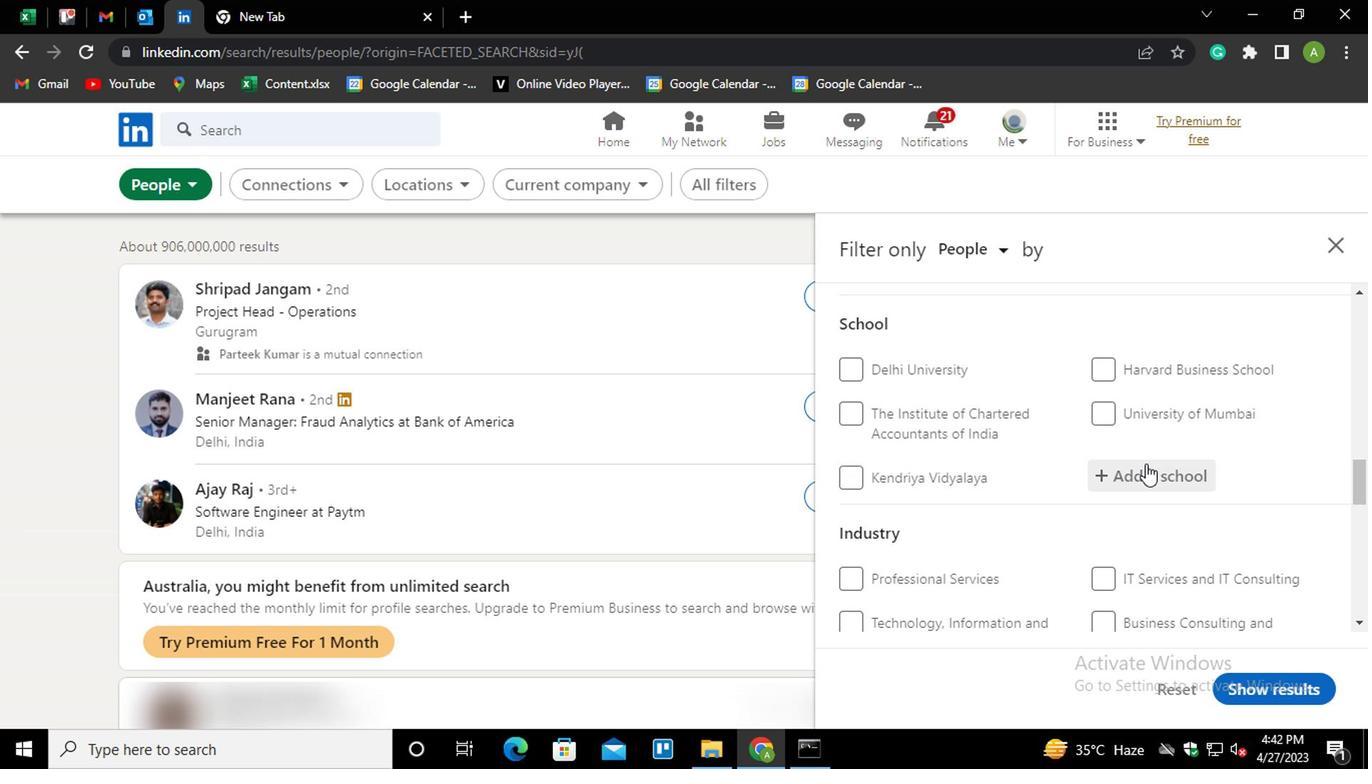 
Action: Mouse pressed left at (1141, 459)
Screenshot: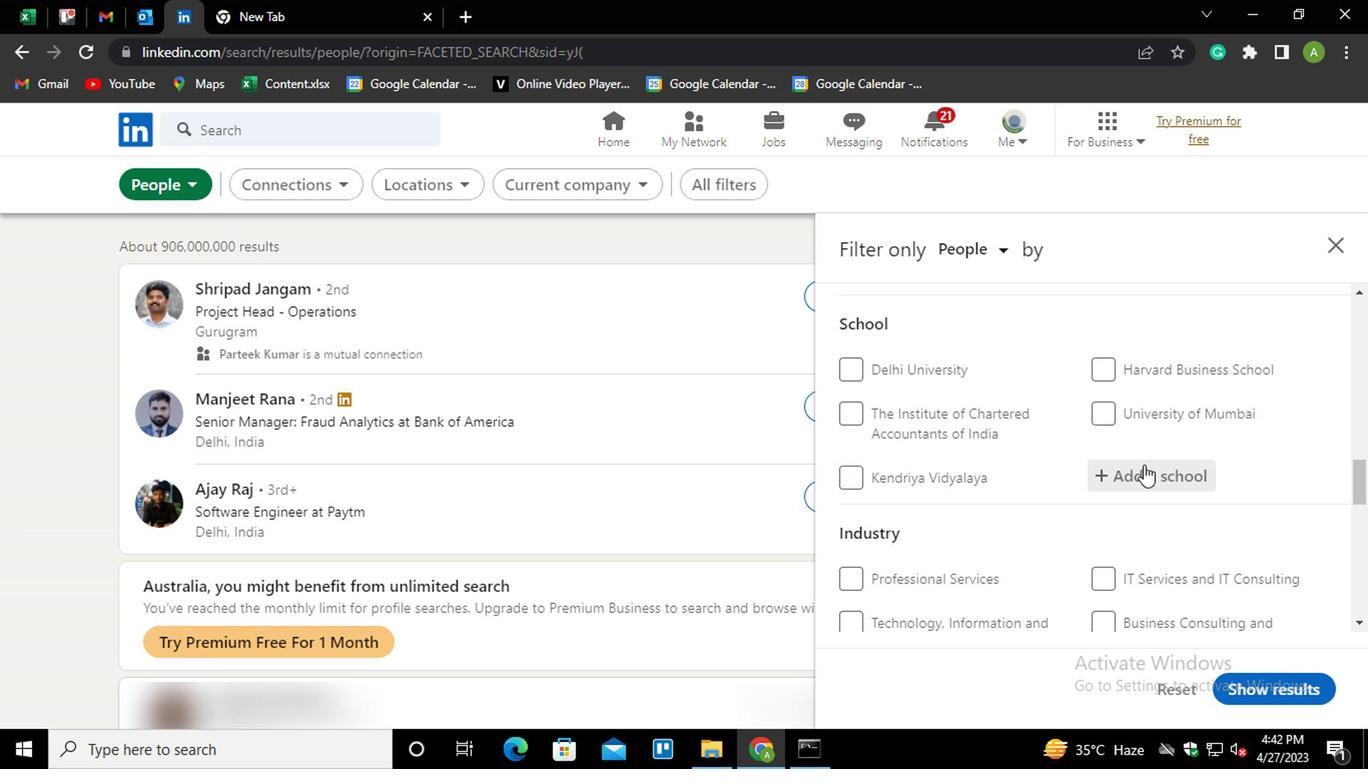 
Action: Key pressed <Key.shift><Key.shift><Key.shift><Key.shift><Key.shift><Key.shift><Key.shift><Key.shift><Key.shift><Key.shift><Key.shift><Key.shift><Key.shift><Key.shift><Key.shift><Key.shift><Key.shift><Key.shift><Key.shift>RAHA<Key.backspace><Key.backspace>JASTHAN<Key.down><Key.down><Key.enter>
Screenshot: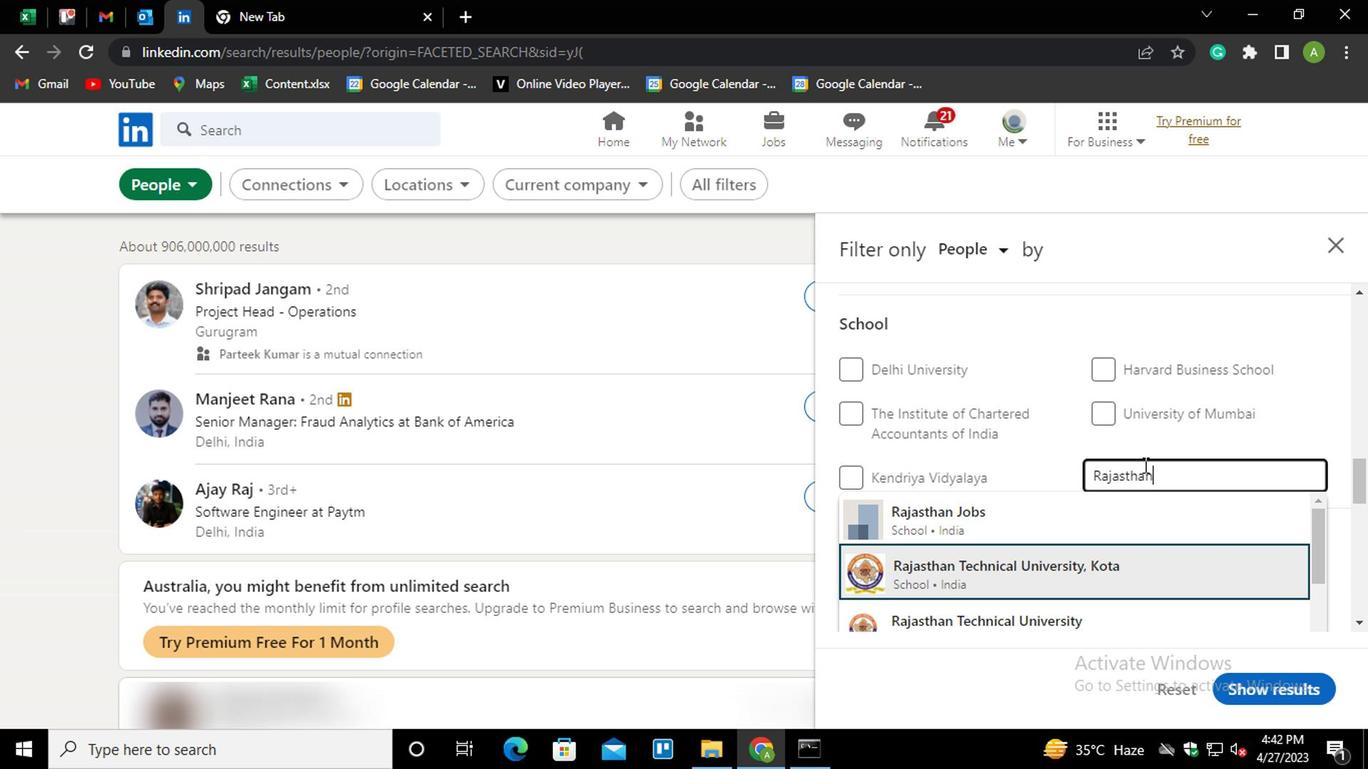 
Action: Mouse scrolled (1141, 457) with delta (0, -1)
Screenshot: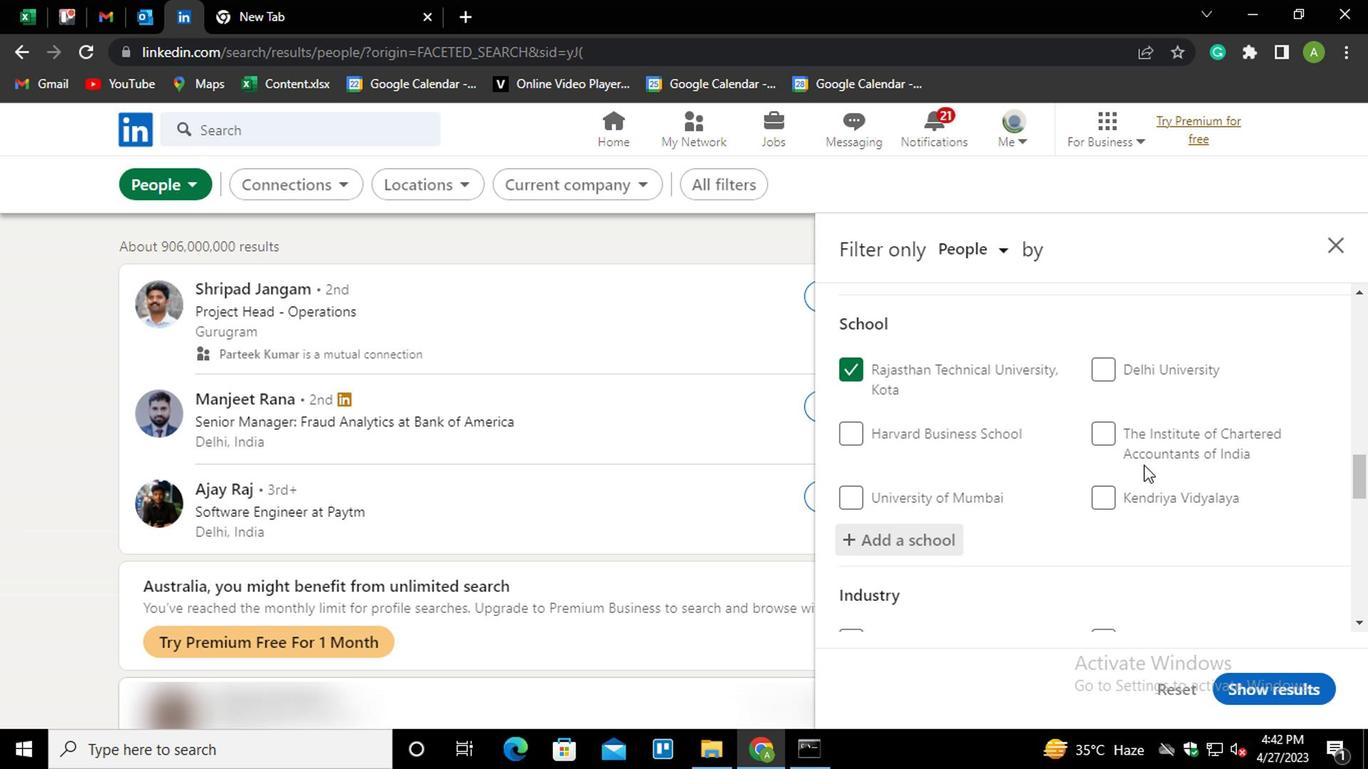 
Action: Mouse scrolled (1141, 457) with delta (0, -1)
Screenshot: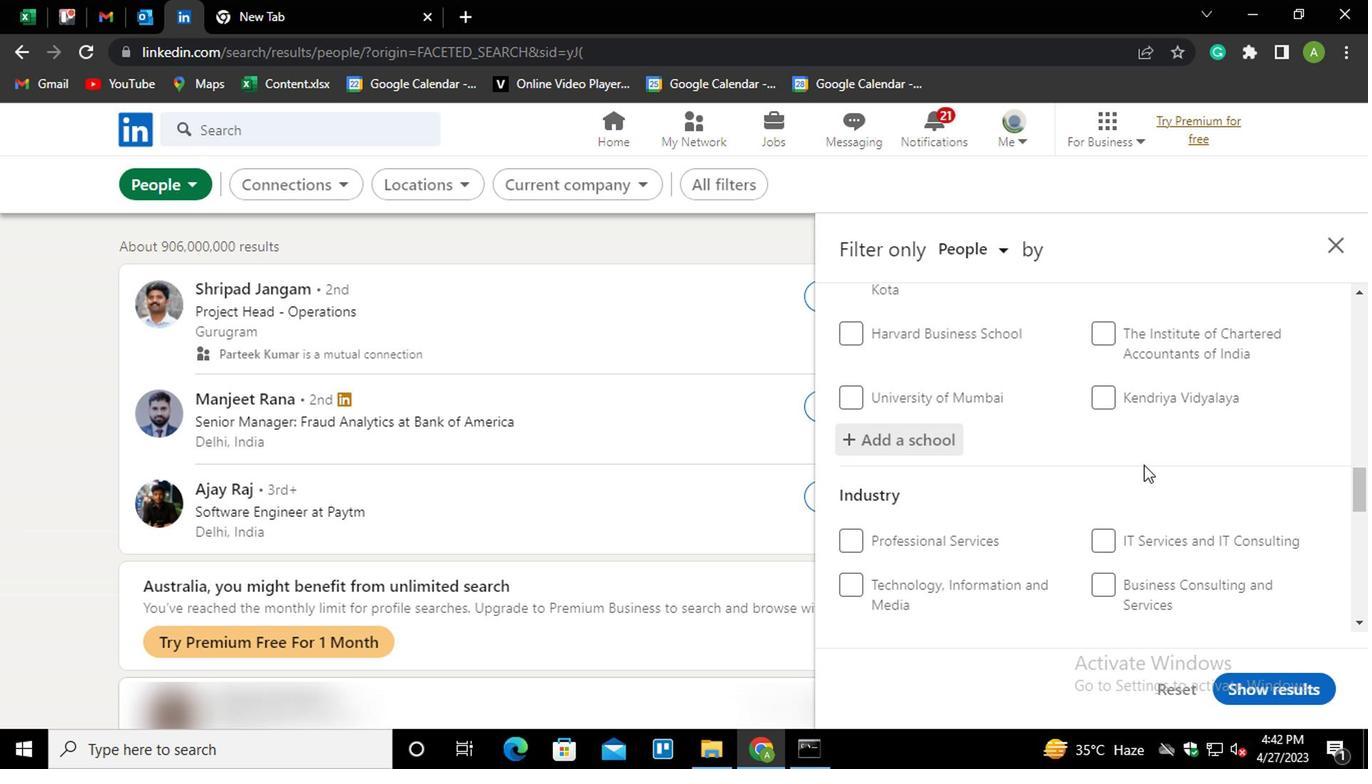 
Action: Mouse scrolled (1141, 457) with delta (0, -1)
Screenshot: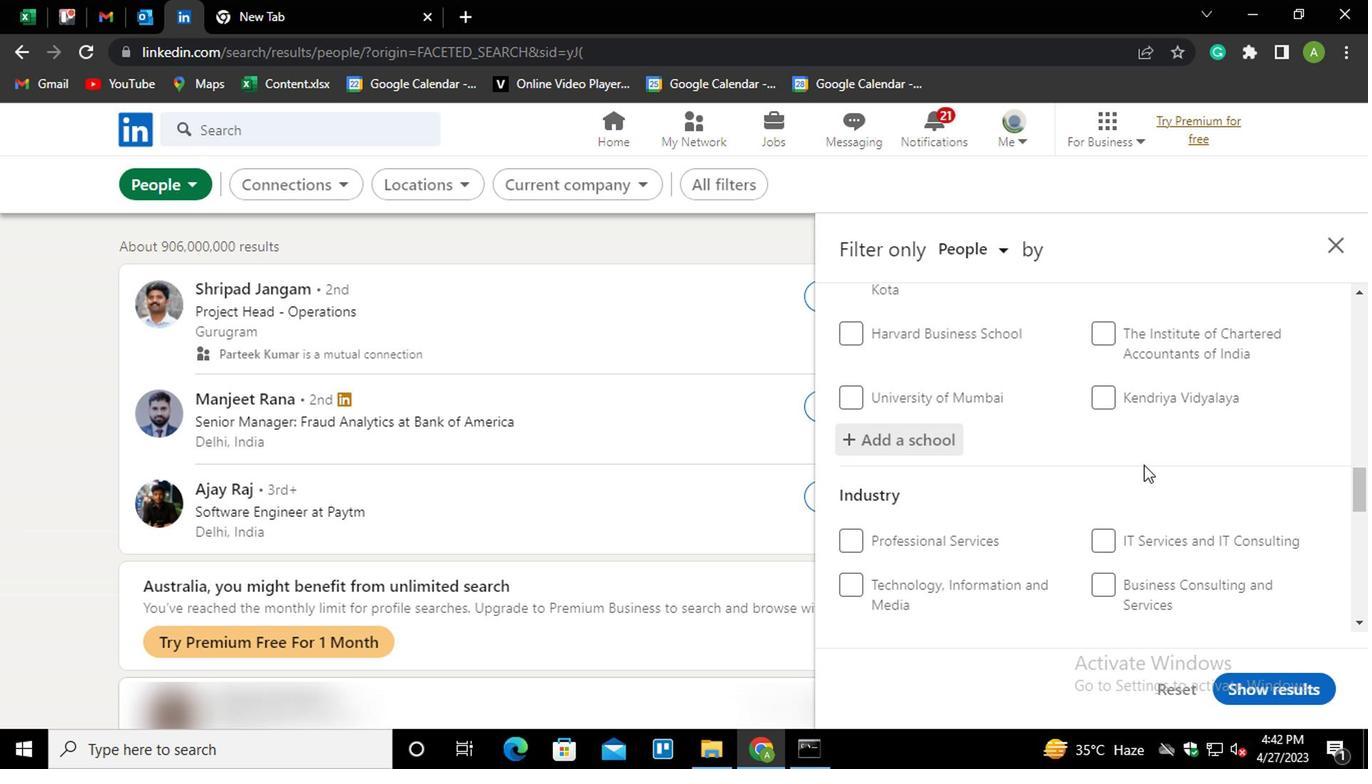 
Action: Mouse moved to (1139, 444)
Screenshot: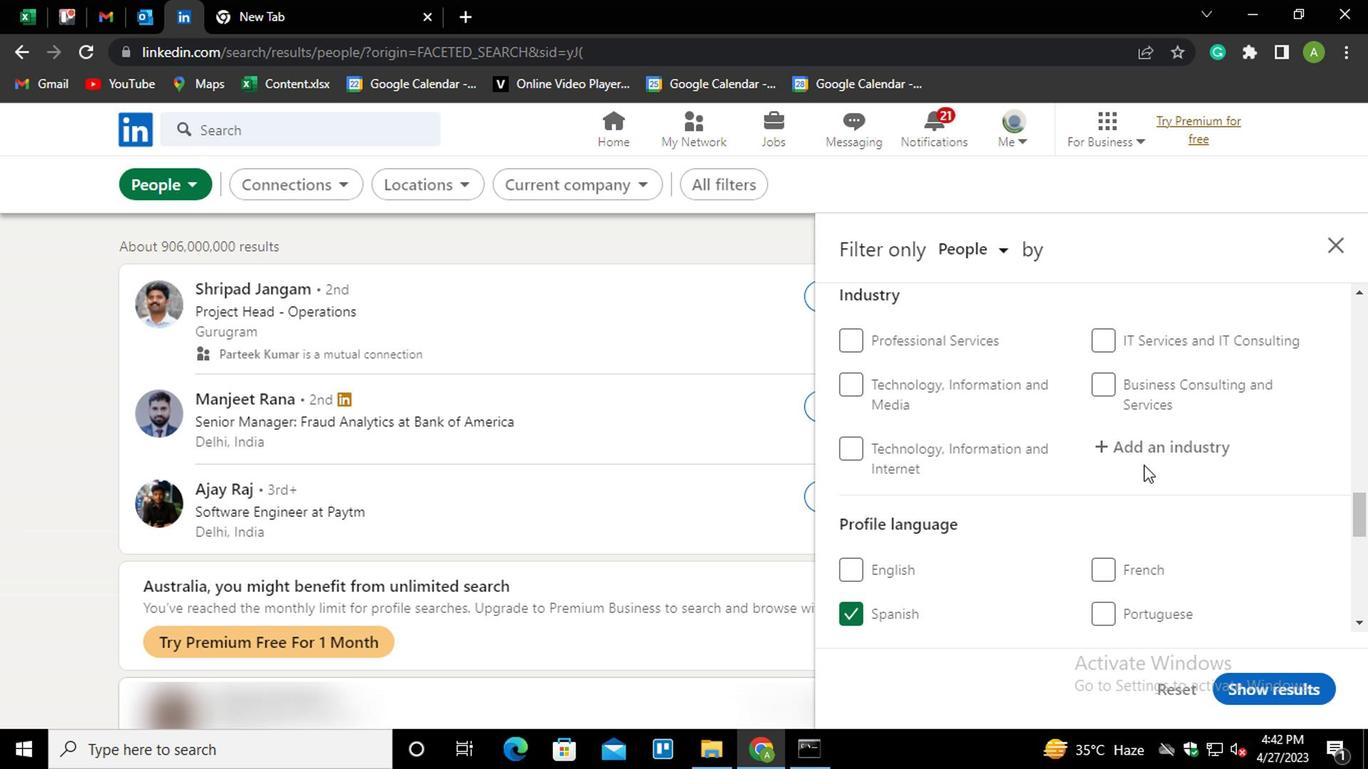 
Action: Mouse pressed left at (1139, 444)
Screenshot: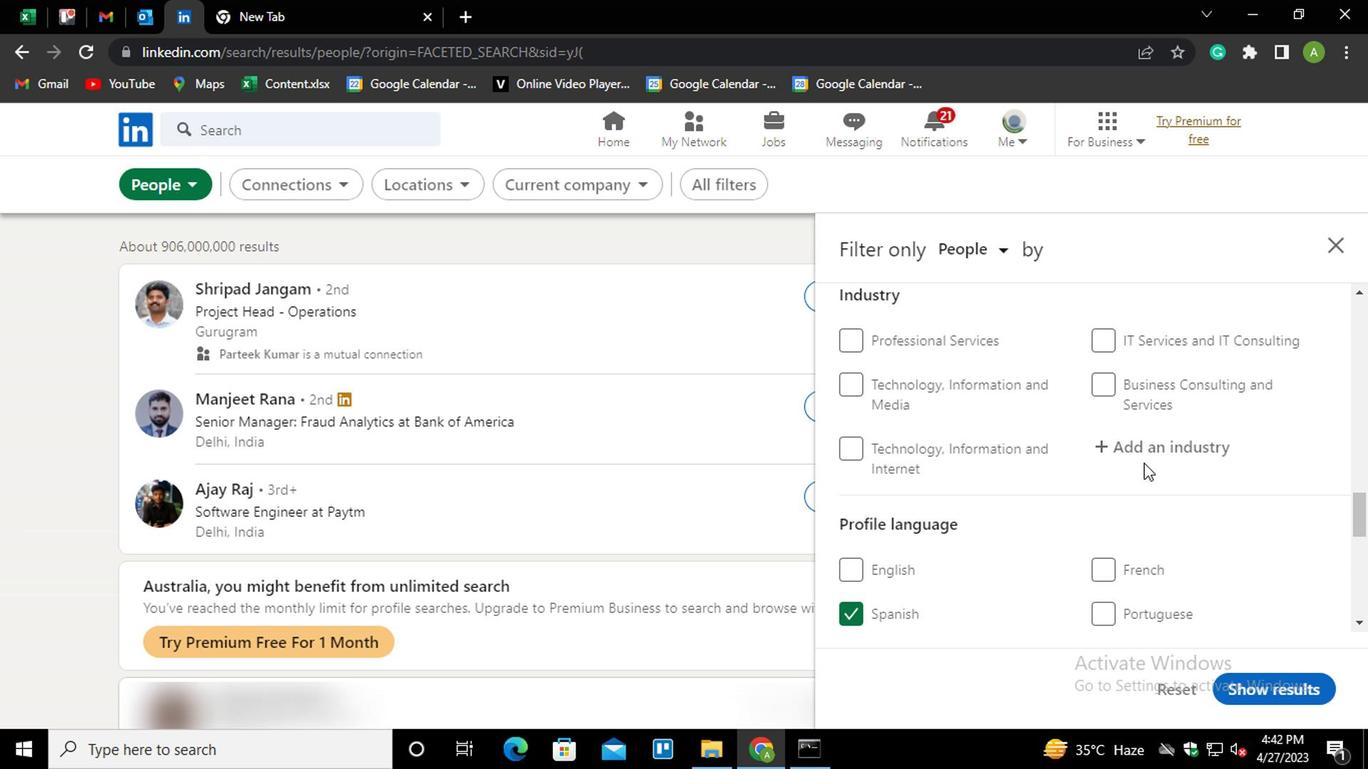 
Action: Mouse moved to (1141, 443)
Screenshot: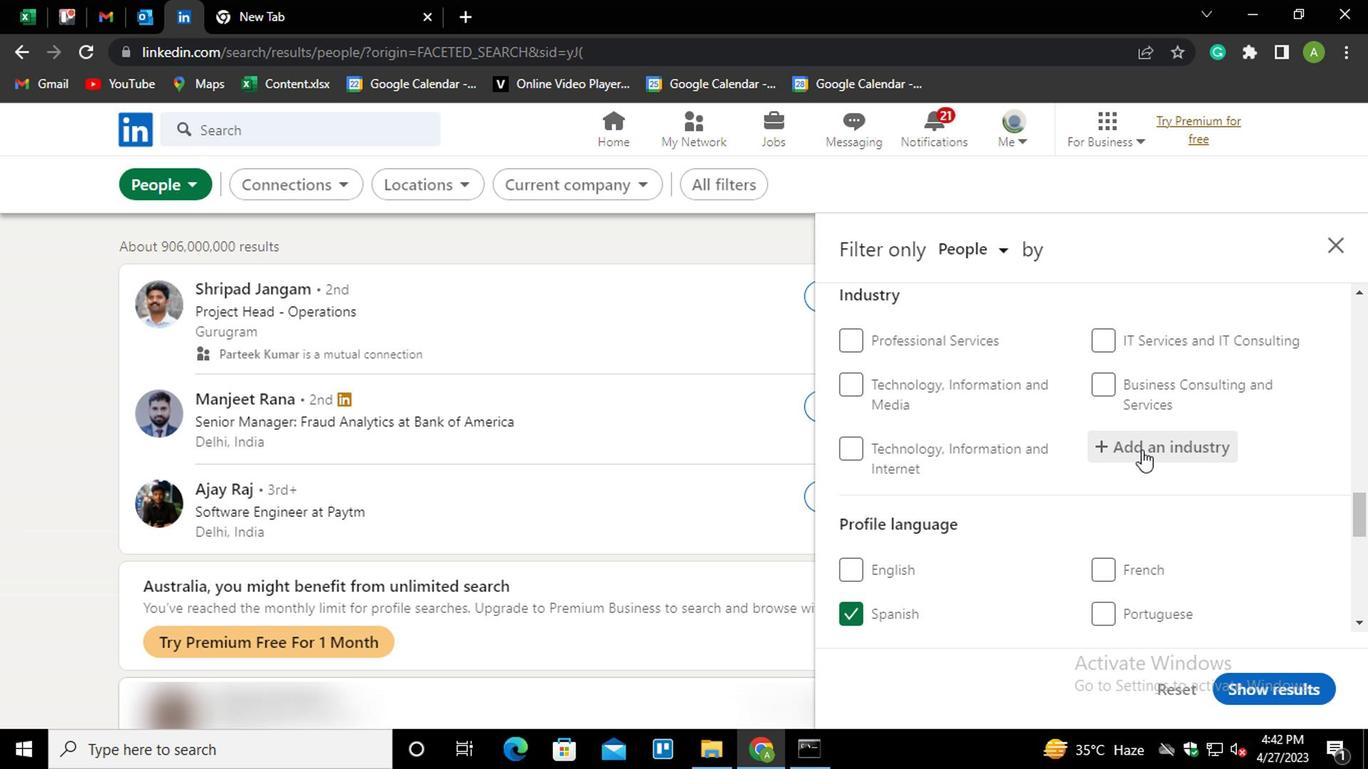 
Action: Mouse pressed left at (1141, 443)
Screenshot: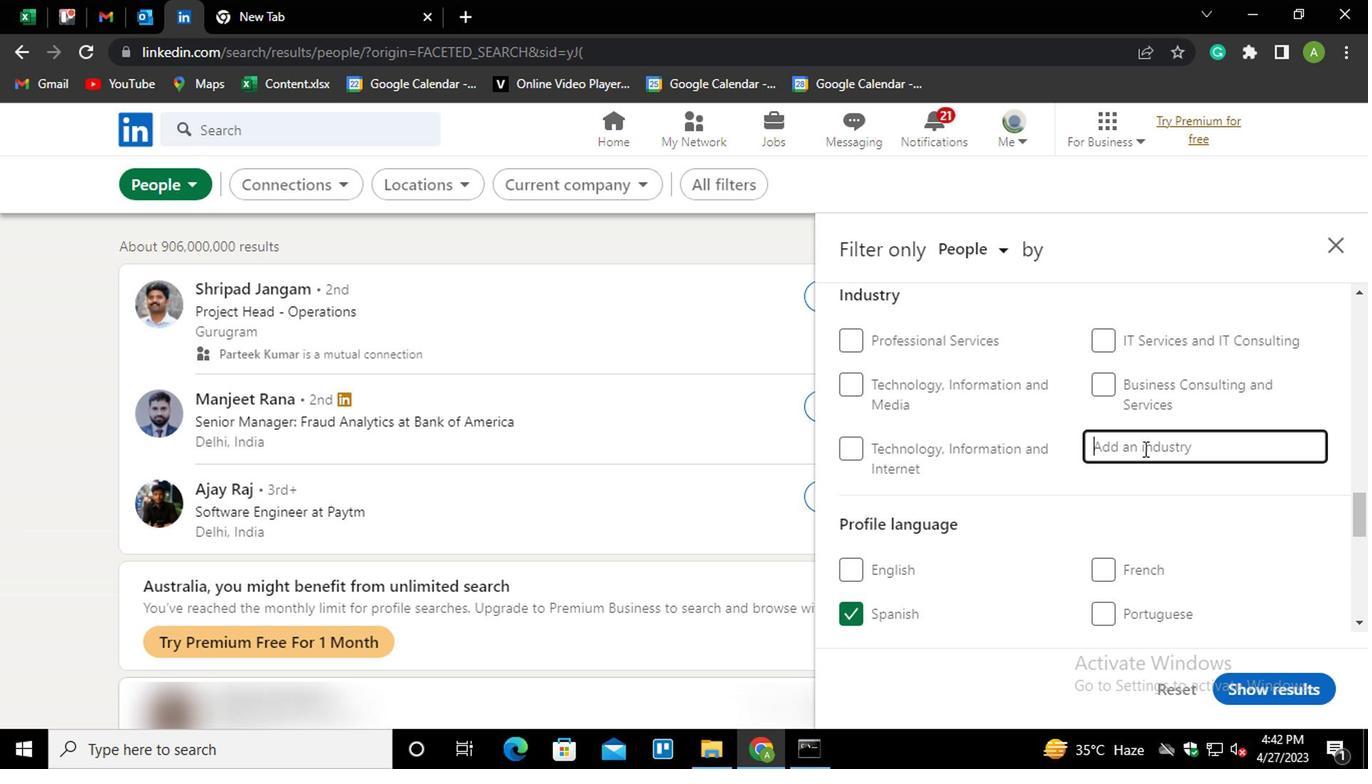 
Action: Key pressed <Key.shift>NATURAL<Key.down><Key.down><Key.enter>
Screenshot: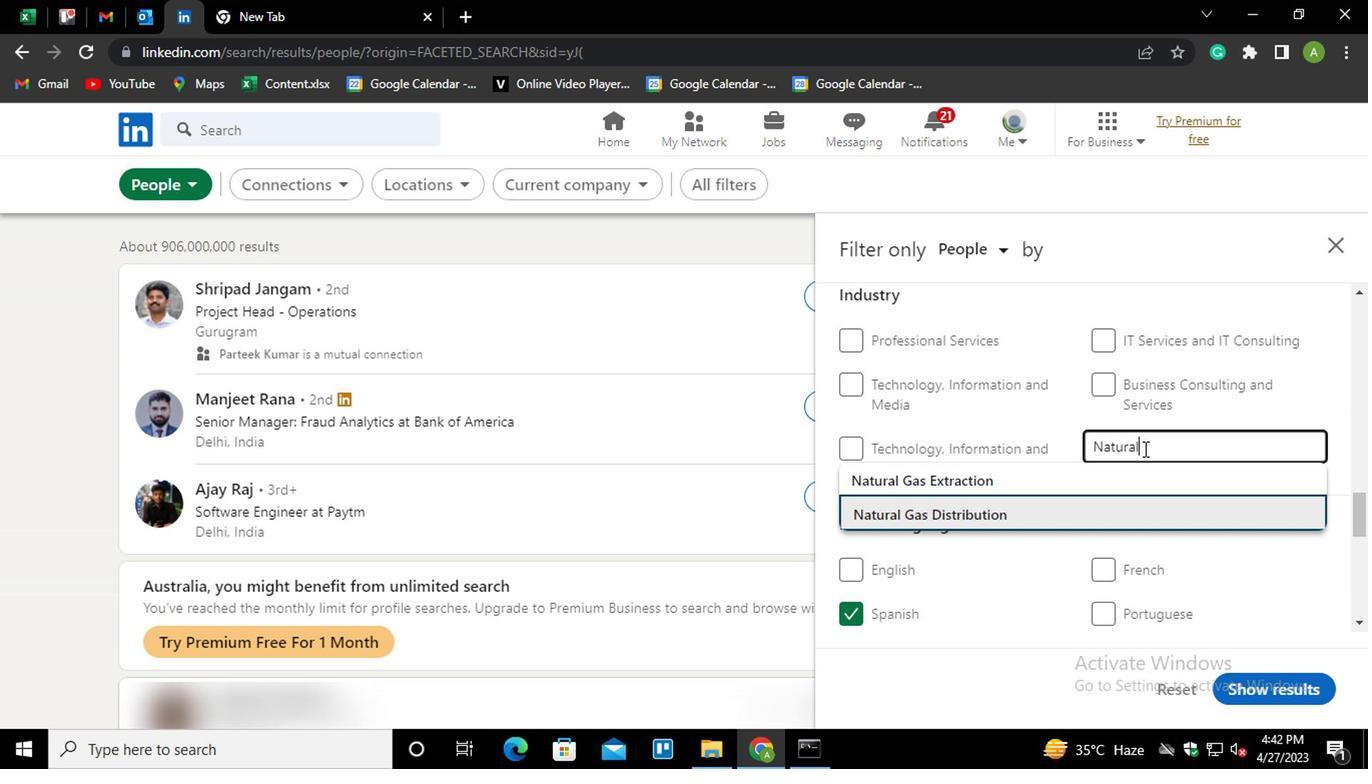 
Action: Mouse scrolled (1141, 442) with delta (0, 0)
Screenshot: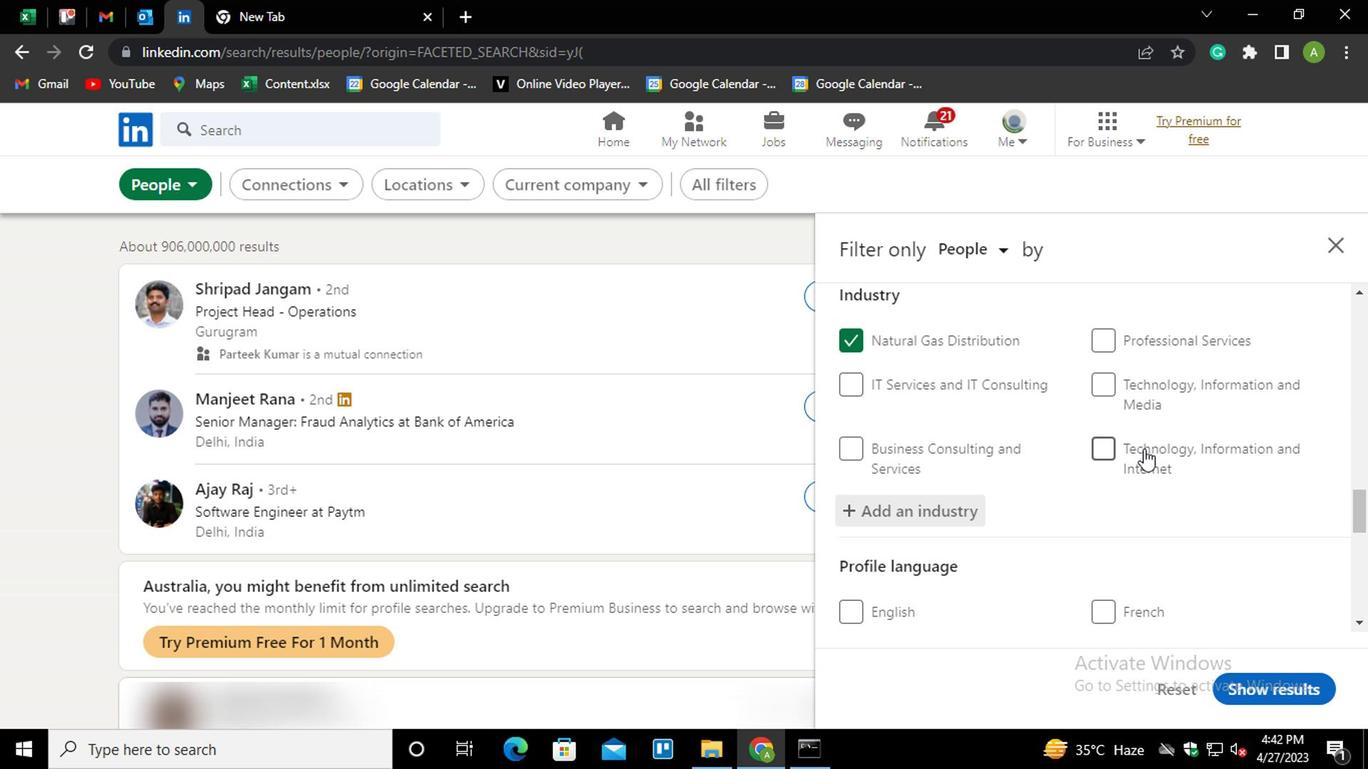 
Action: Mouse scrolled (1141, 442) with delta (0, 0)
Screenshot: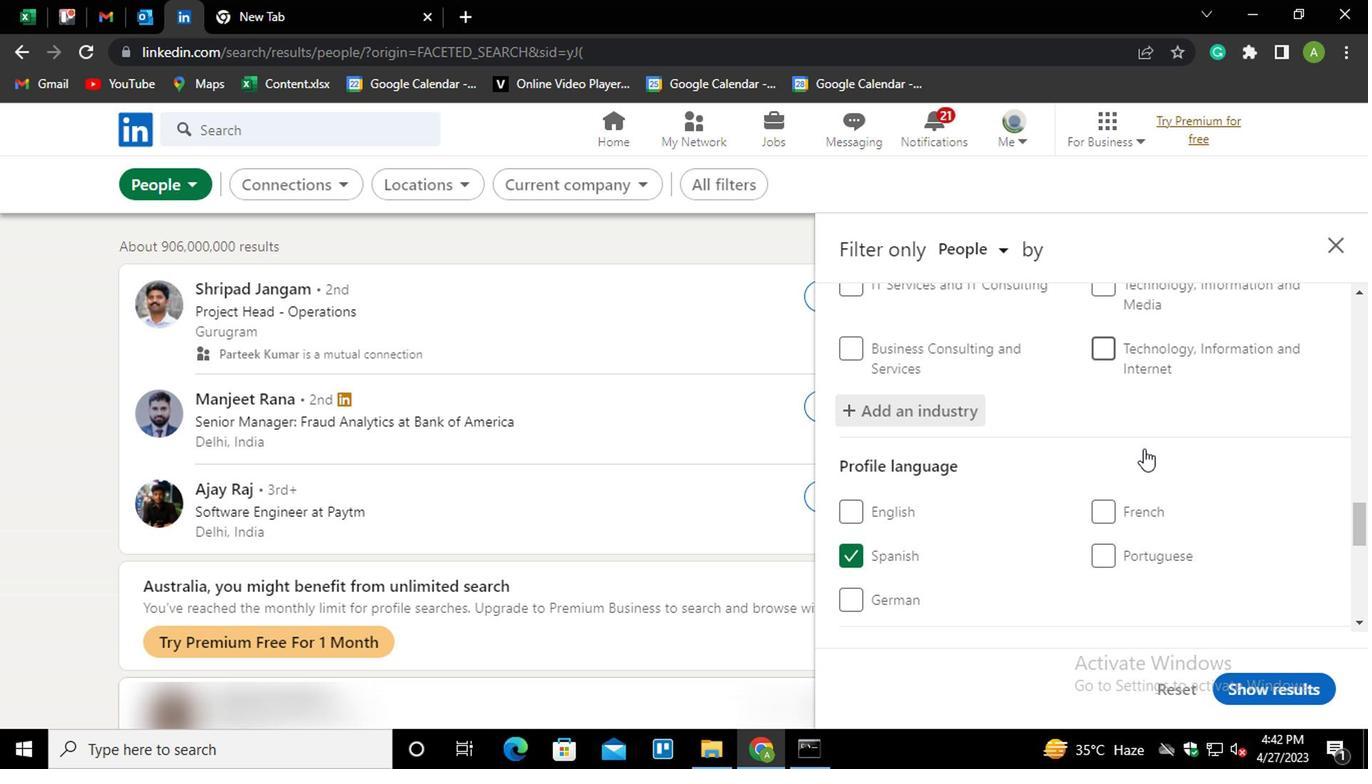 
Action: Mouse scrolled (1141, 442) with delta (0, 0)
Screenshot: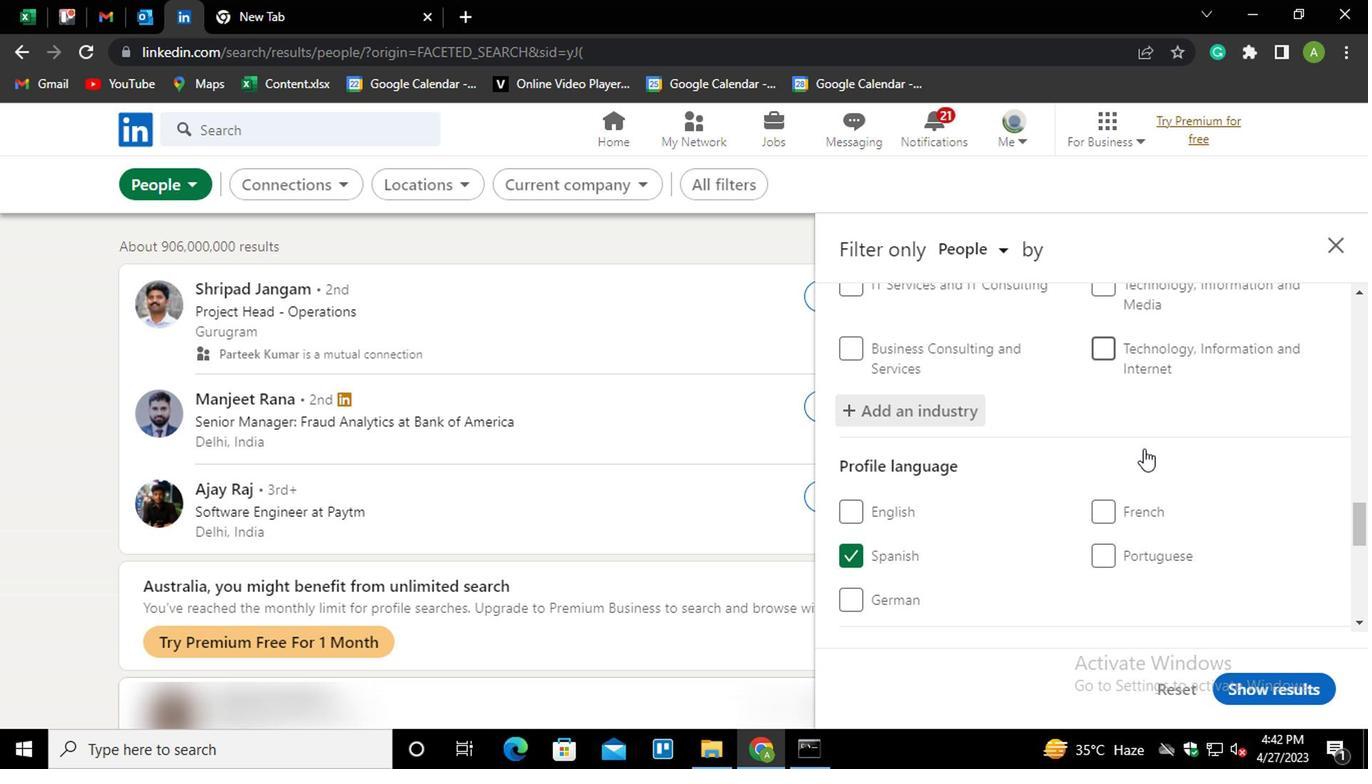 
Action: Mouse scrolled (1141, 442) with delta (0, 0)
Screenshot: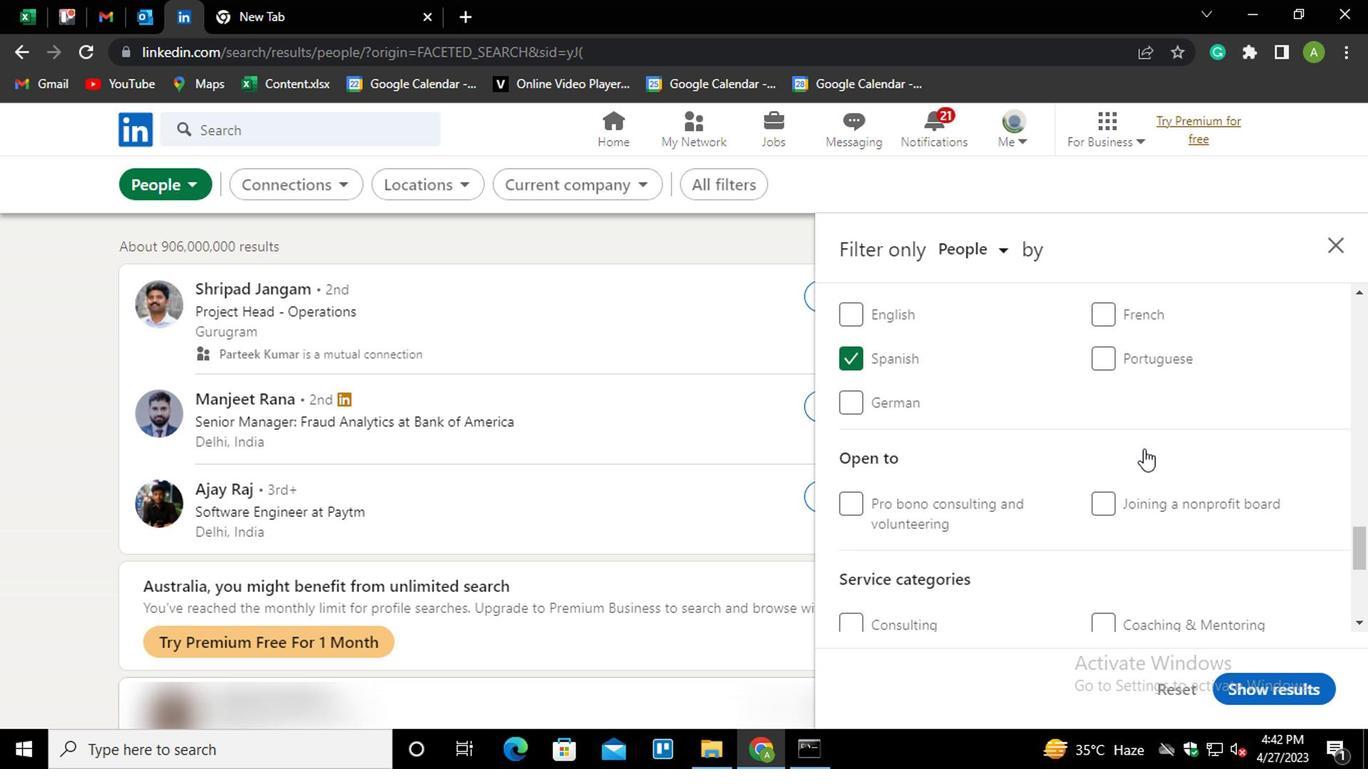 
Action: Mouse scrolled (1141, 442) with delta (0, 0)
Screenshot: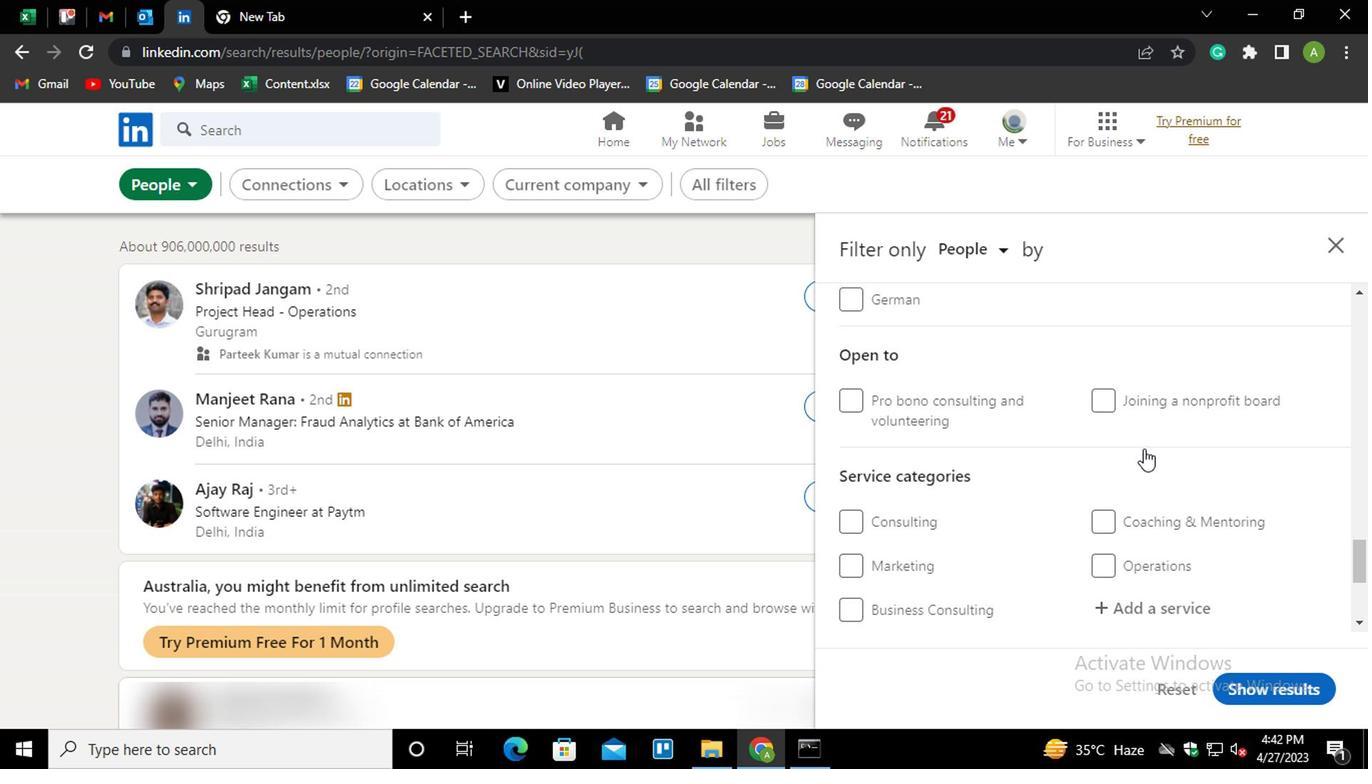 
Action: Mouse scrolled (1141, 442) with delta (0, 0)
Screenshot: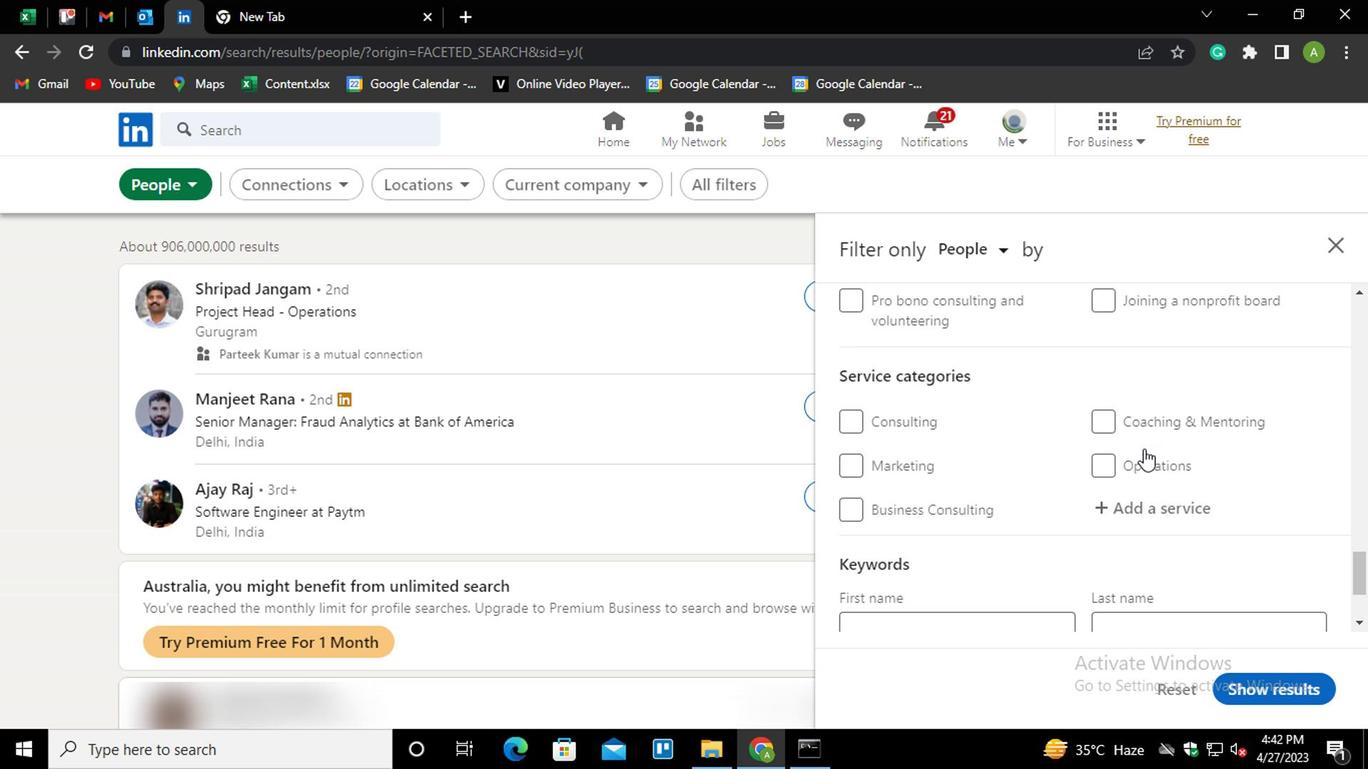 
Action: Mouse moved to (1126, 399)
Screenshot: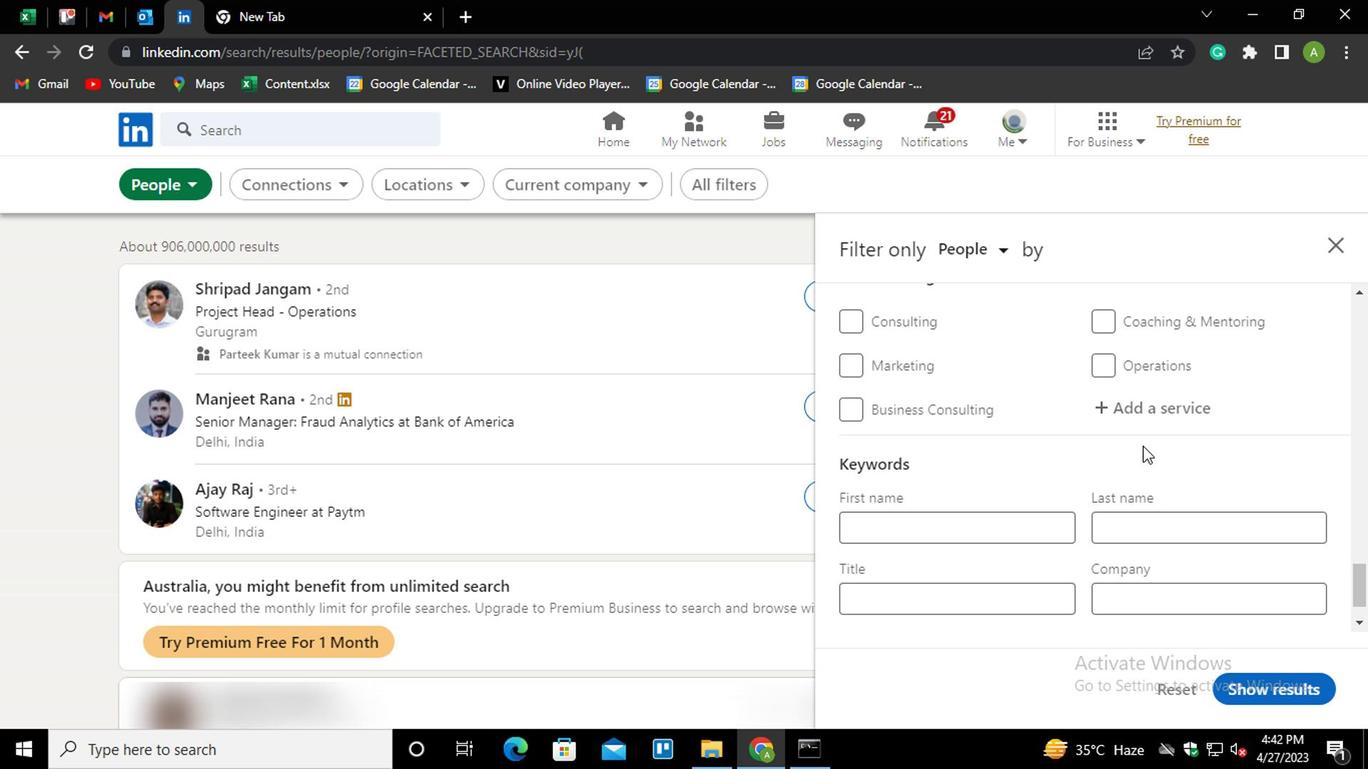 
Action: Mouse pressed left at (1126, 399)
Screenshot: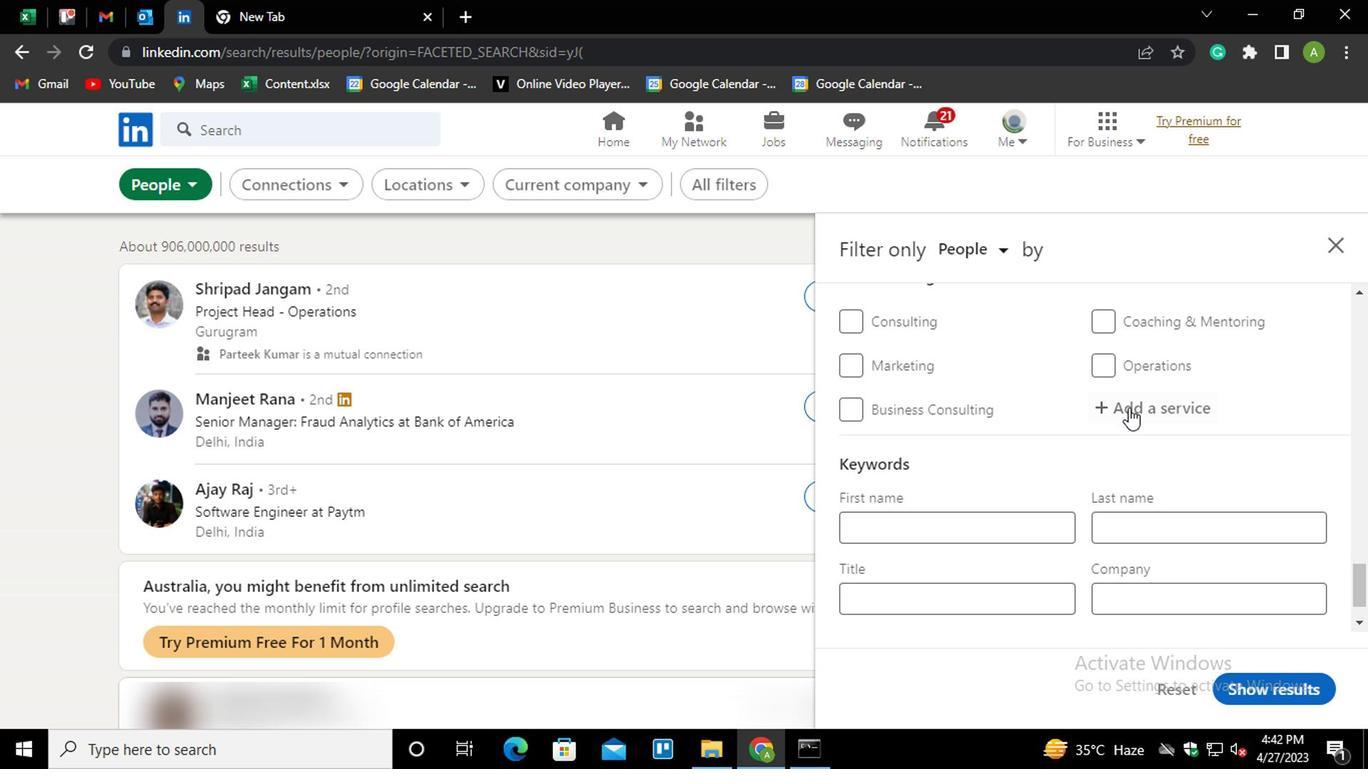 
Action: Mouse moved to (1131, 403)
Screenshot: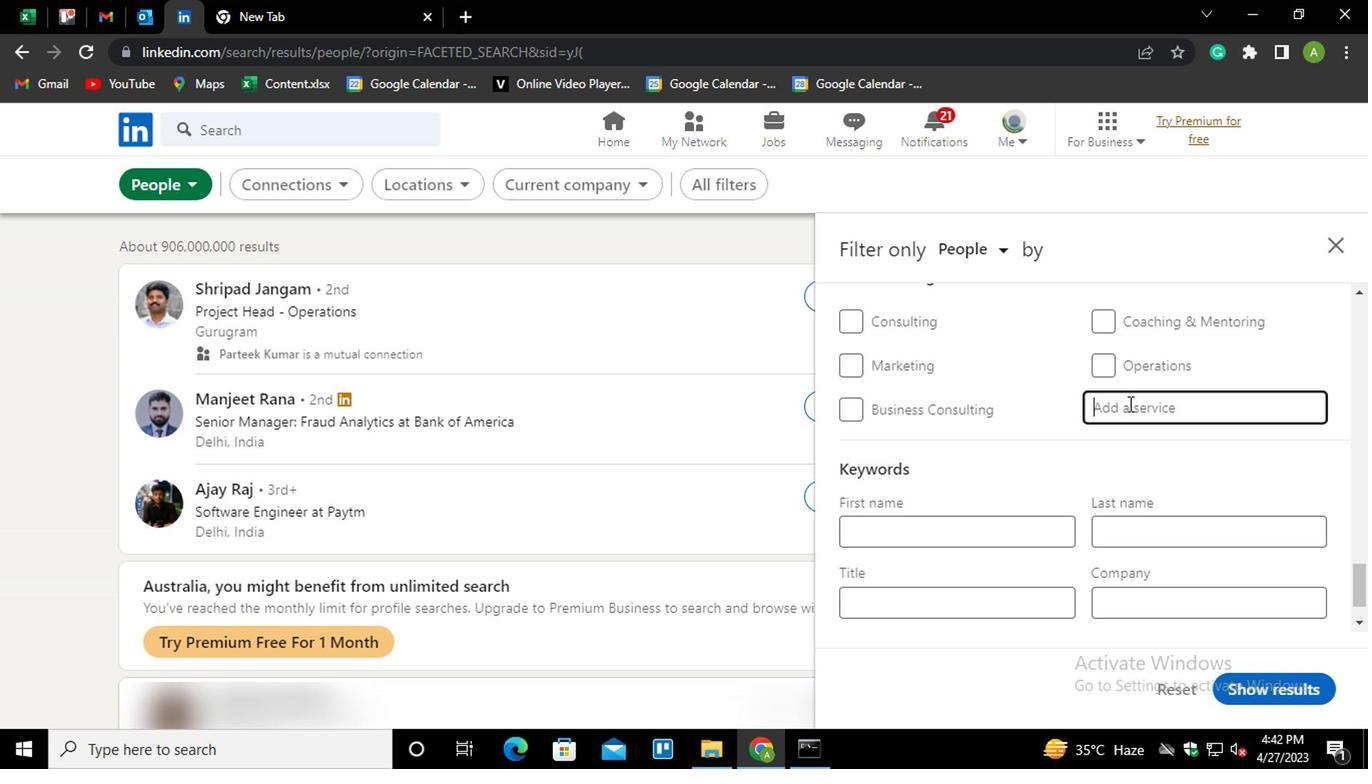 
Action: Mouse pressed left at (1131, 403)
Screenshot: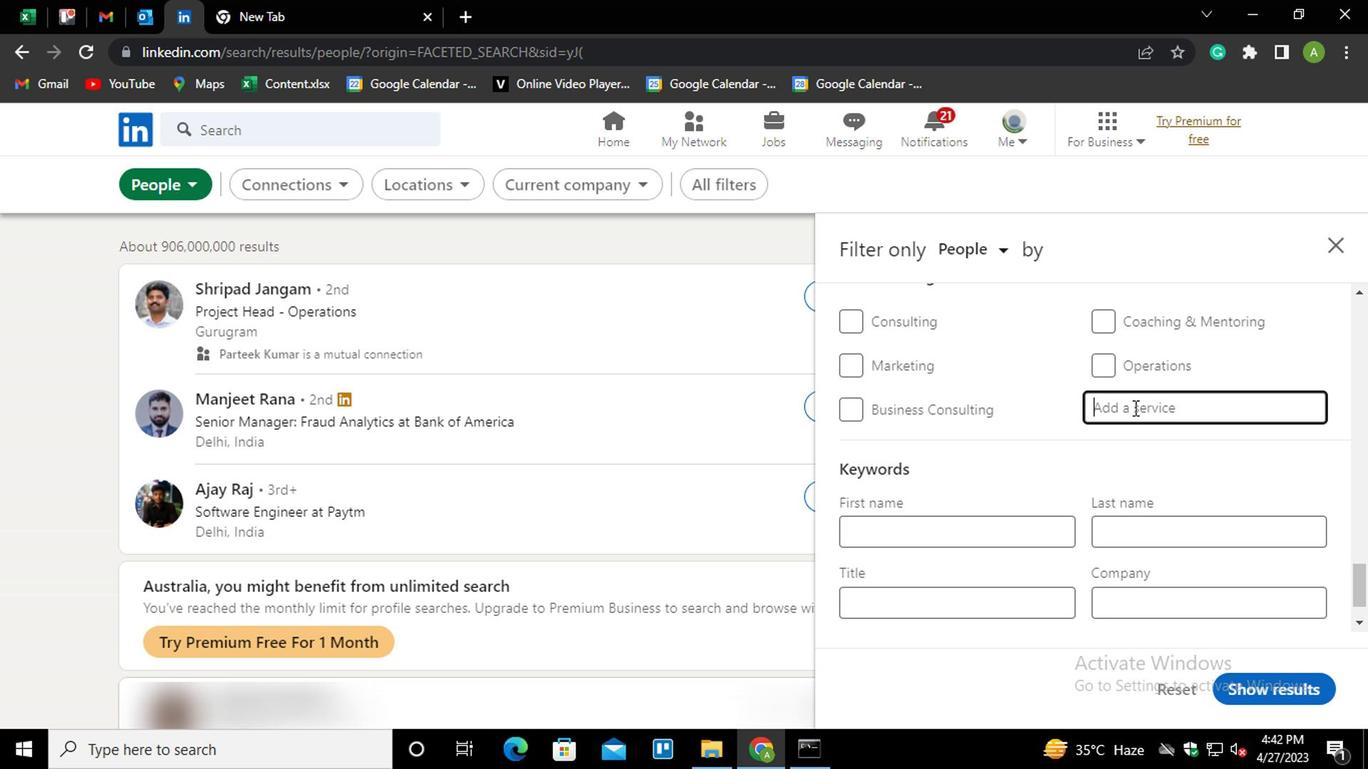 
Action: Mouse moved to (1131, 404)
Screenshot: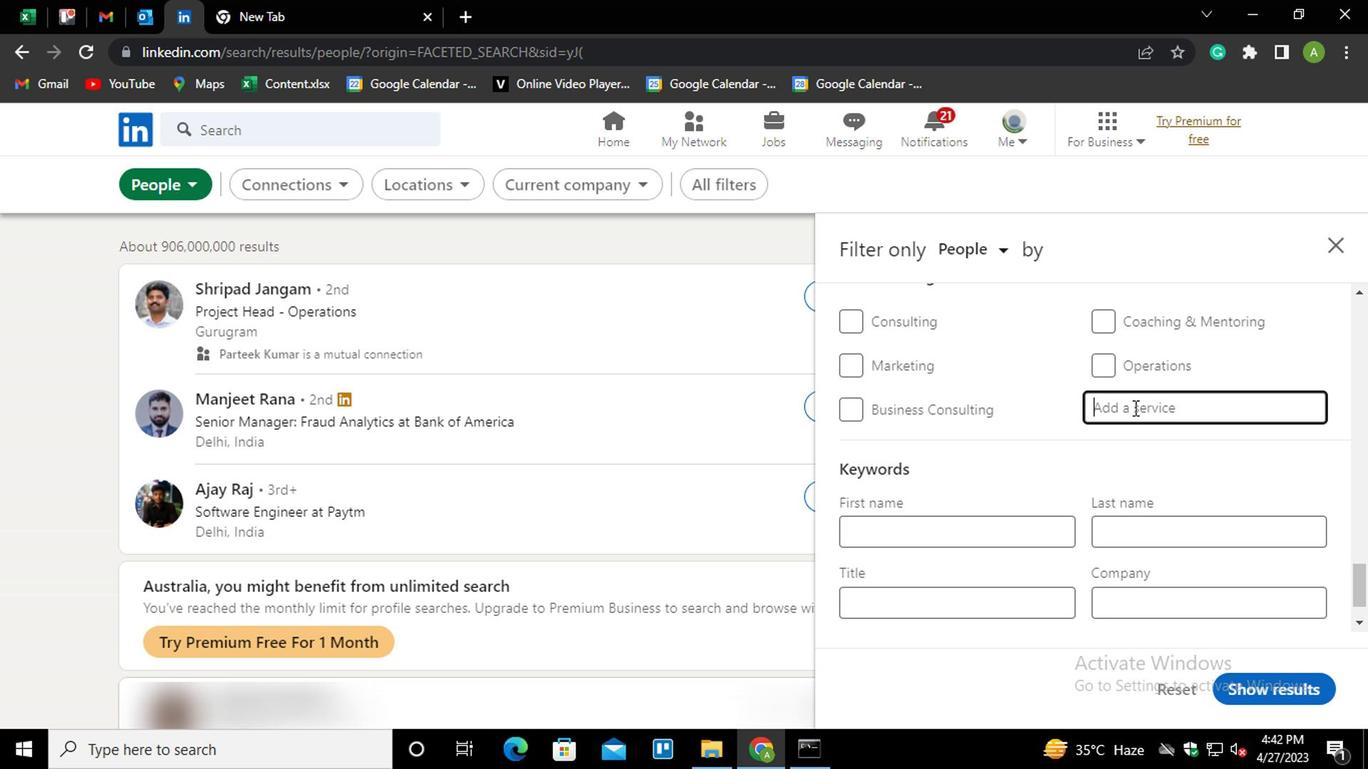 
Action: Key pressed <Key.shift><Key.shift><Key.shift><Key.shift><Key.shift><Key.shift><Key.shift>IOS<Key.down><Key.enter>
Screenshot: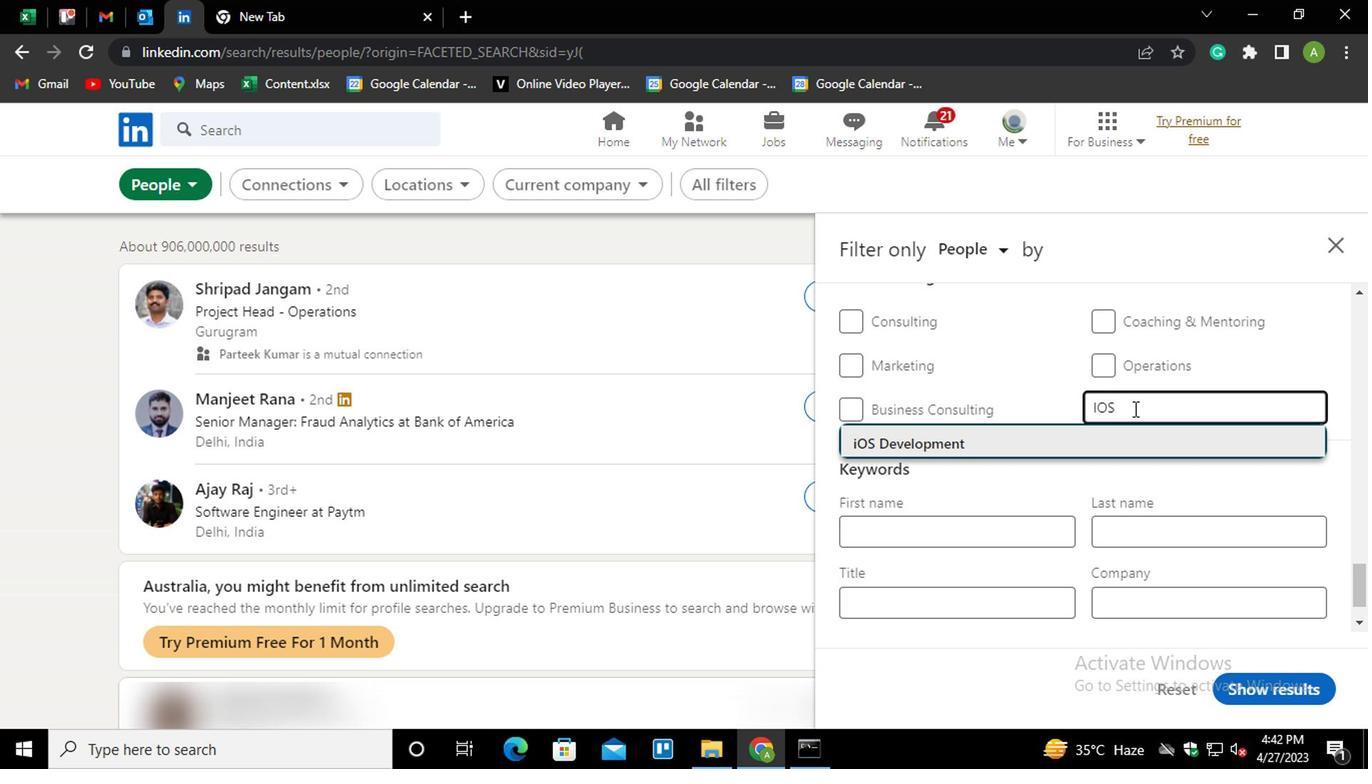 
Action: Mouse scrolled (1131, 403) with delta (0, 0)
Screenshot: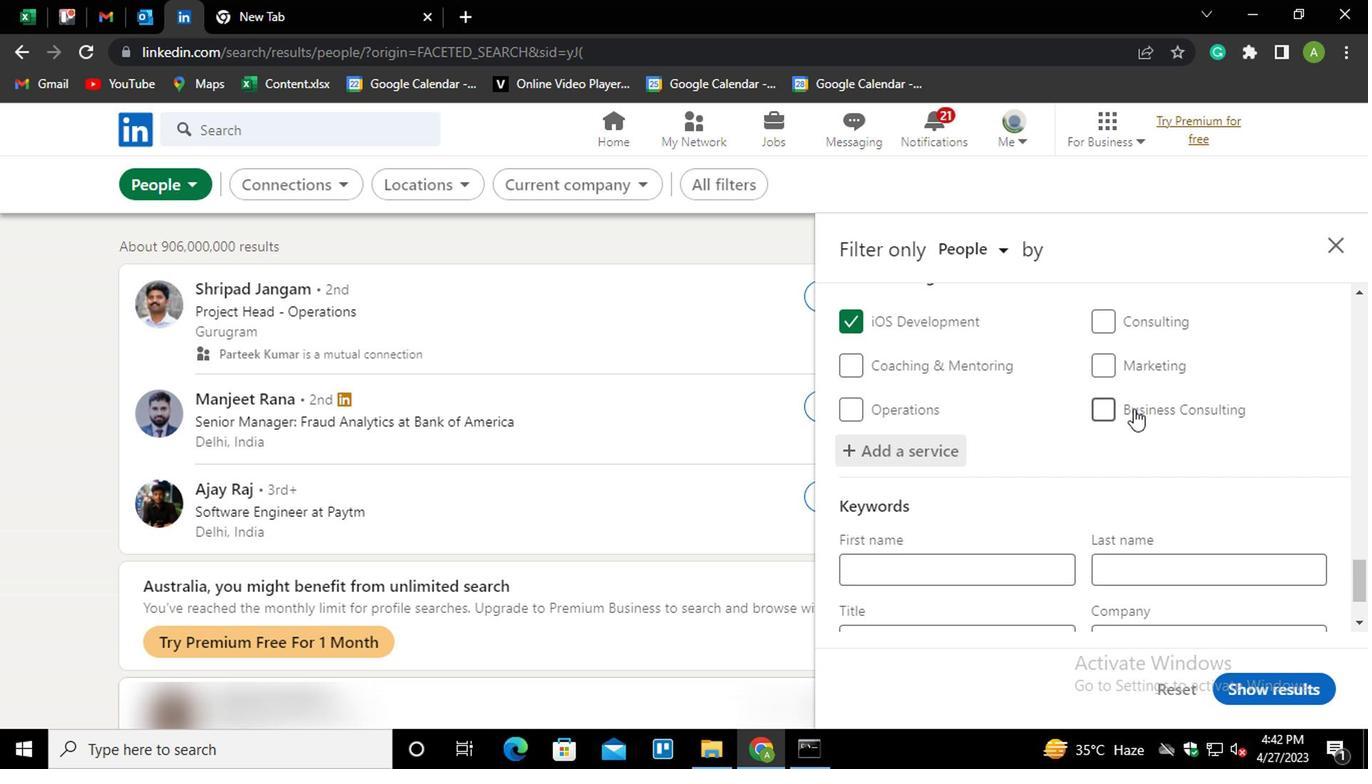 
Action: Mouse scrolled (1131, 403) with delta (0, 0)
Screenshot: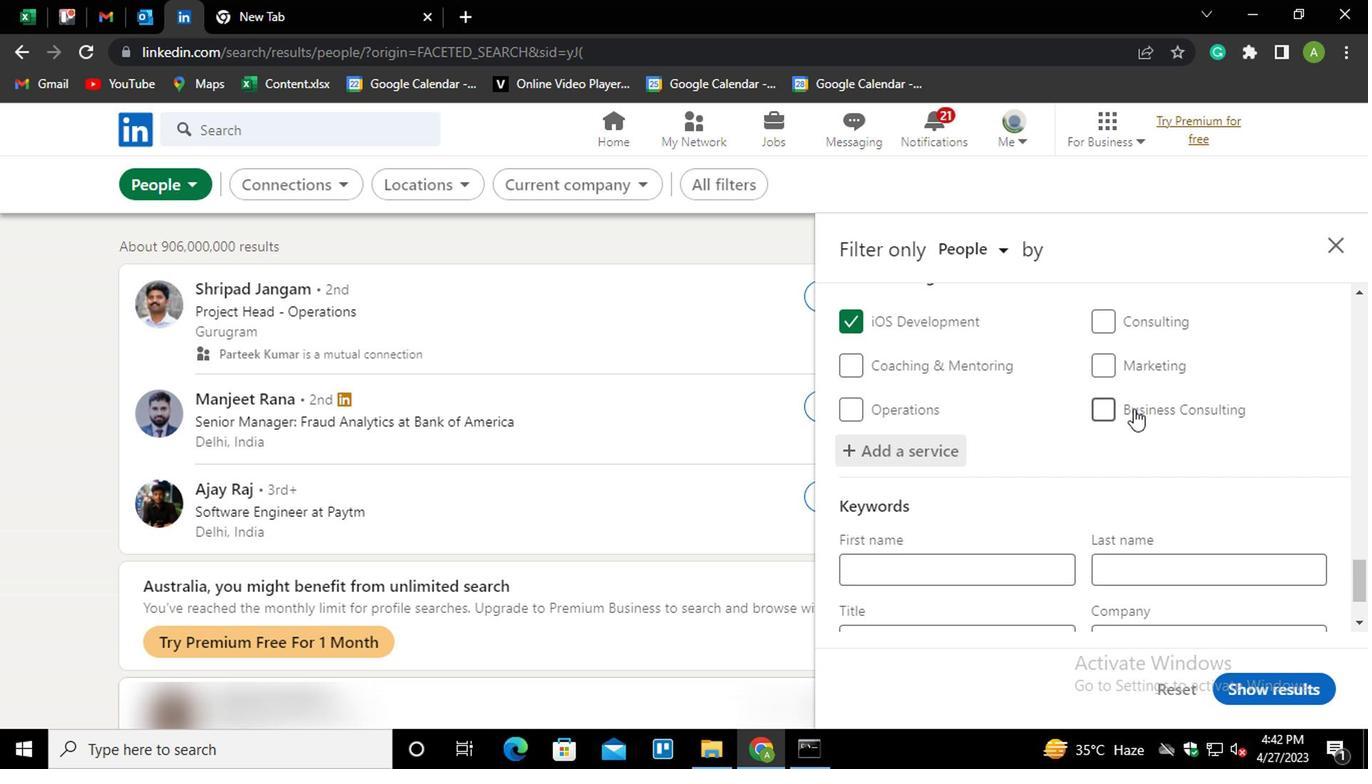 
Action: Mouse moved to (1131, 404)
Screenshot: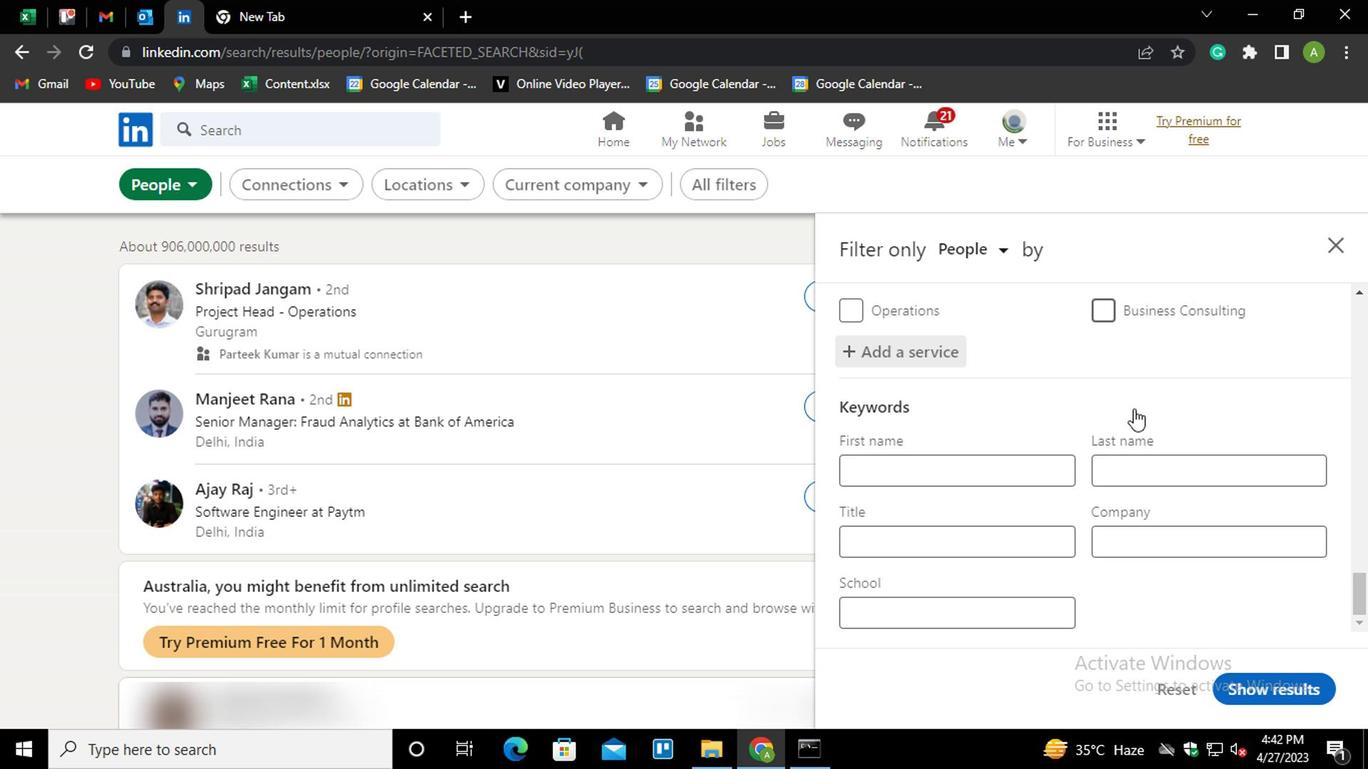 
Action: Mouse scrolled (1131, 403) with delta (0, 0)
Screenshot: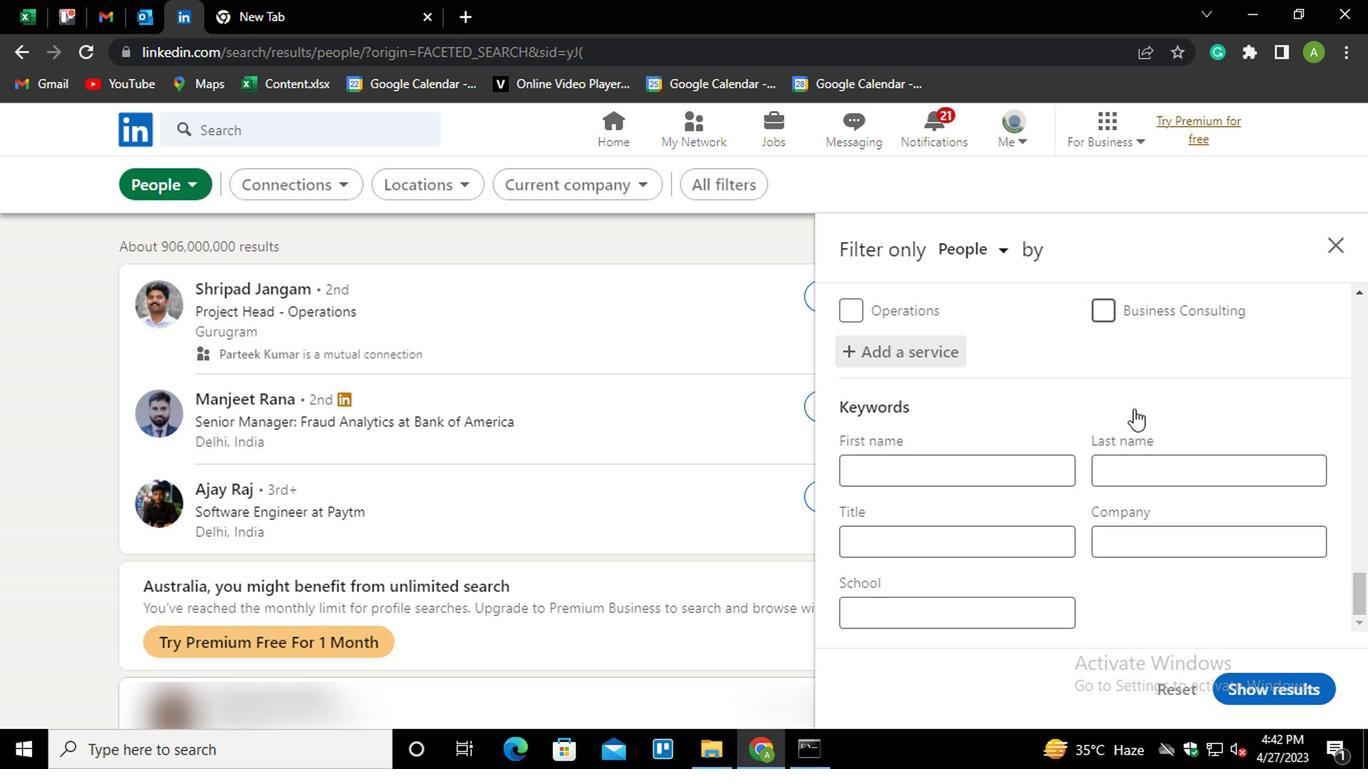 
Action: Mouse scrolled (1131, 403) with delta (0, 0)
Screenshot: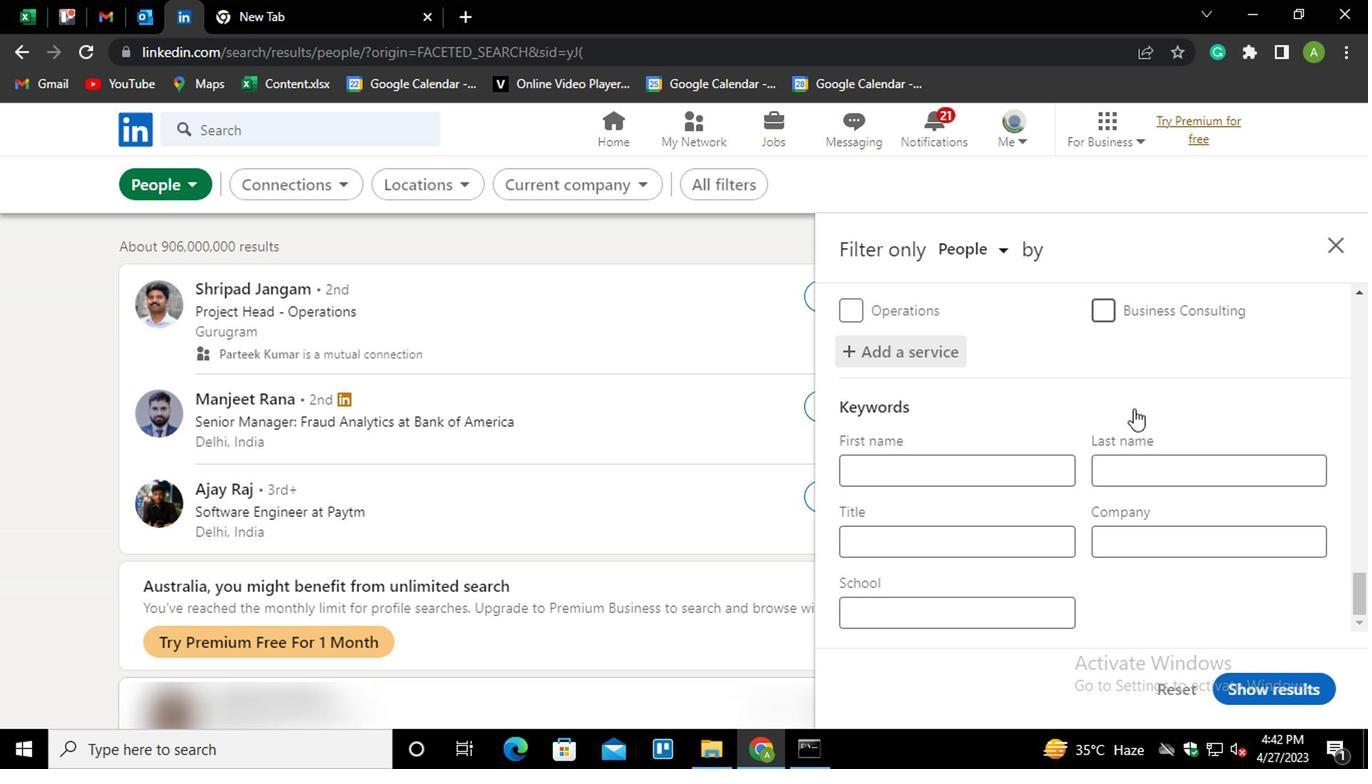 
Action: Mouse moved to (961, 542)
Screenshot: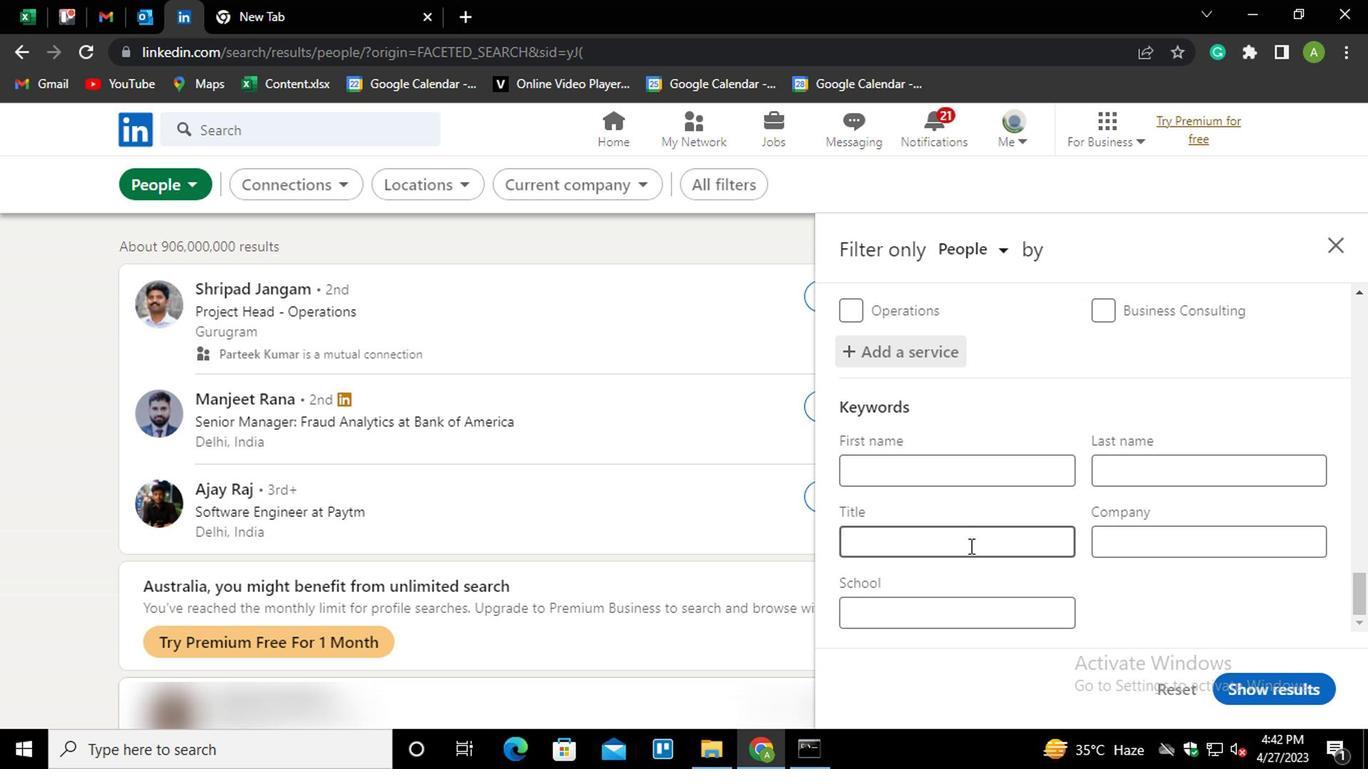 
Action: Mouse pressed left at (961, 542)
Screenshot: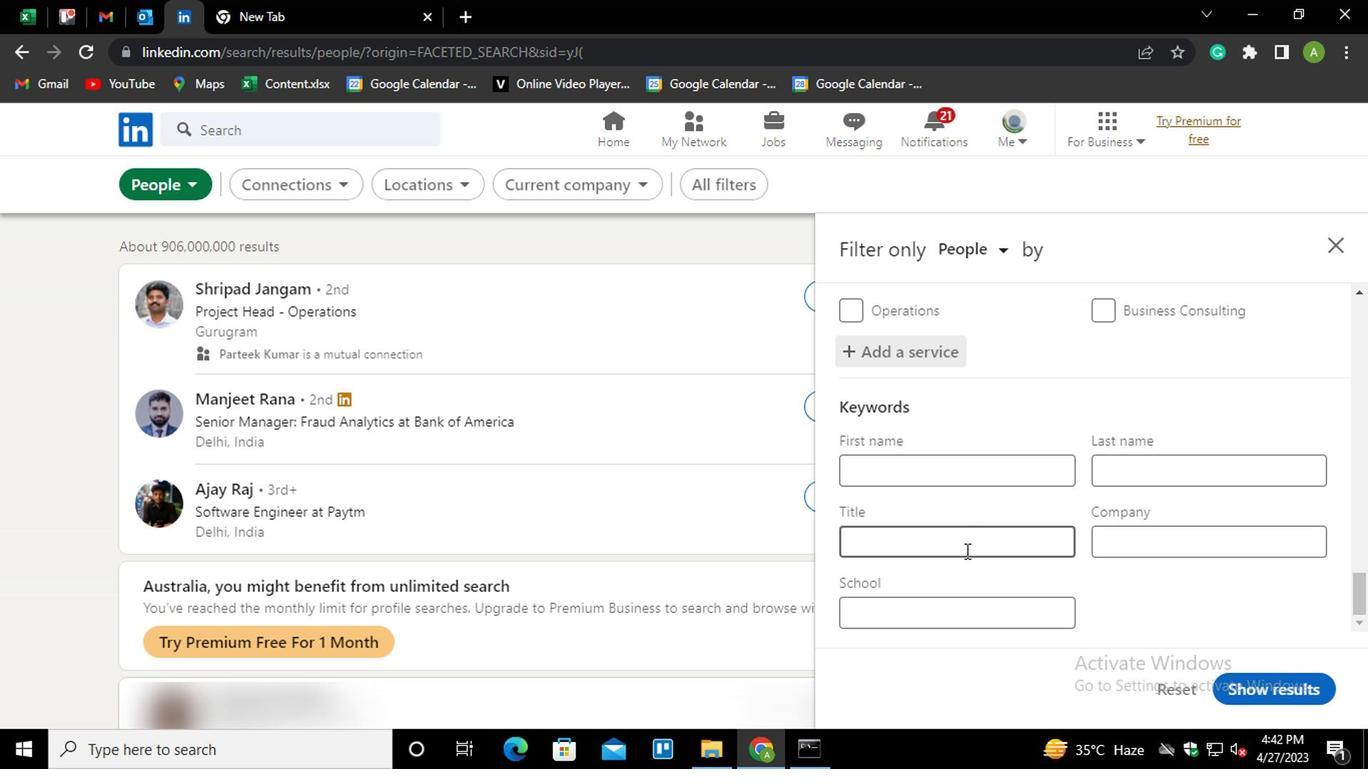 
Action: Key pressed <Key.shift>COMMUNICATION<Key.space><Key.shift>DIRECTOE<Key.backspace>R
Screenshot: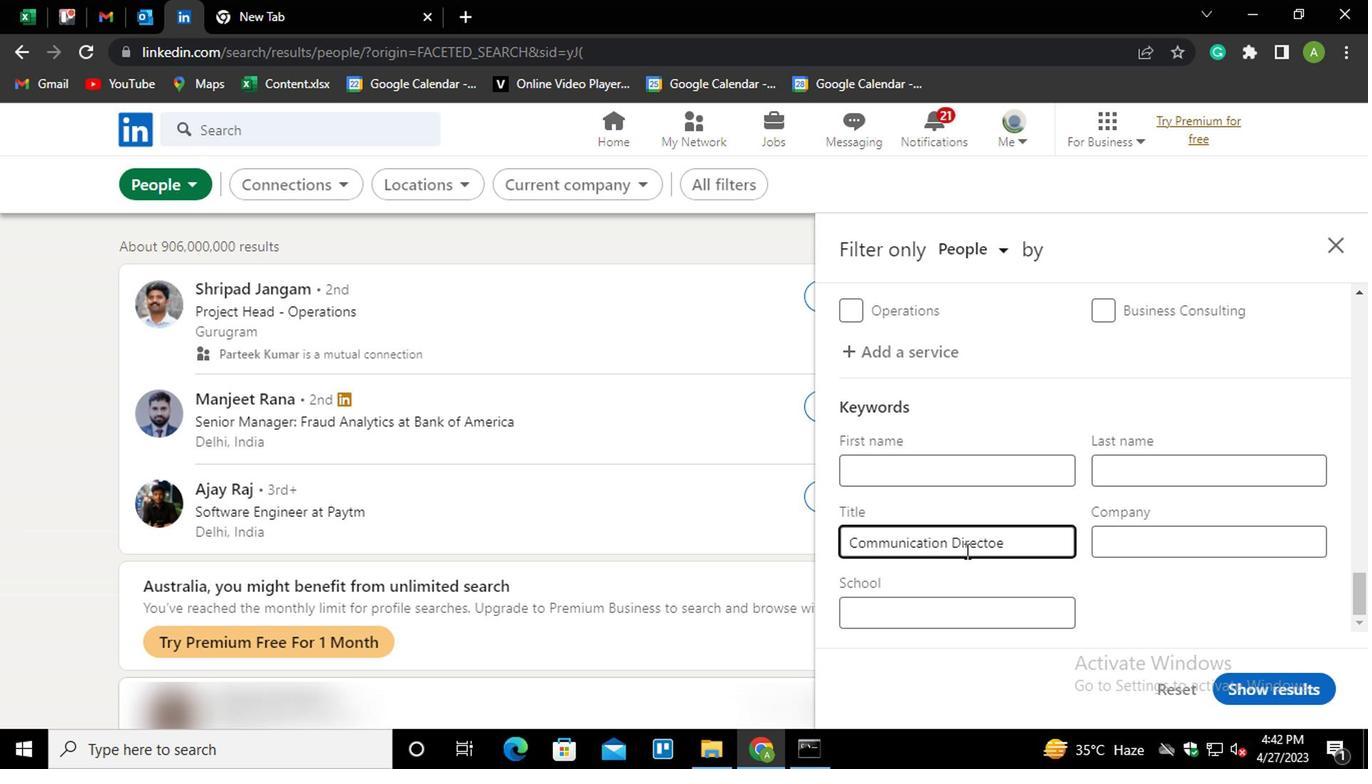
Action: Mouse moved to (1129, 570)
Screenshot: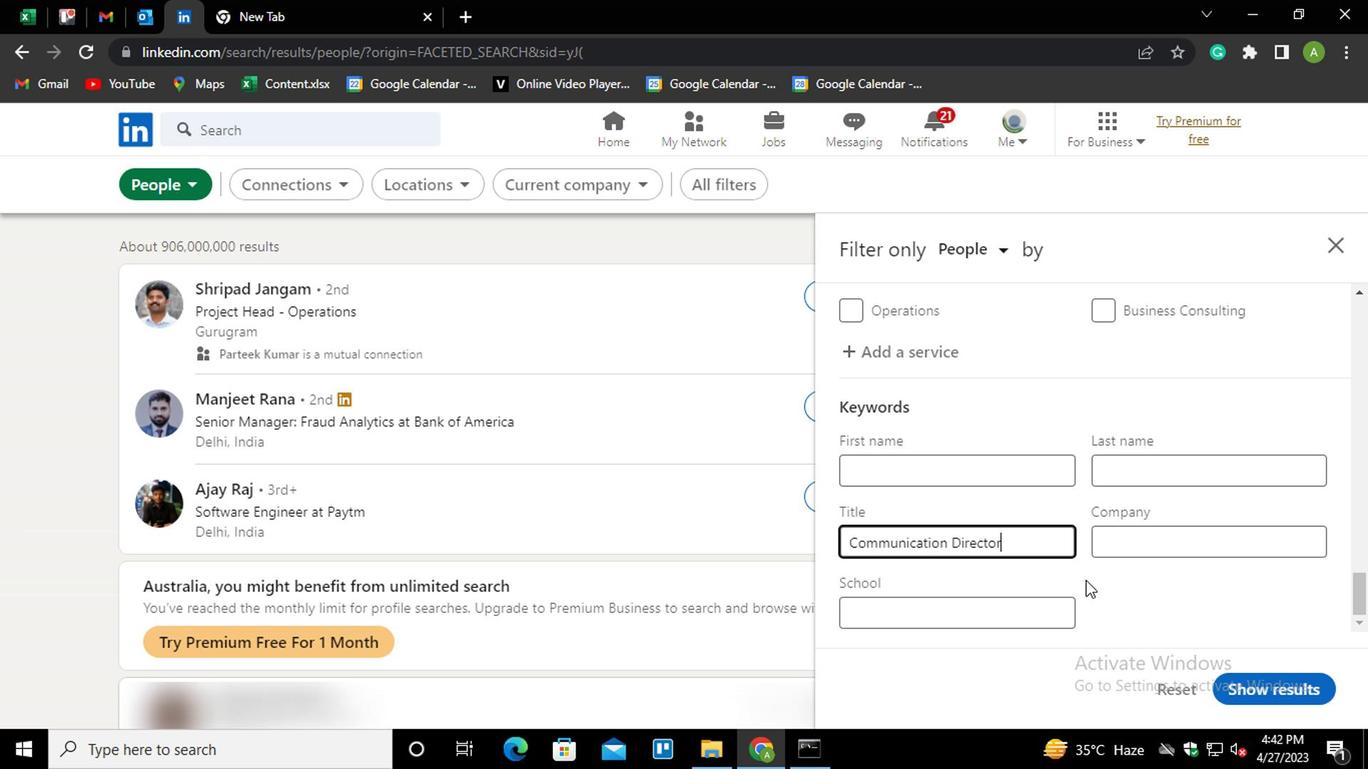 
Action: Mouse pressed left at (1129, 570)
Screenshot: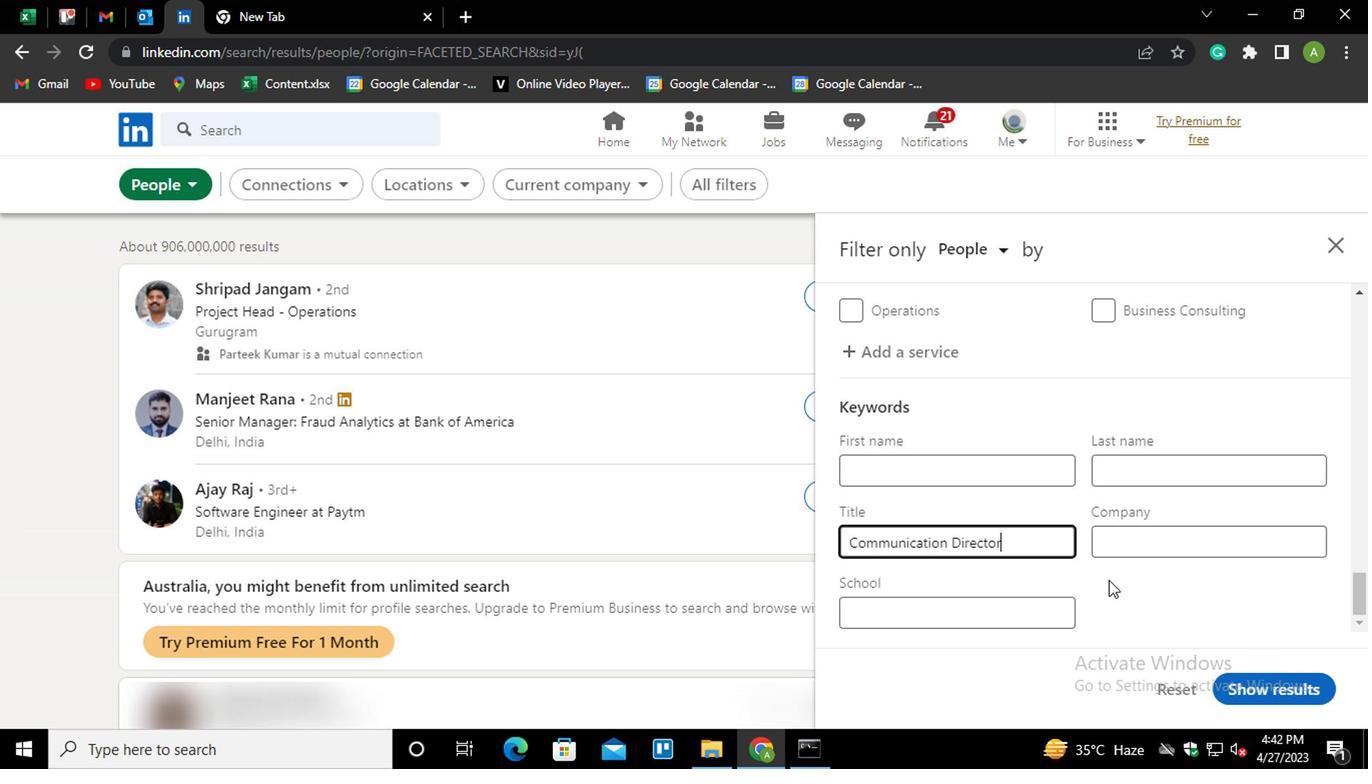 
Action: Mouse moved to (1236, 670)
Screenshot: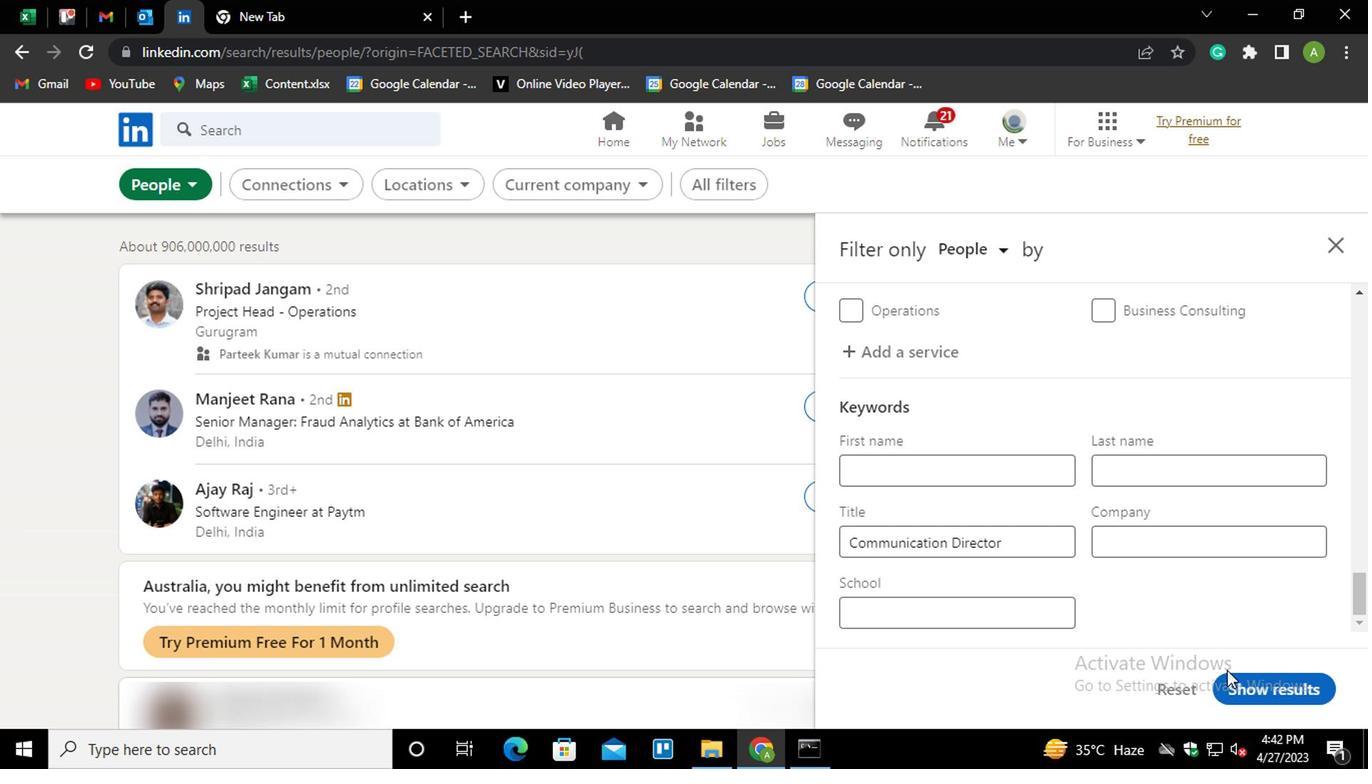 
Action: Mouse pressed left at (1236, 670)
Screenshot: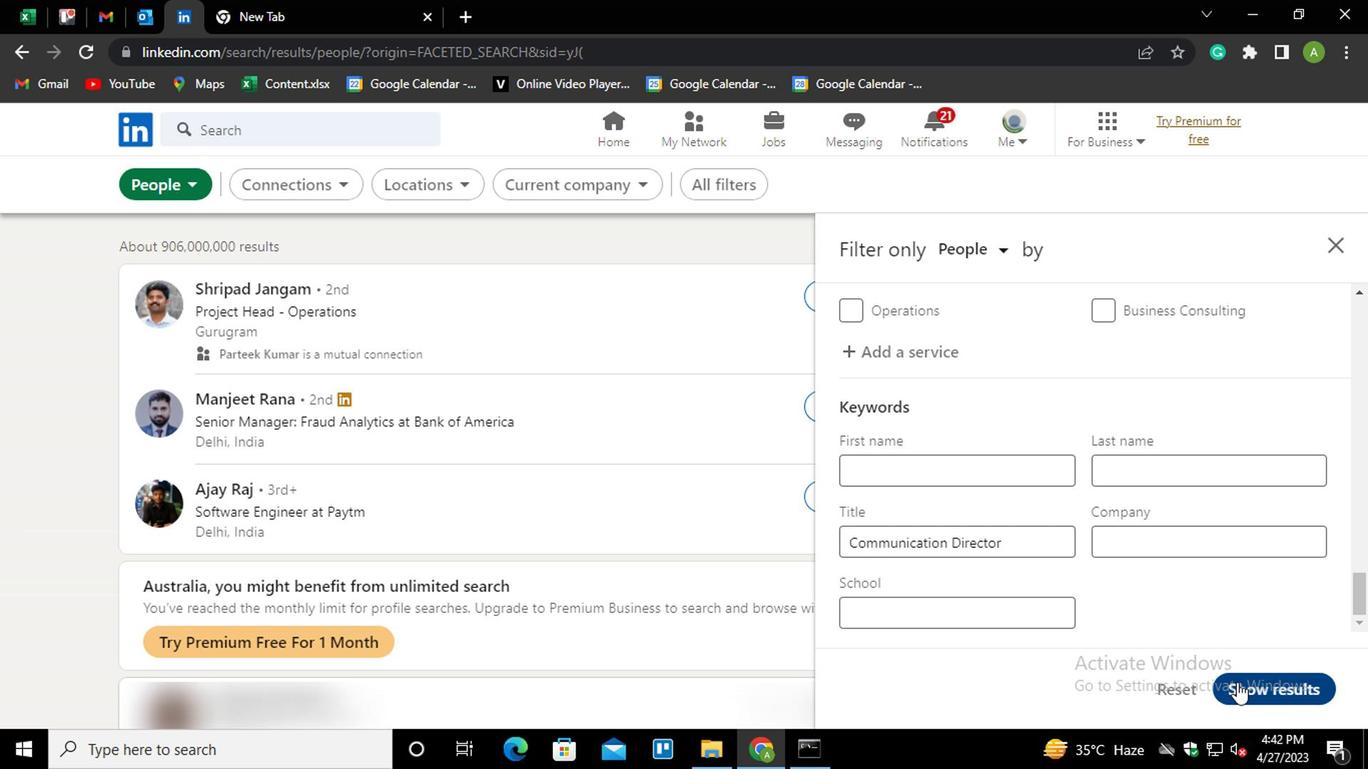 
Action: Mouse moved to (1223, 668)
Screenshot: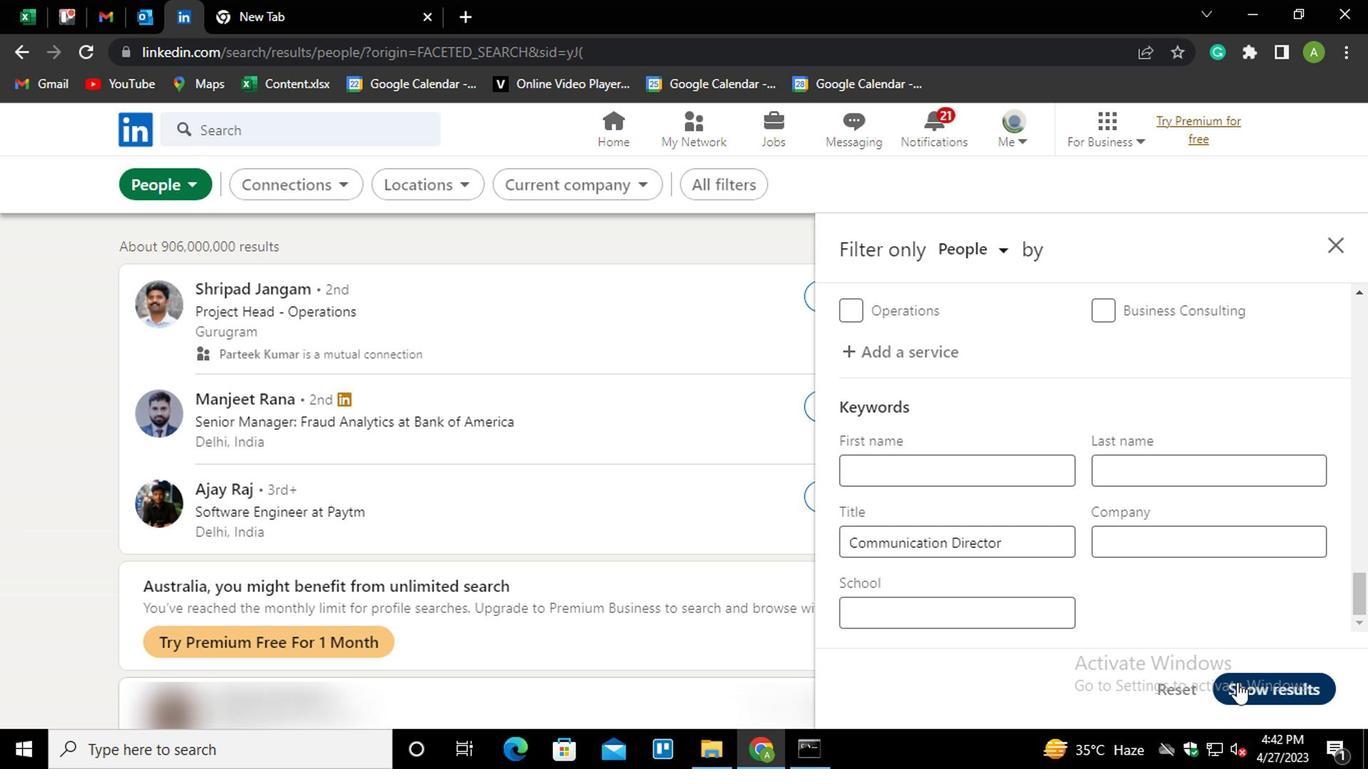 
